 Task: Search one way flight ticket for 3 adults, 3 children in business from Wilkes-barre/scranton: Wilkes-barre/scranton International Airport to Laramie: Laramie Regional Airport on 5-3-2023. Choice of flights is American. Number of bags: 1 carry on bag and 3 checked bags. Price is upto 79000. Outbound departure time preference is 8:15.
Action: Mouse moved to (407, 169)
Screenshot: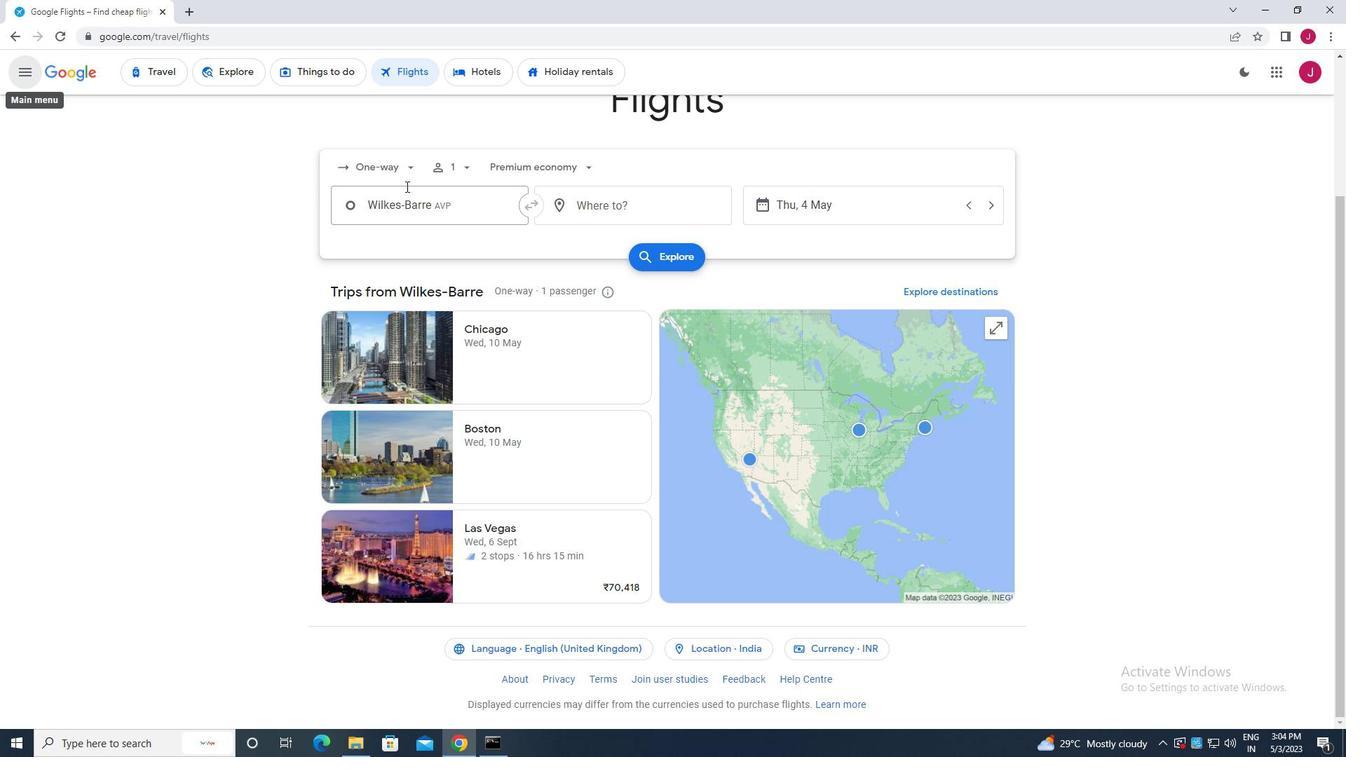 
Action: Mouse pressed left at (407, 169)
Screenshot: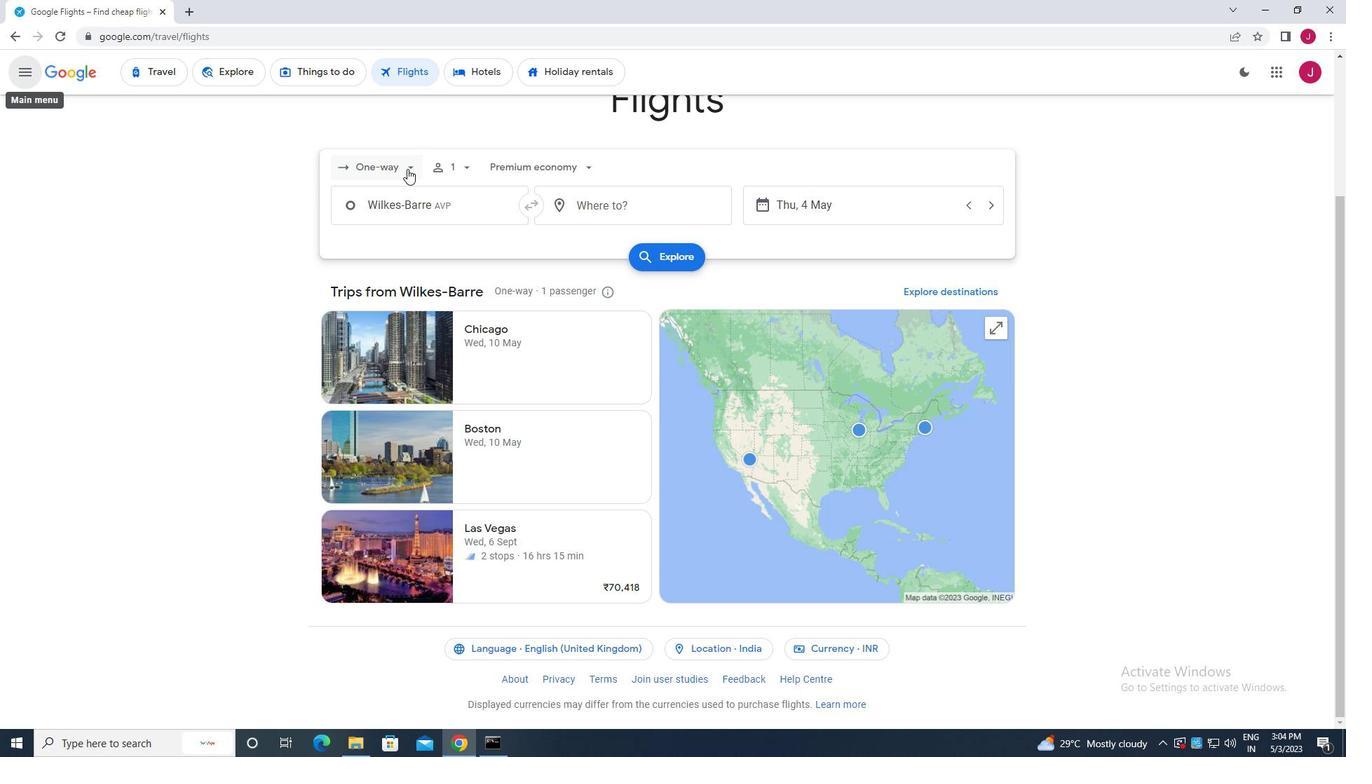 
Action: Mouse moved to (408, 227)
Screenshot: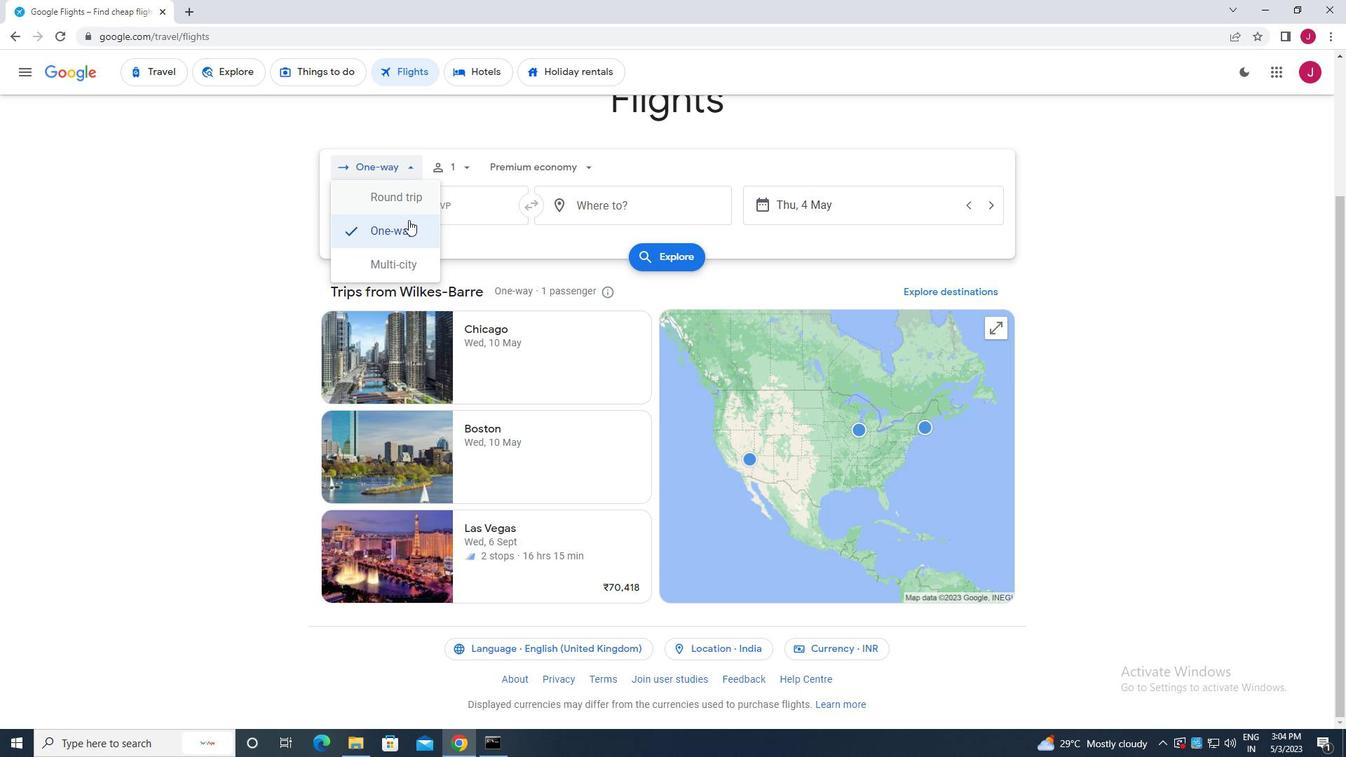
Action: Mouse pressed left at (408, 227)
Screenshot: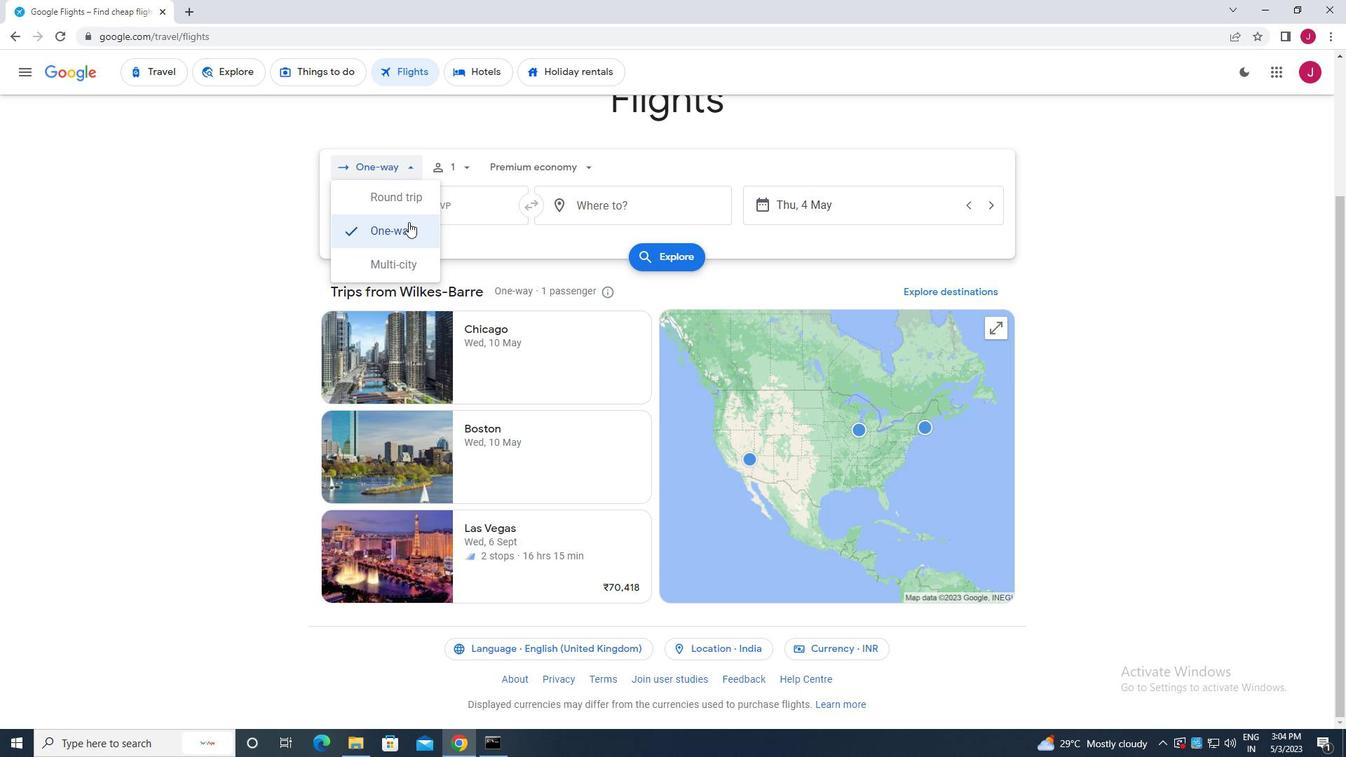 
Action: Mouse moved to (467, 169)
Screenshot: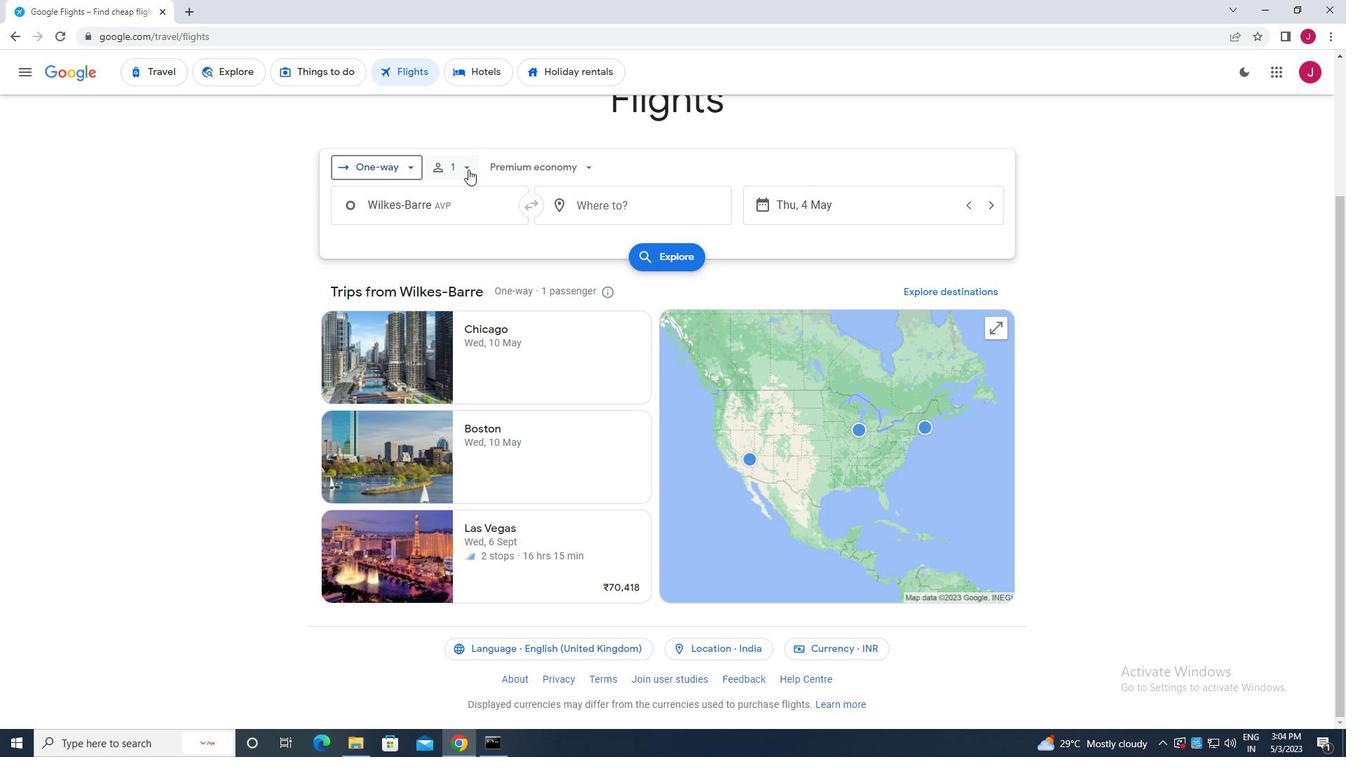 
Action: Mouse pressed left at (467, 169)
Screenshot: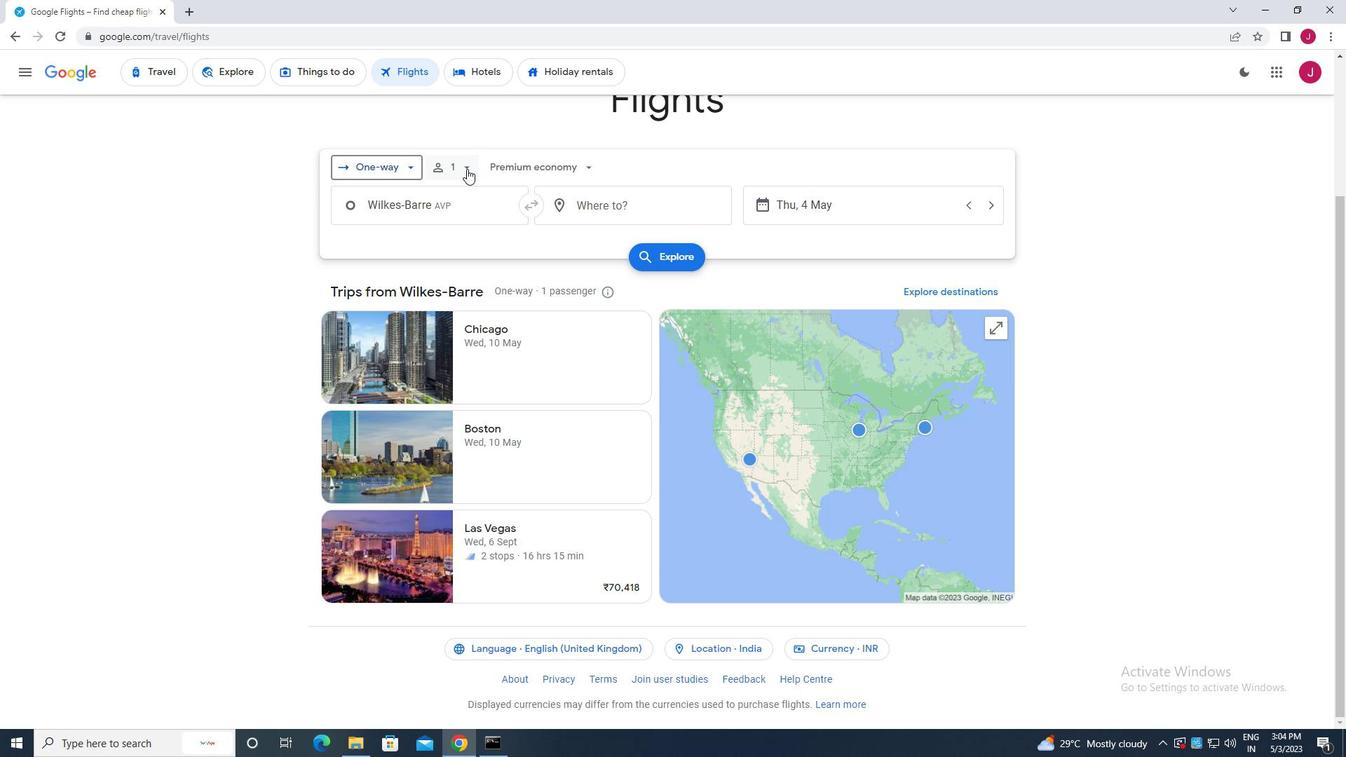 
Action: Mouse moved to (575, 204)
Screenshot: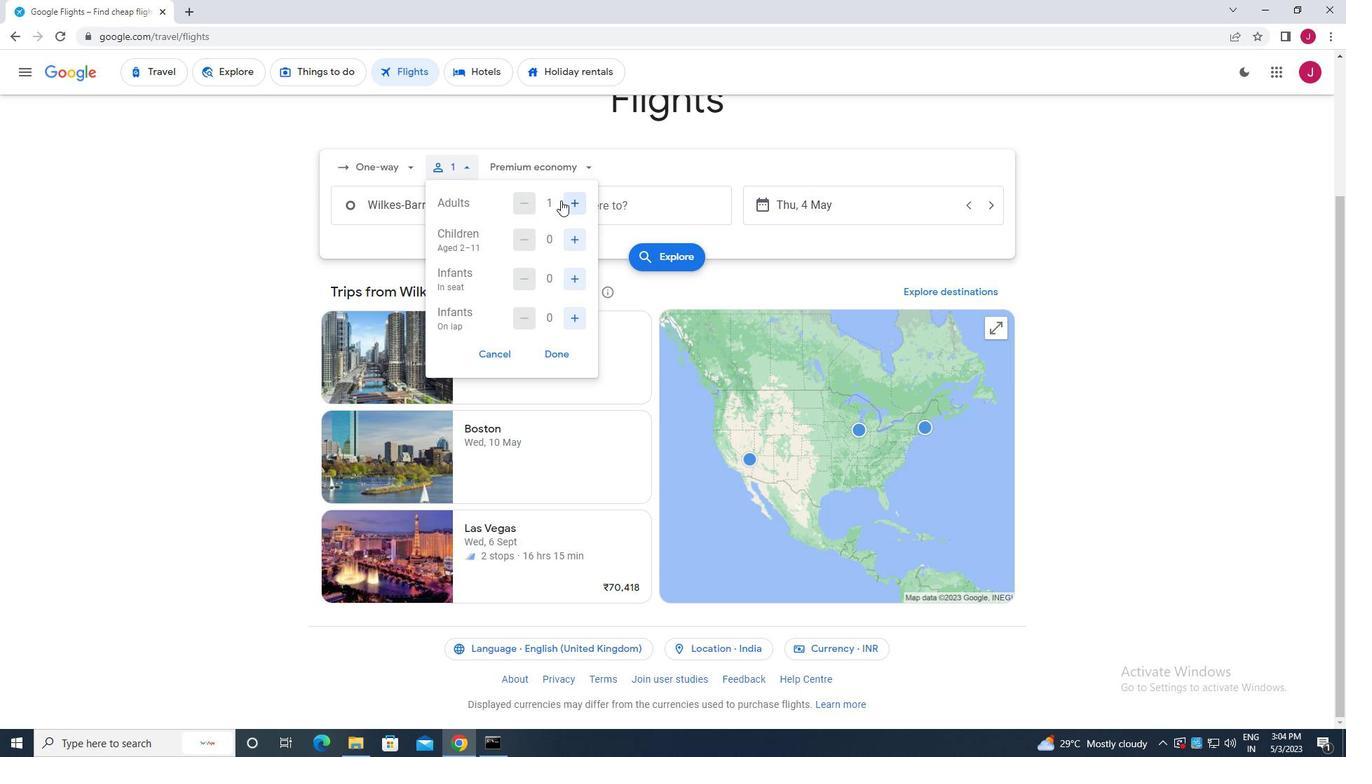 
Action: Mouse pressed left at (575, 204)
Screenshot: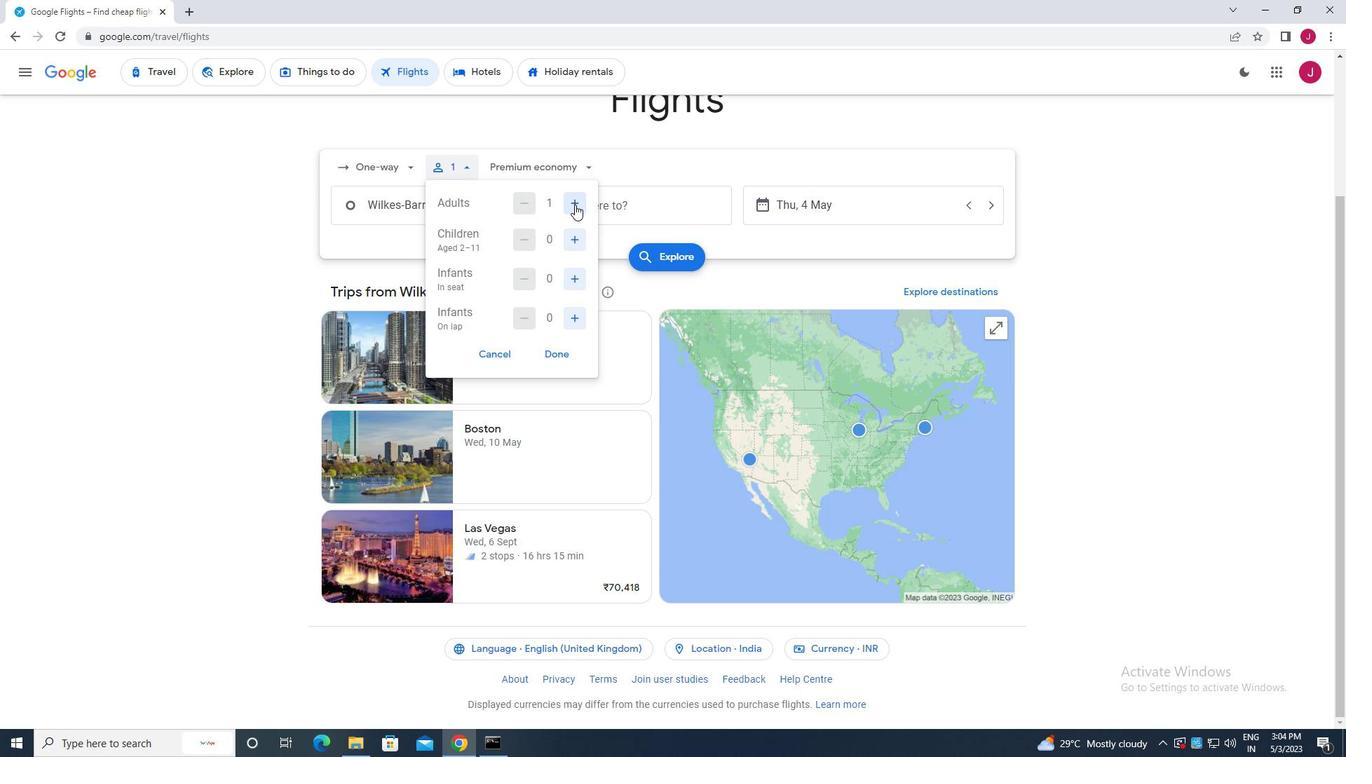 
Action: Mouse moved to (575, 204)
Screenshot: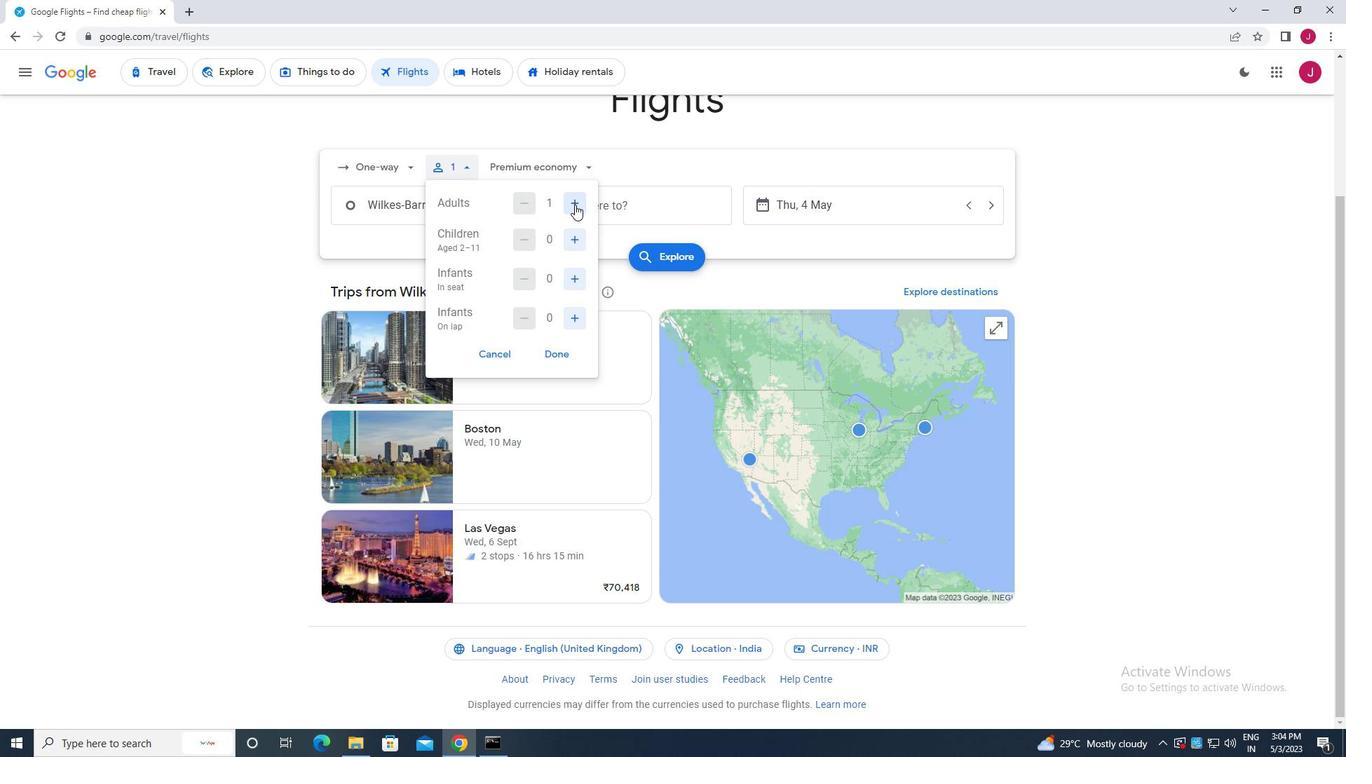 
Action: Mouse pressed left at (575, 204)
Screenshot: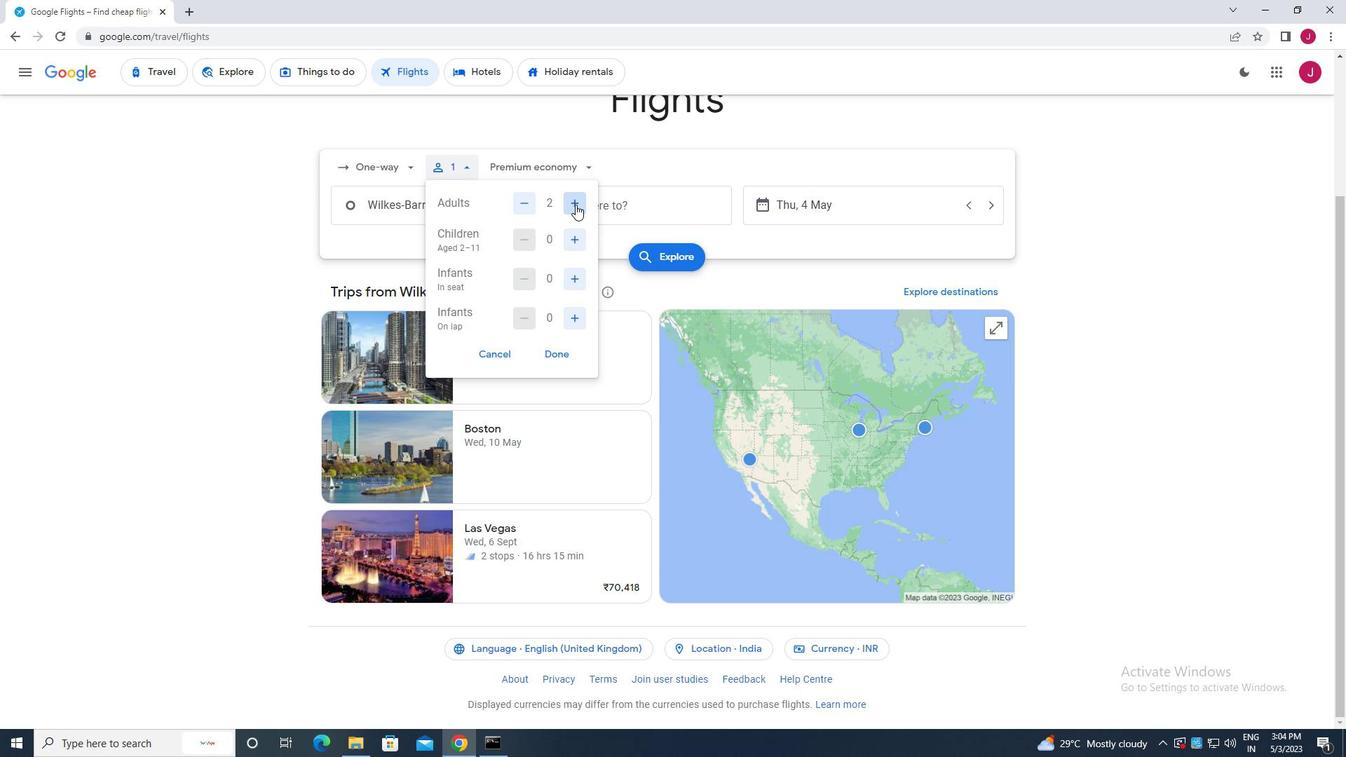 
Action: Mouse moved to (580, 244)
Screenshot: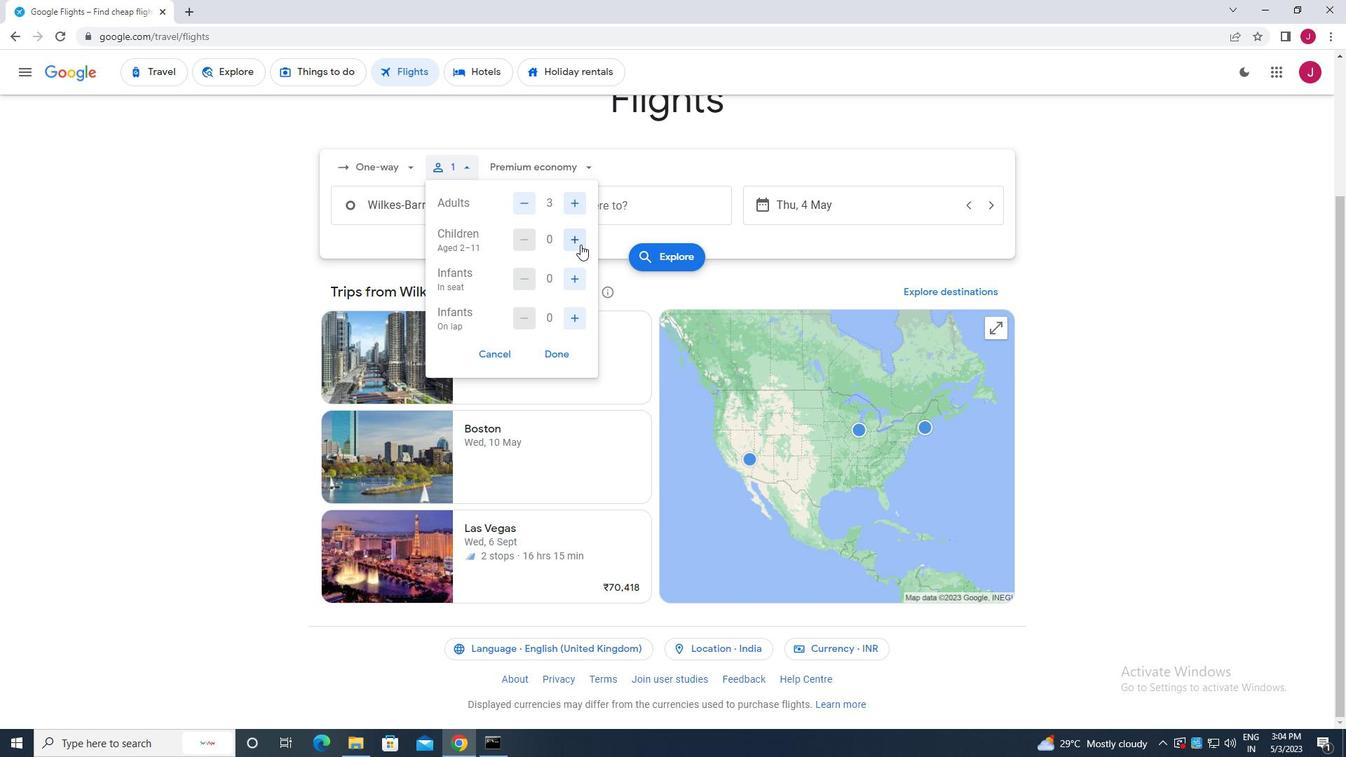 
Action: Mouse pressed left at (580, 244)
Screenshot: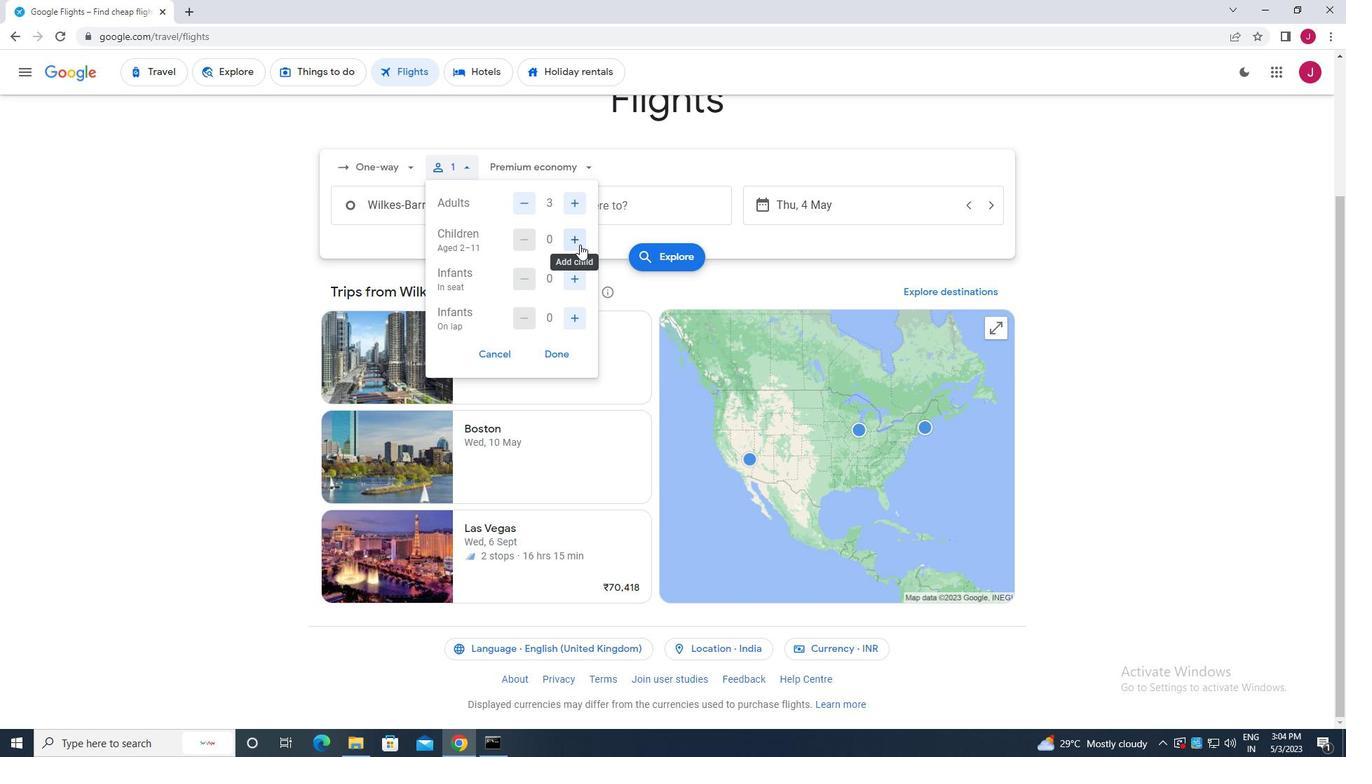 
Action: Mouse pressed left at (580, 244)
Screenshot: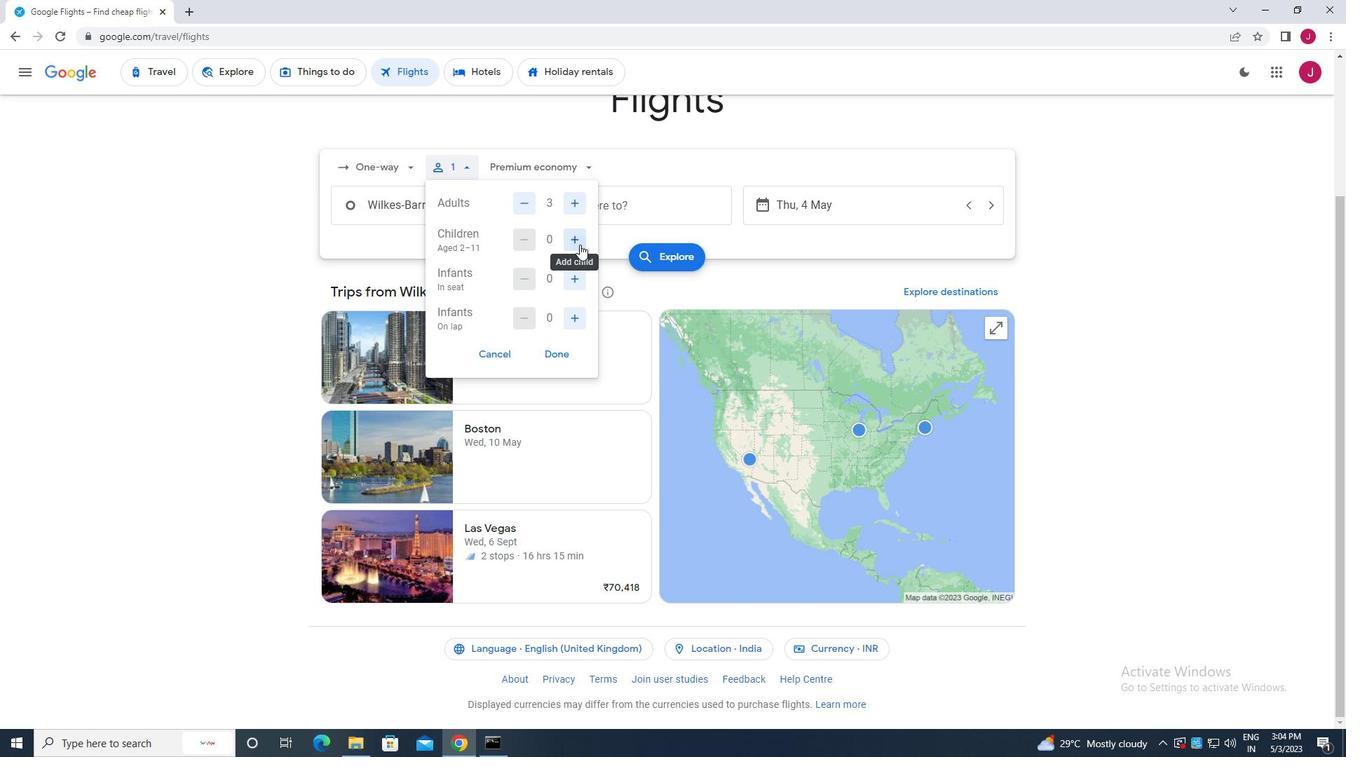 
Action: Mouse pressed left at (580, 244)
Screenshot: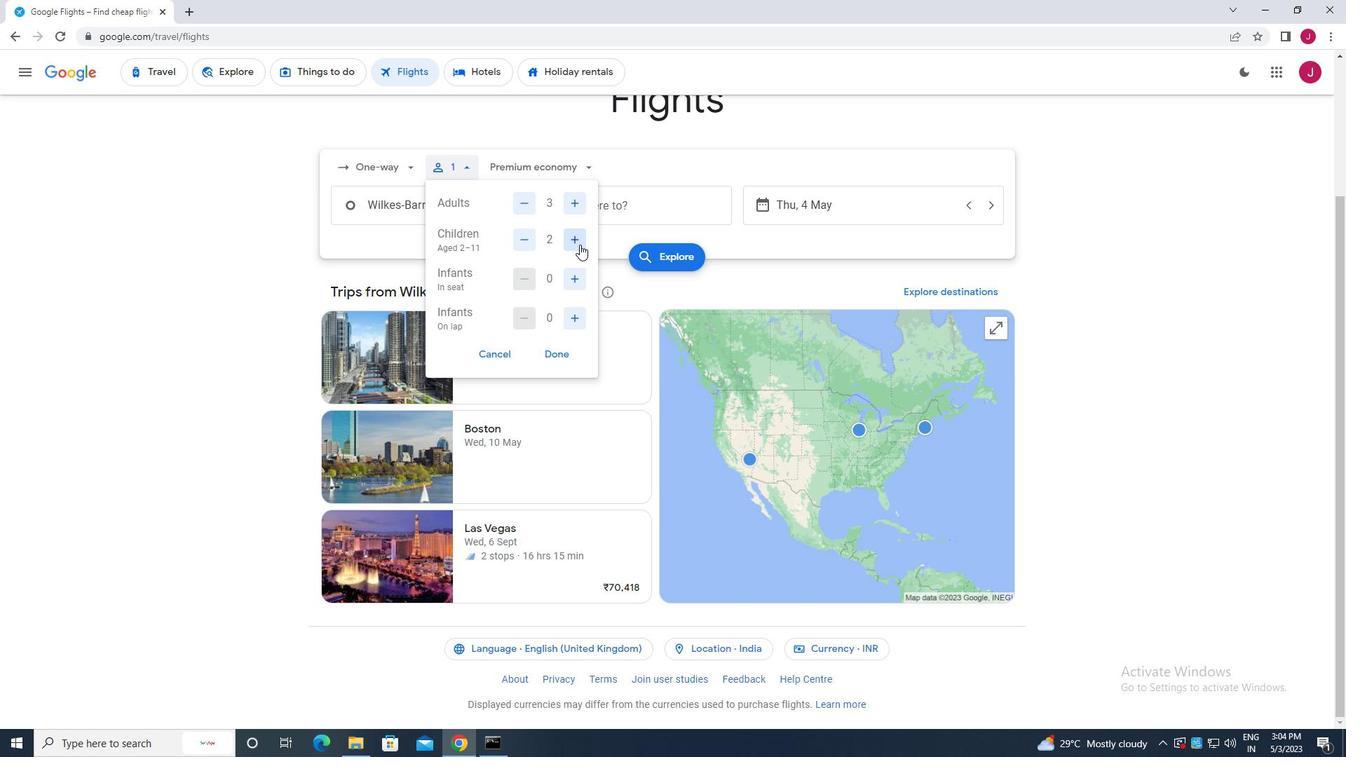 
Action: Mouse moved to (559, 354)
Screenshot: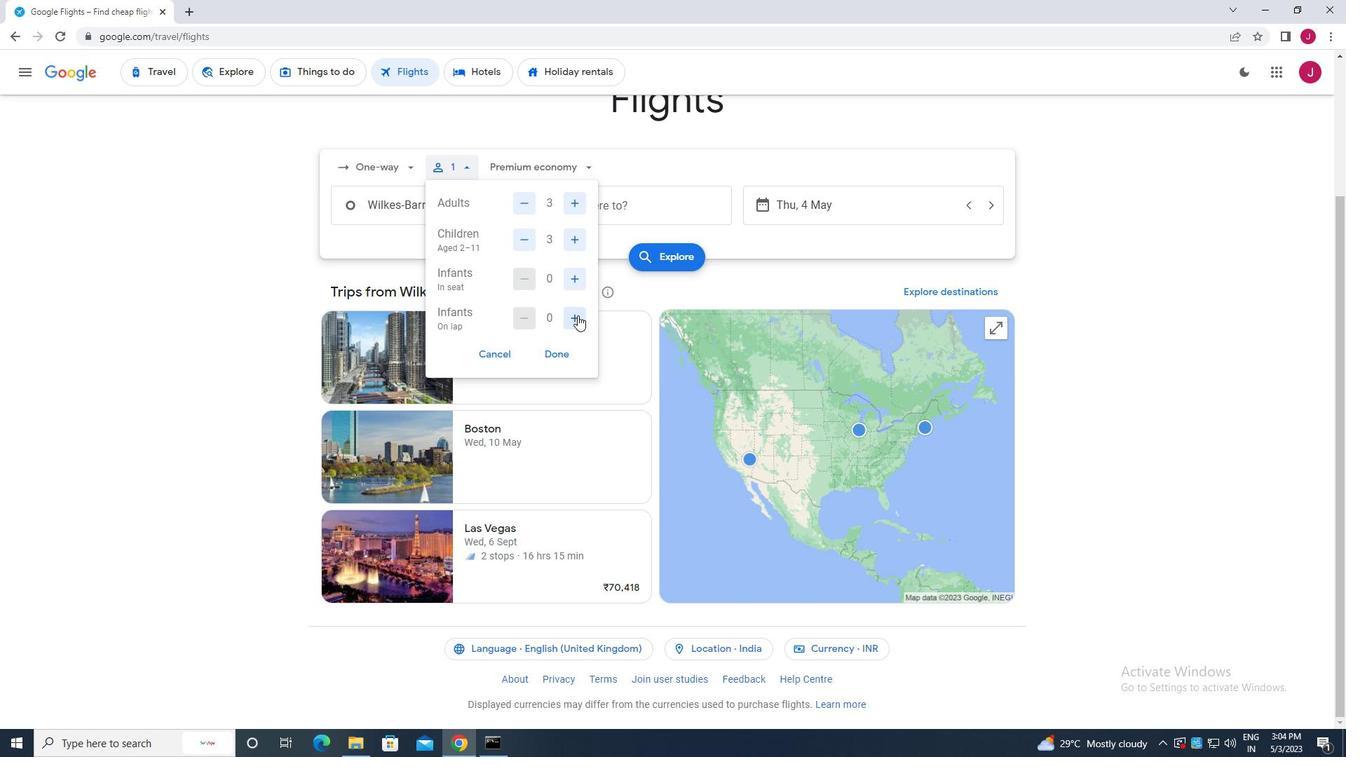 
Action: Mouse pressed left at (559, 354)
Screenshot: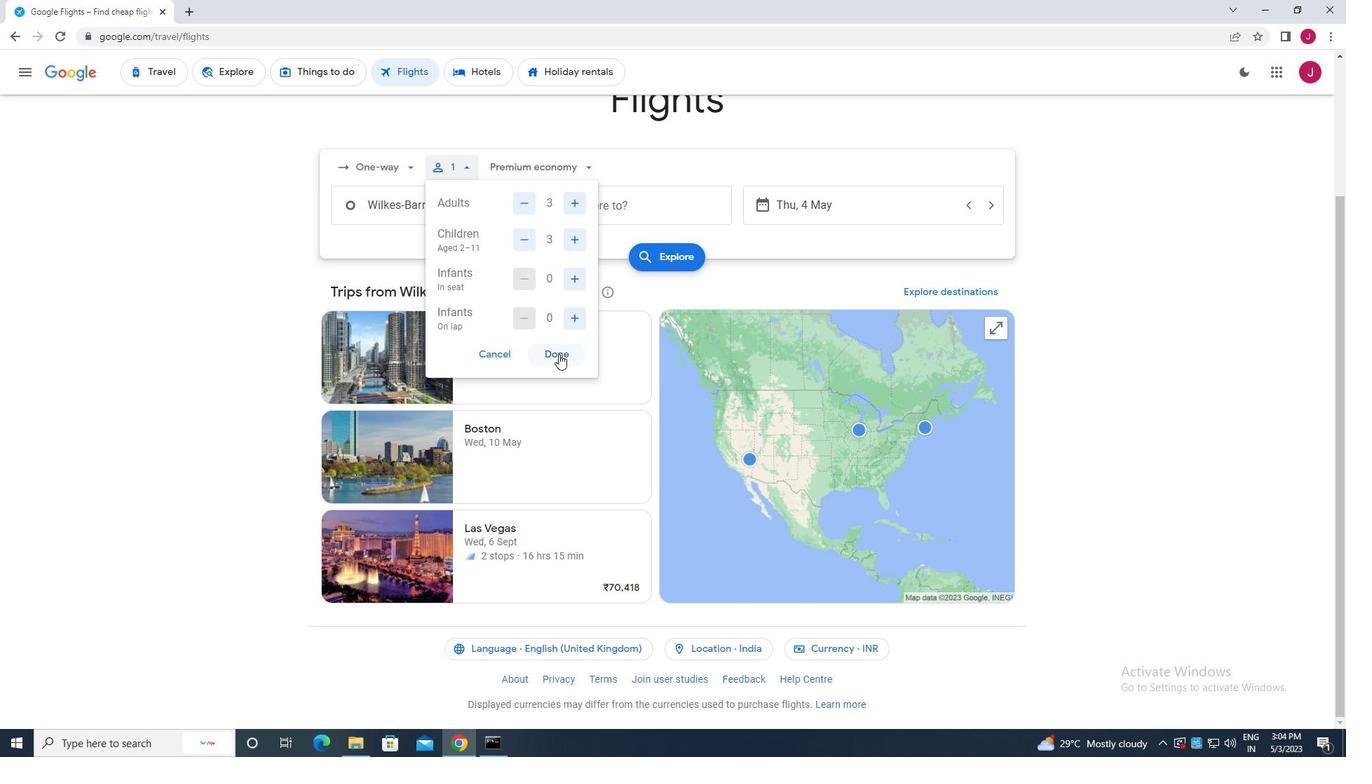 
Action: Mouse moved to (549, 164)
Screenshot: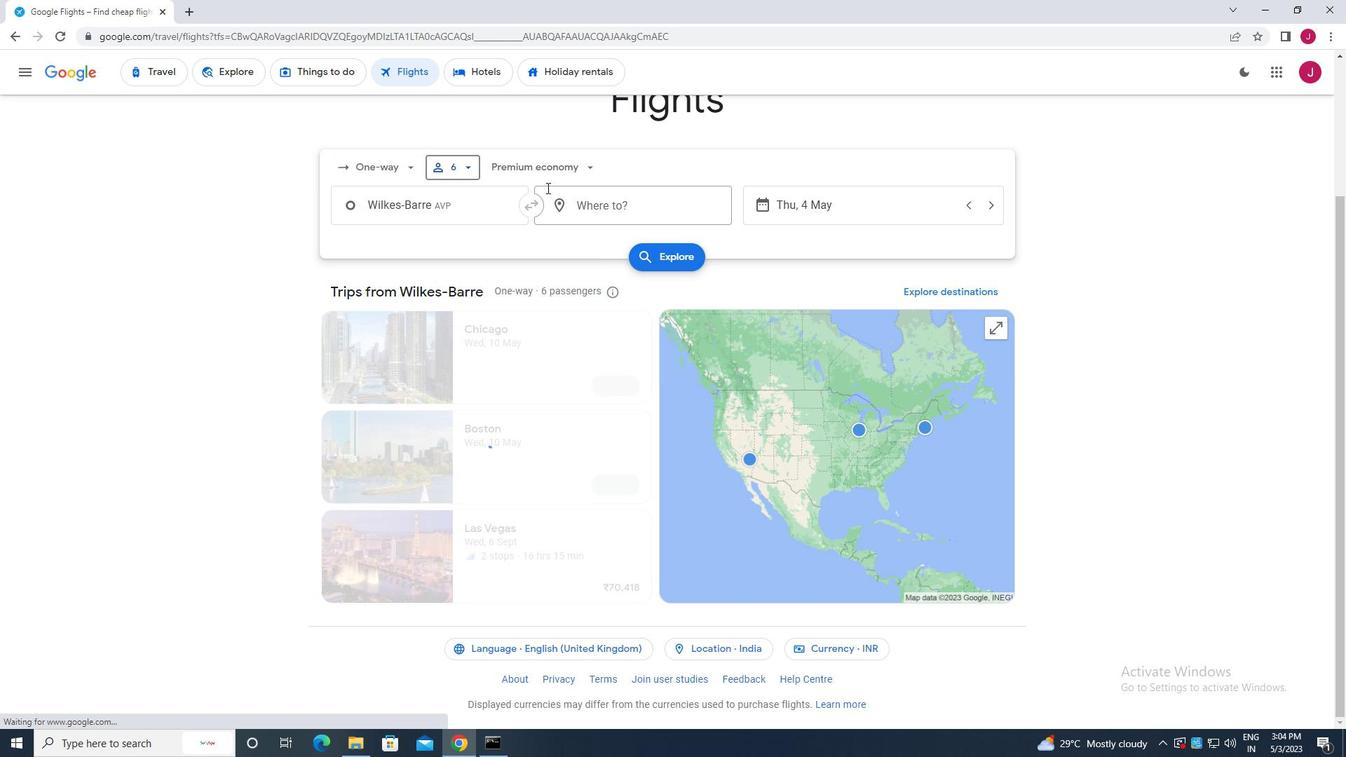
Action: Mouse pressed left at (549, 164)
Screenshot: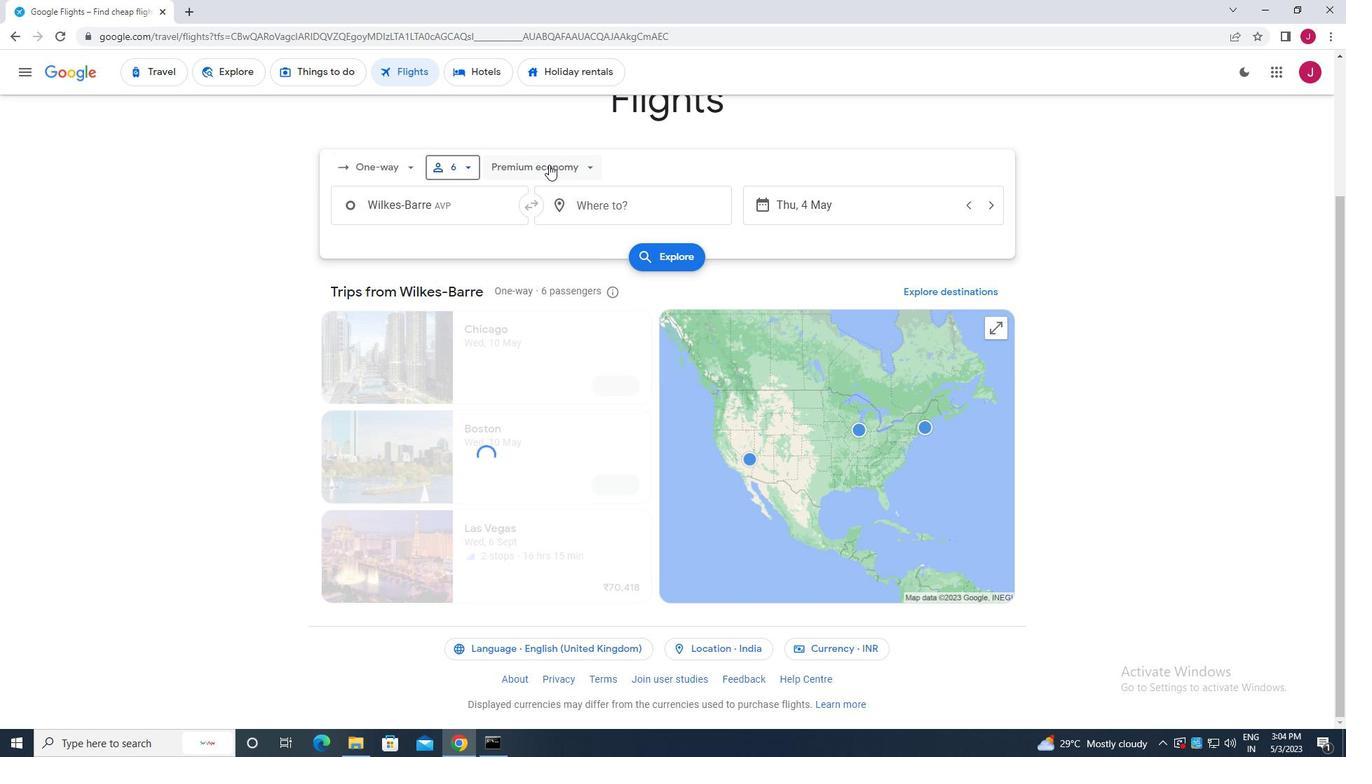
Action: Mouse moved to (535, 267)
Screenshot: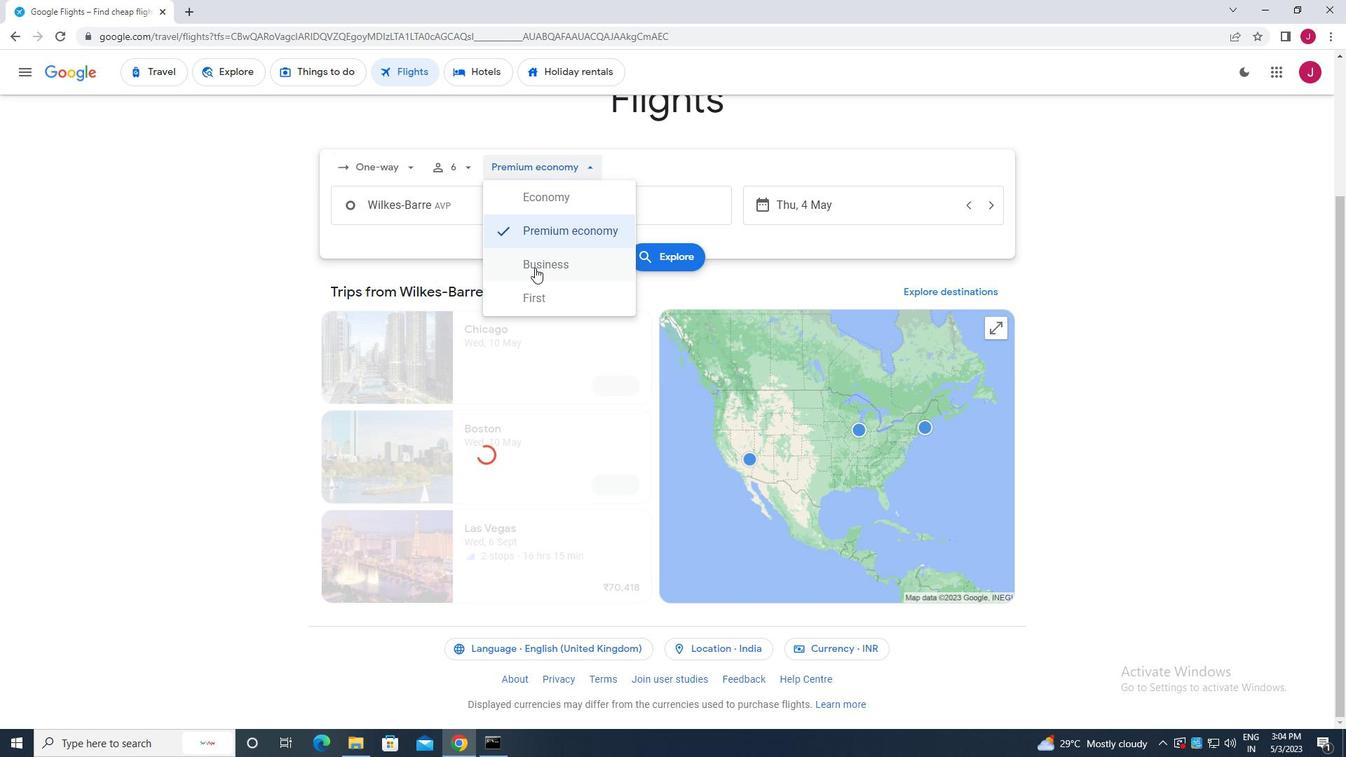
Action: Mouse pressed left at (535, 267)
Screenshot: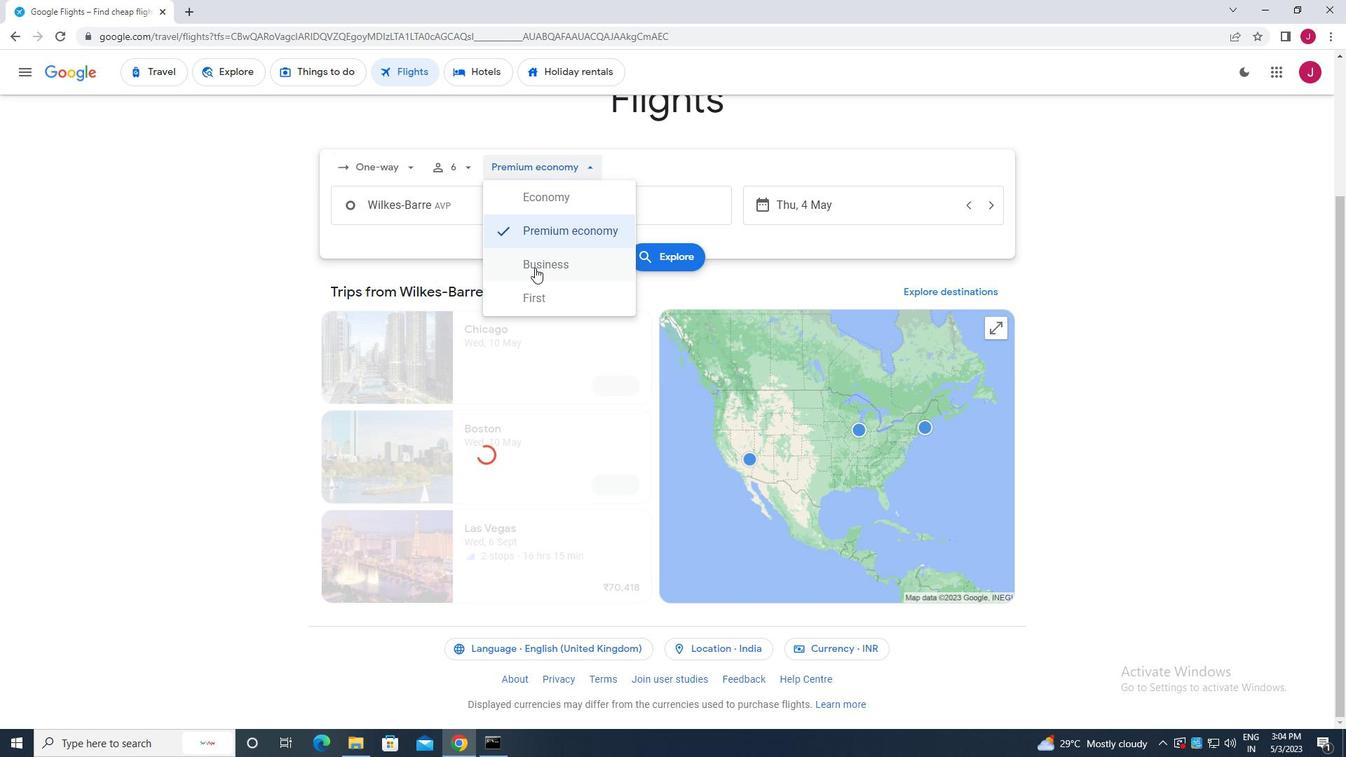 
Action: Mouse moved to (479, 206)
Screenshot: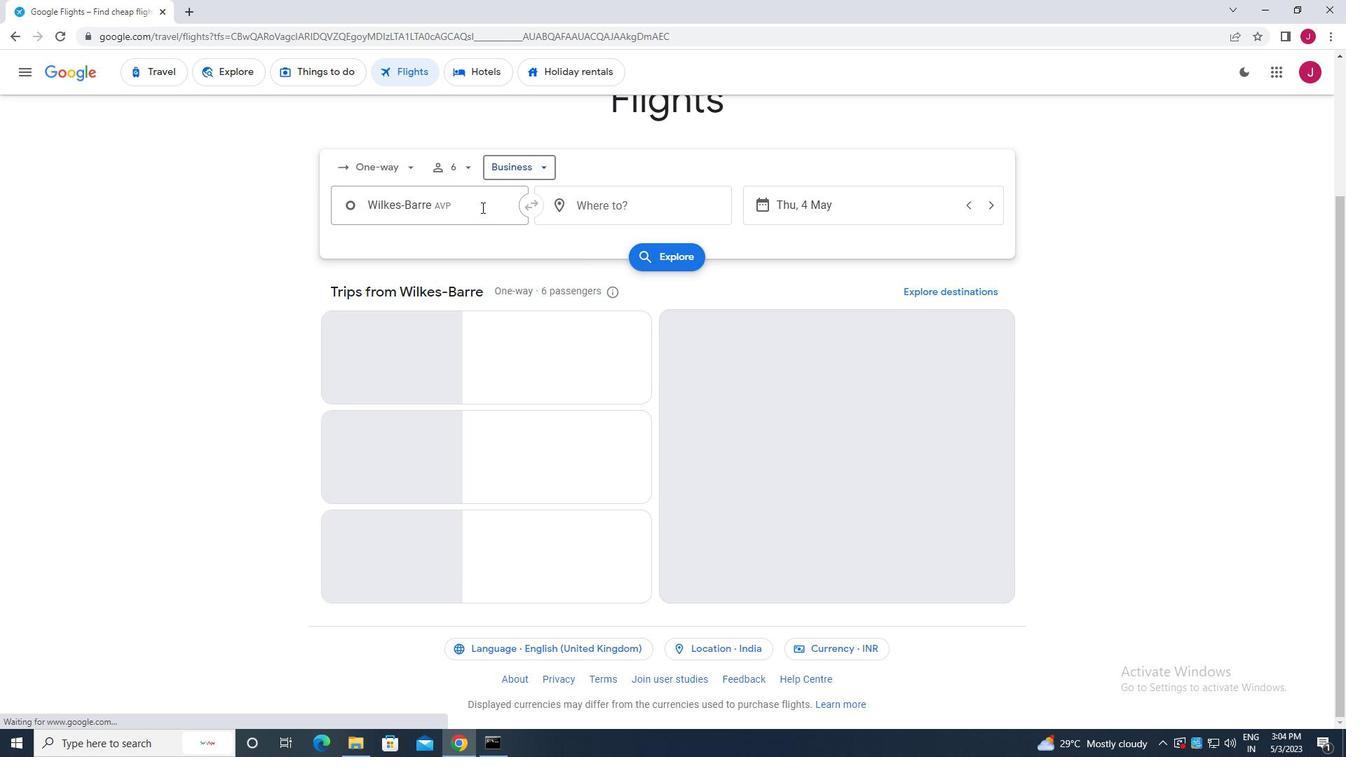 
Action: Mouse pressed left at (479, 206)
Screenshot: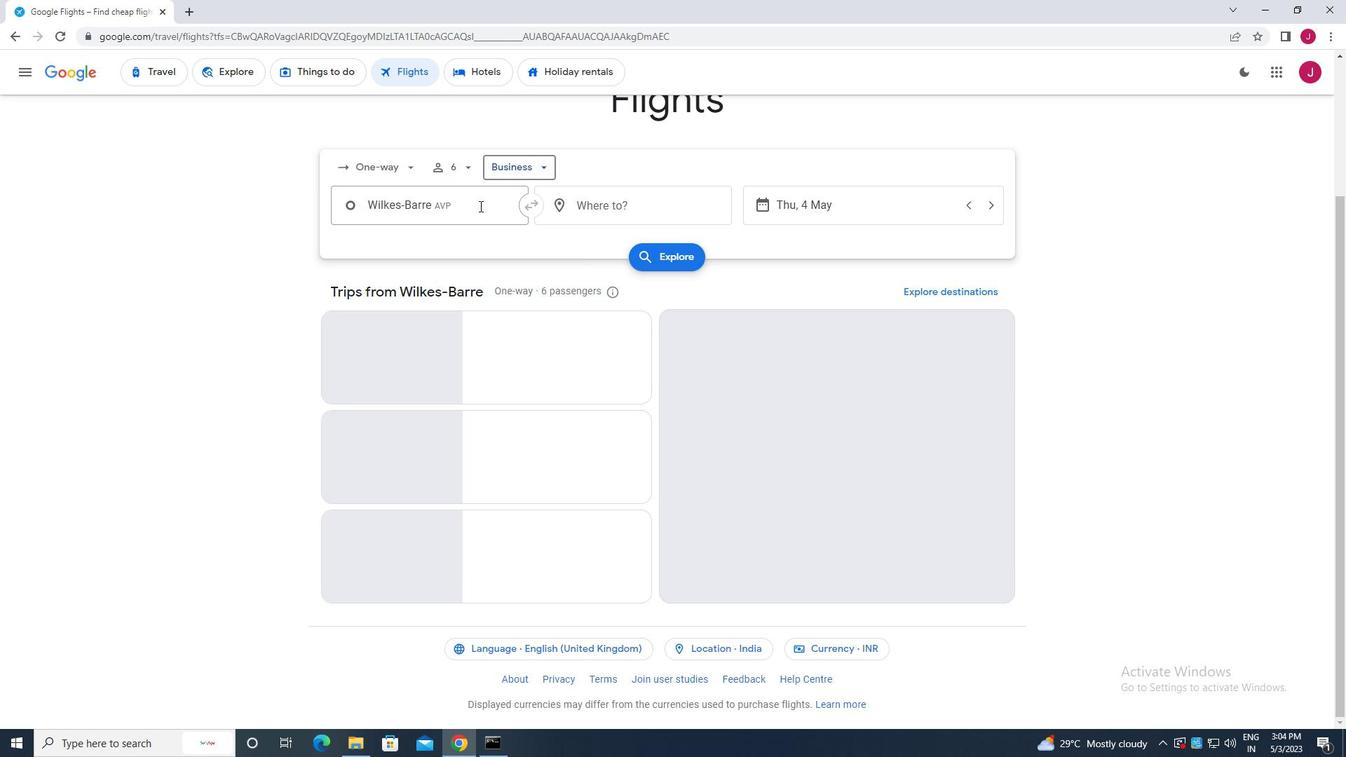 
Action: Mouse moved to (479, 205)
Screenshot: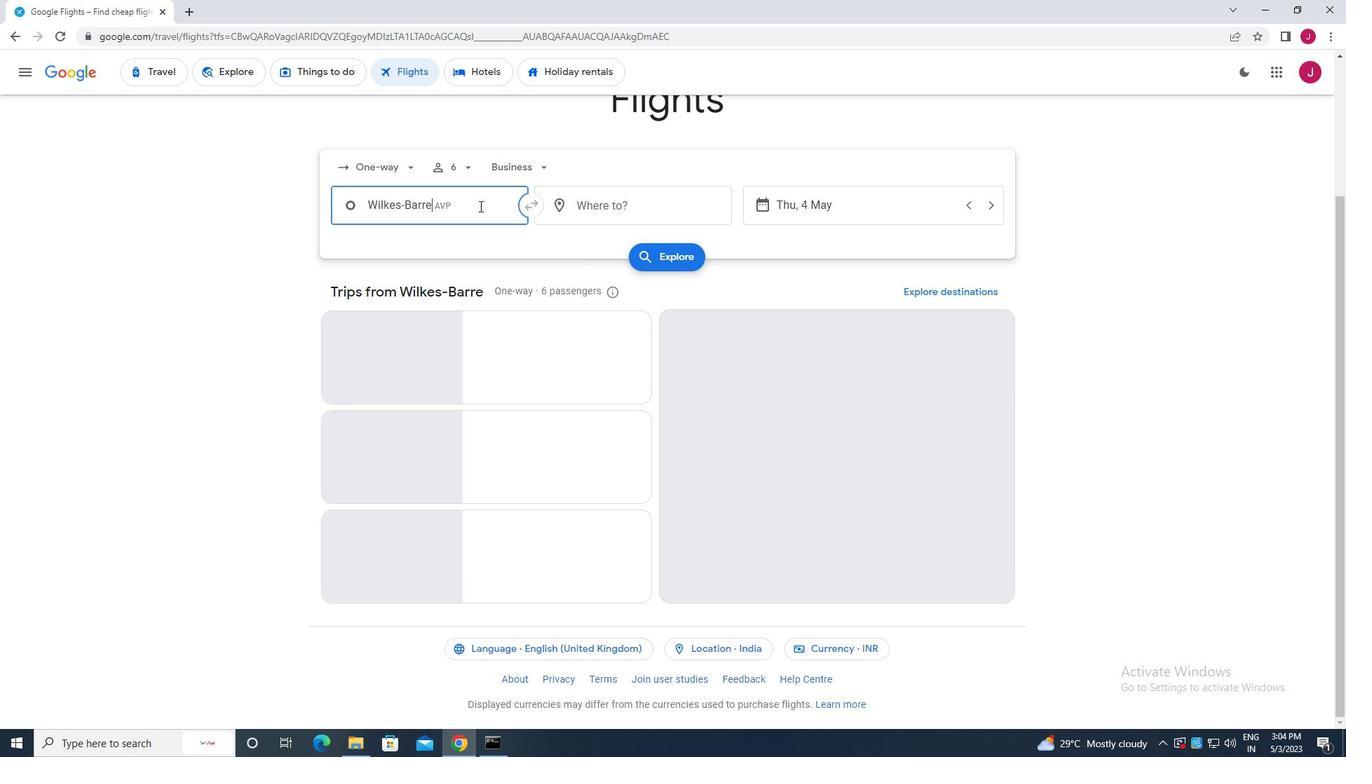 
Action: Key pressed e<Key.backspace>wilkes
Screenshot: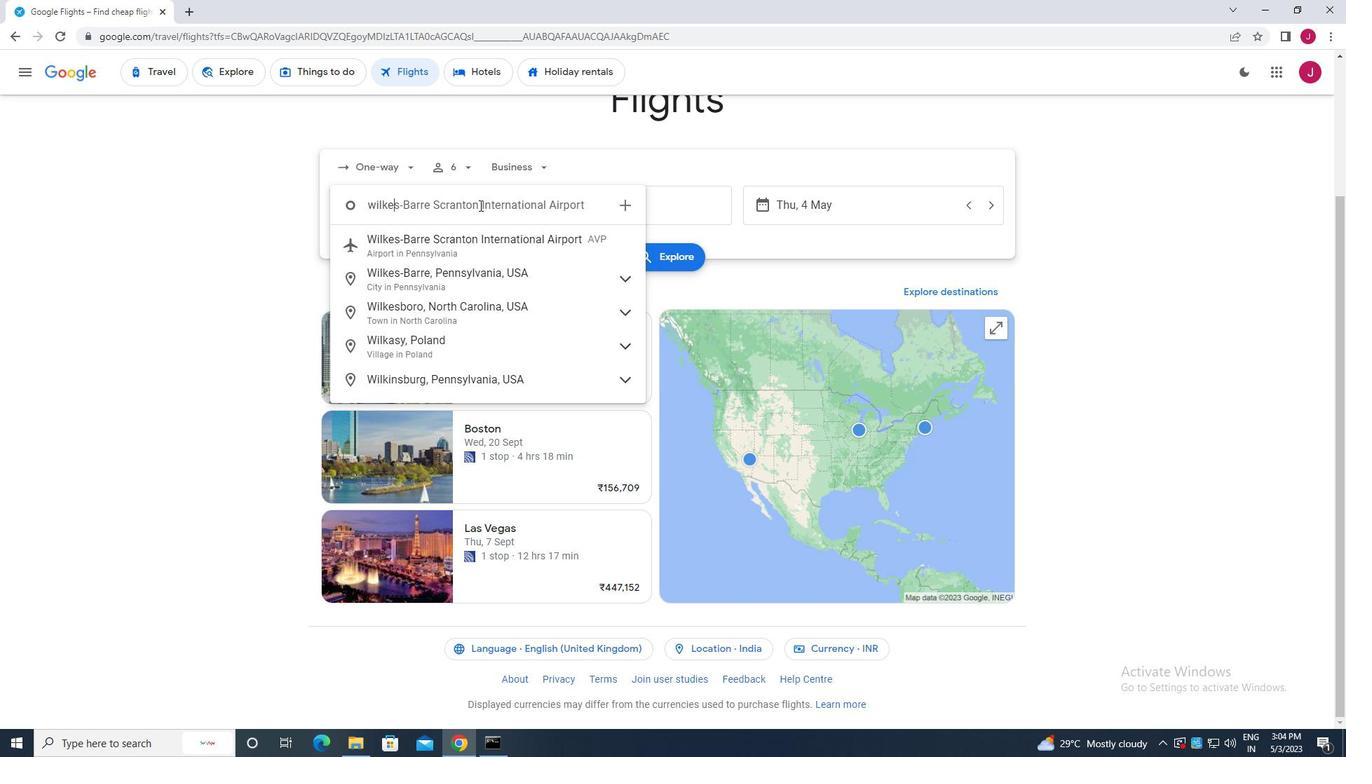 
Action: Mouse moved to (475, 248)
Screenshot: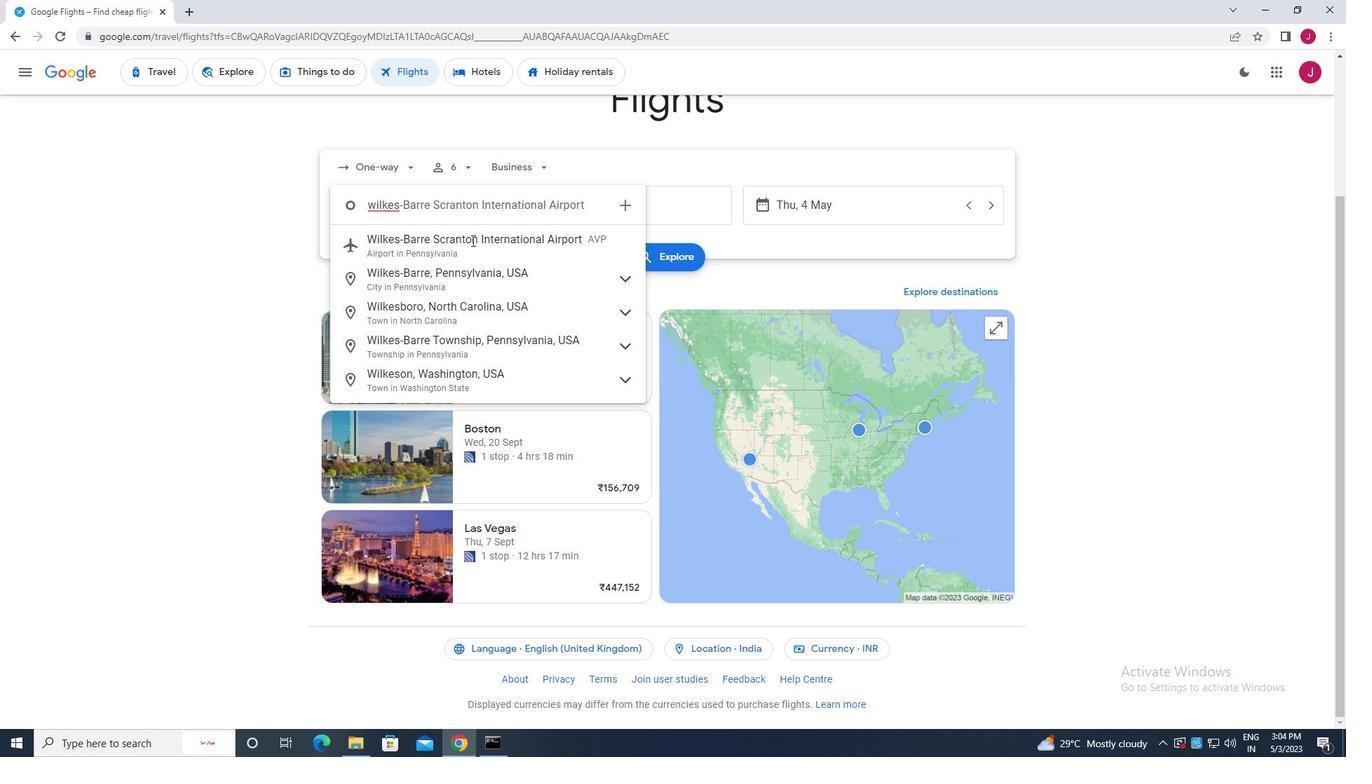 
Action: Mouse pressed left at (475, 248)
Screenshot: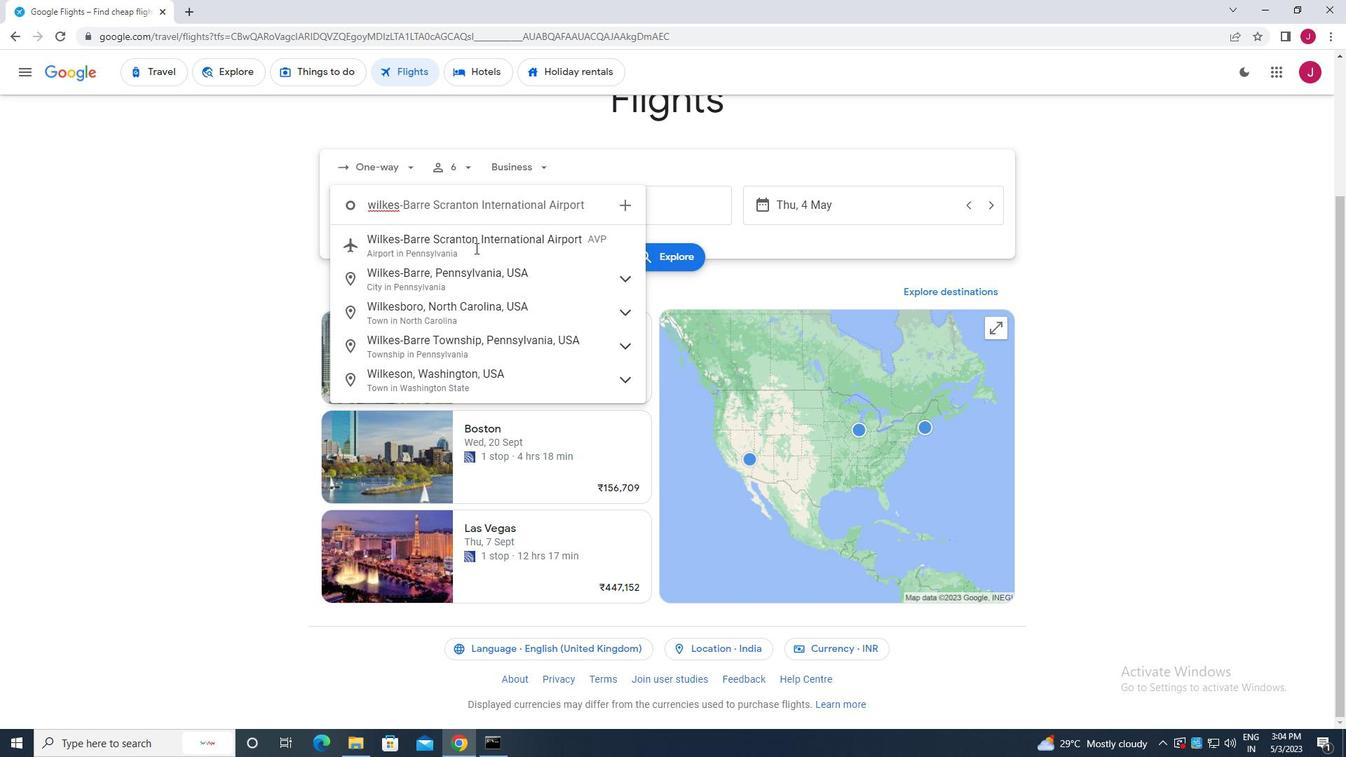 
Action: Mouse moved to (527, 211)
Screenshot: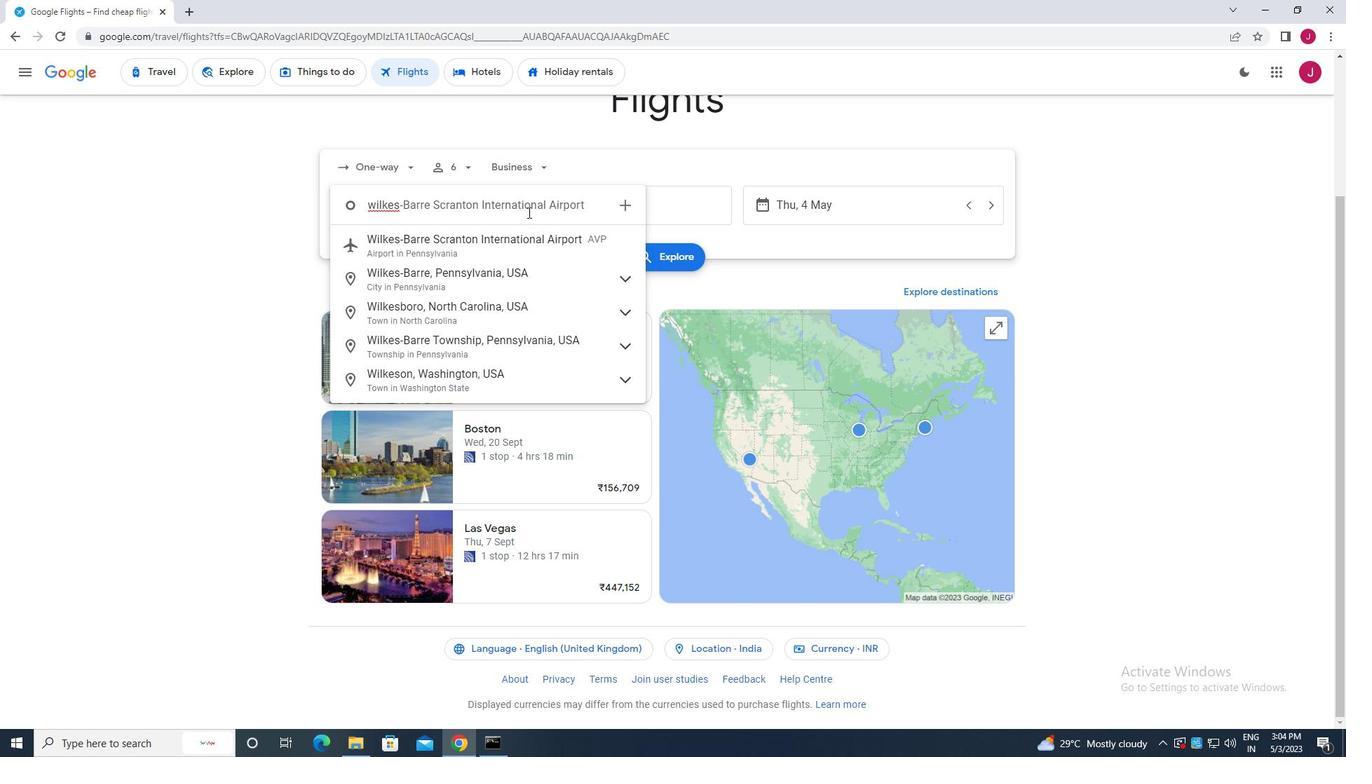 
Action: Mouse pressed left at (527, 211)
Screenshot: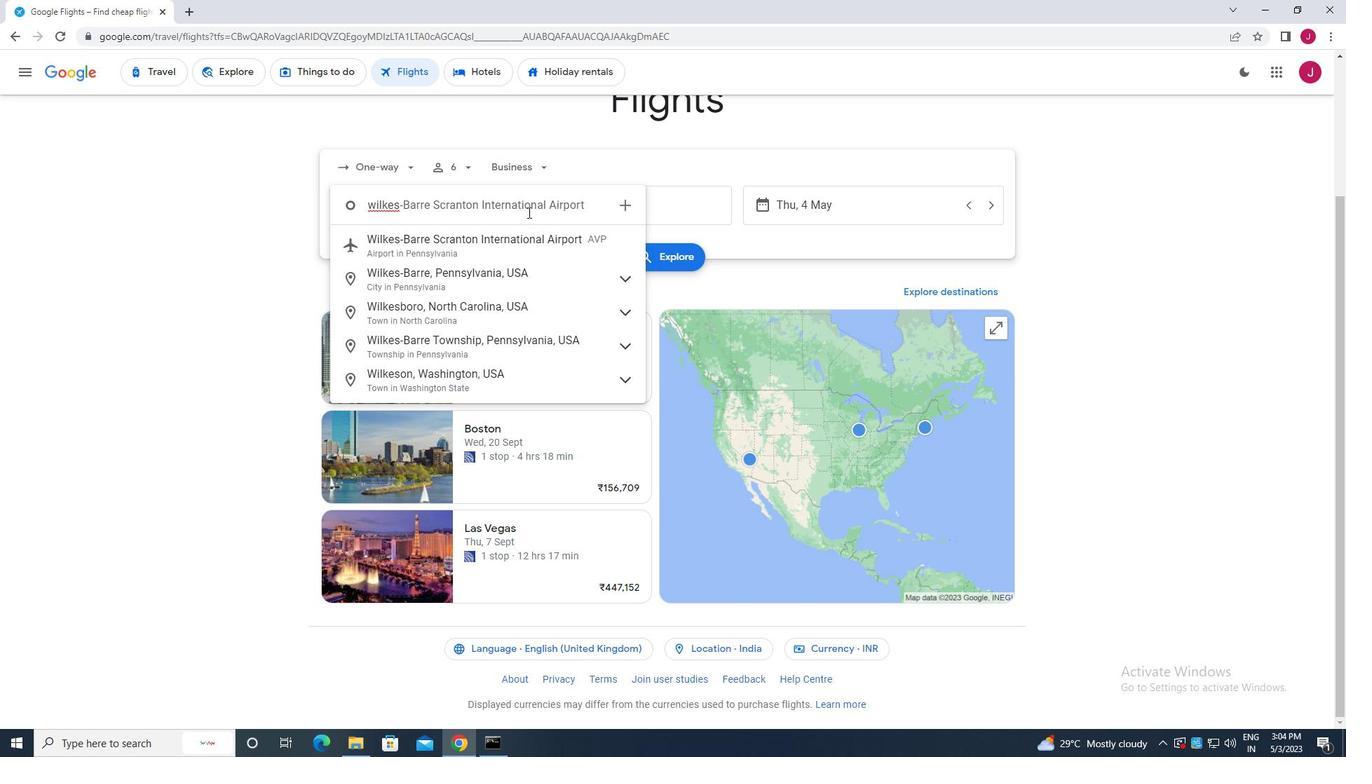 
Action: Mouse moved to (671, 211)
Screenshot: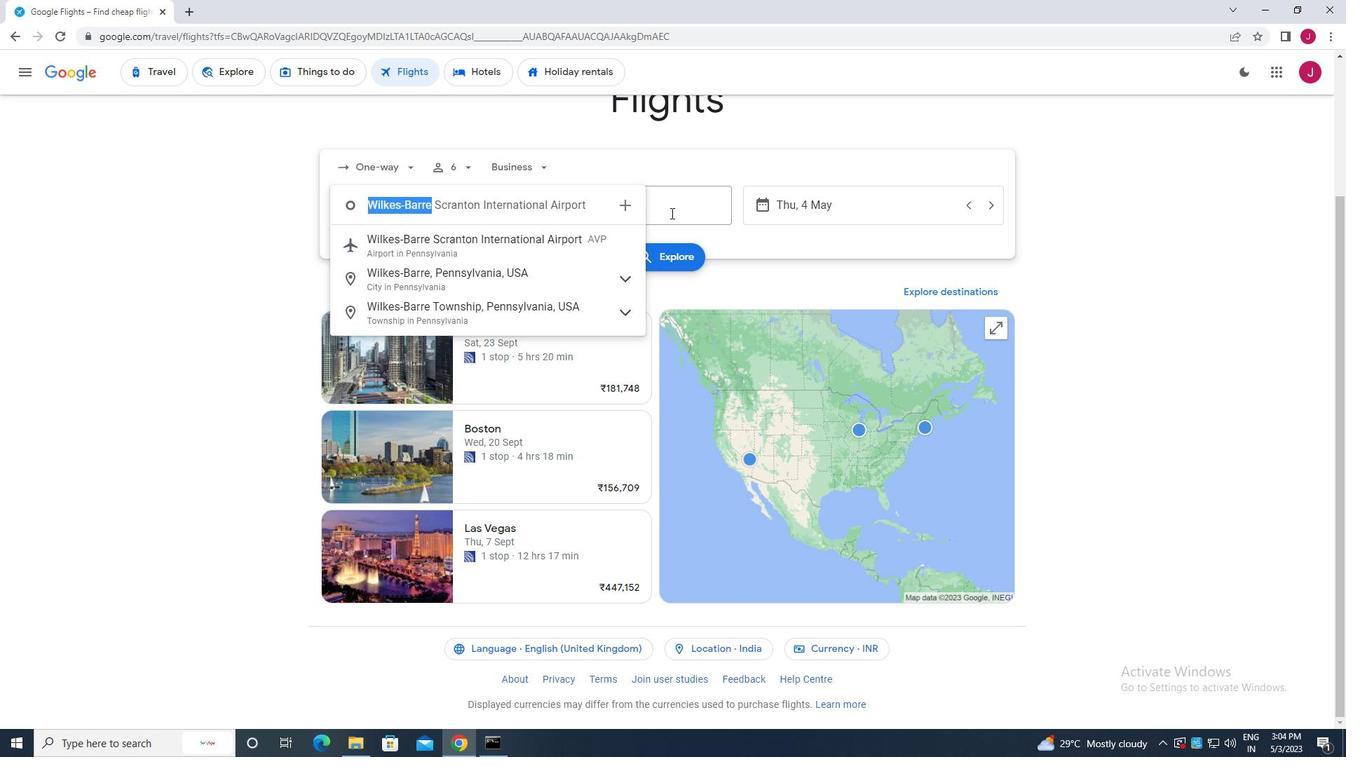 
Action: Mouse pressed left at (671, 211)
Screenshot: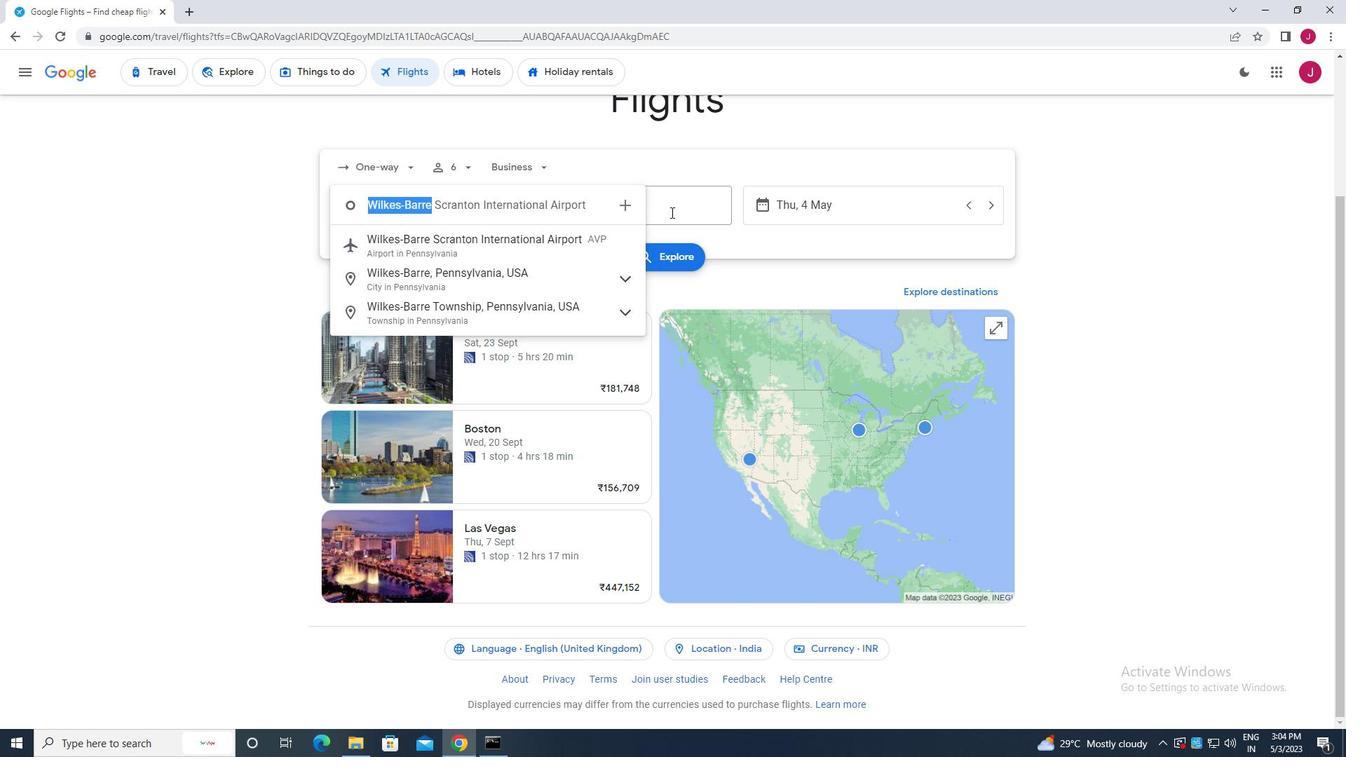 
Action: Key pressed laram
Screenshot: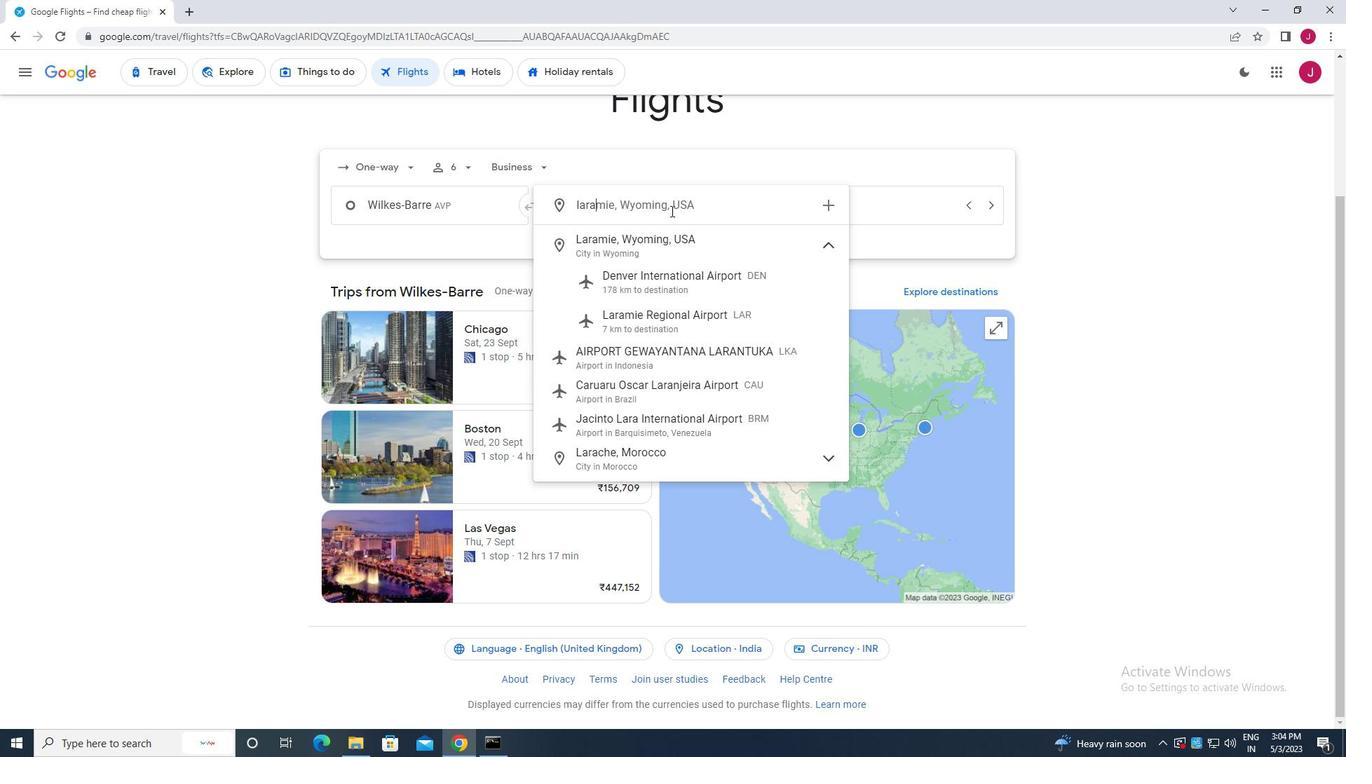 
Action: Mouse moved to (687, 312)
Screenshot: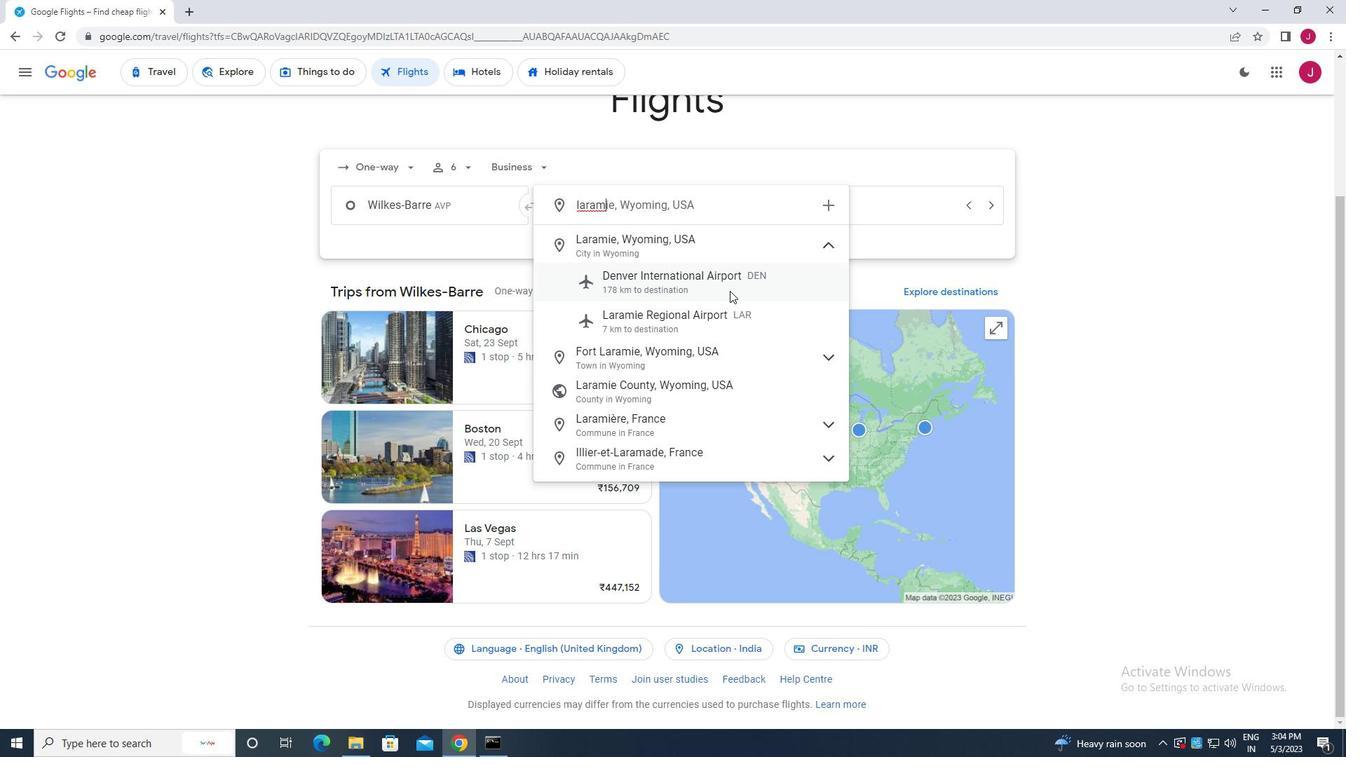 
Action: Mouse pressed left at (687, 312)
Screenshot: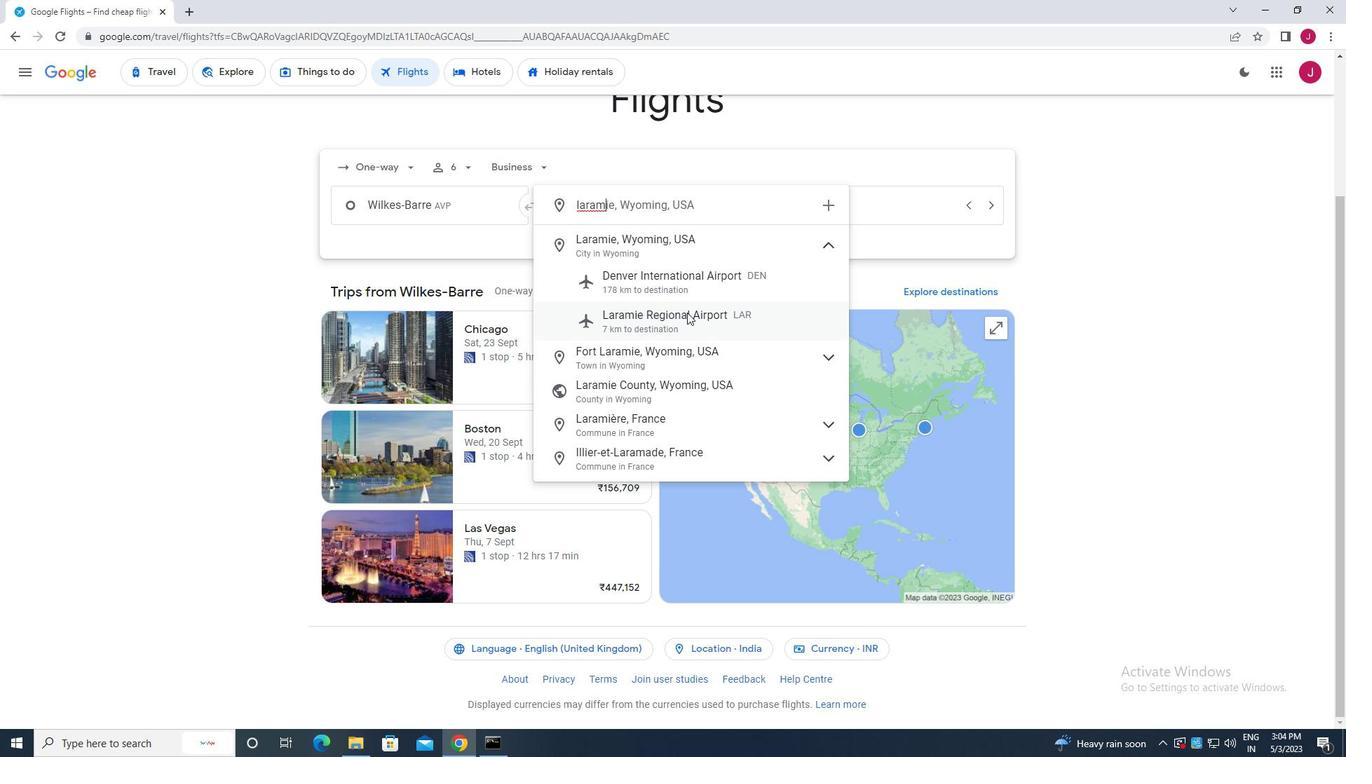 
Action: Mouse moved to (841, 209)
Screenshot: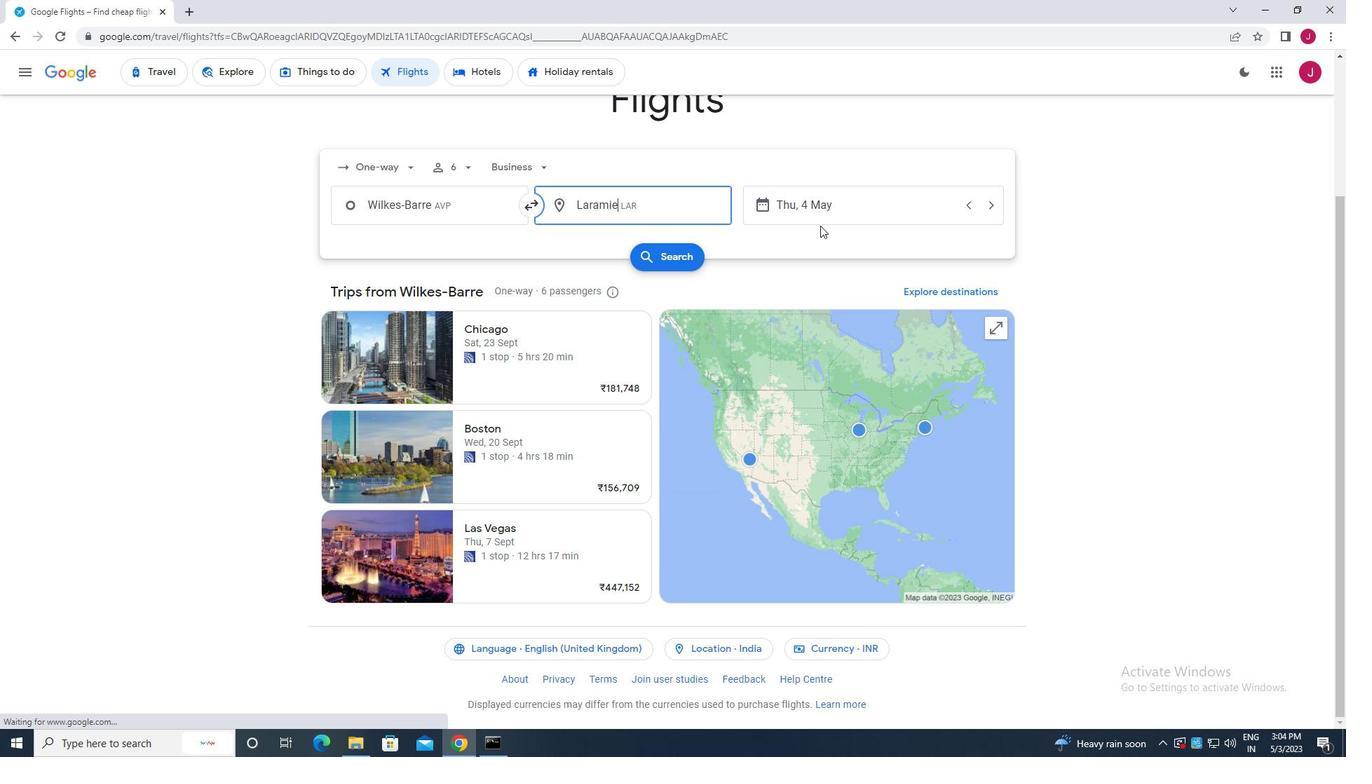 
Action: Mouse pressed left at (841, 209)
Screenshot: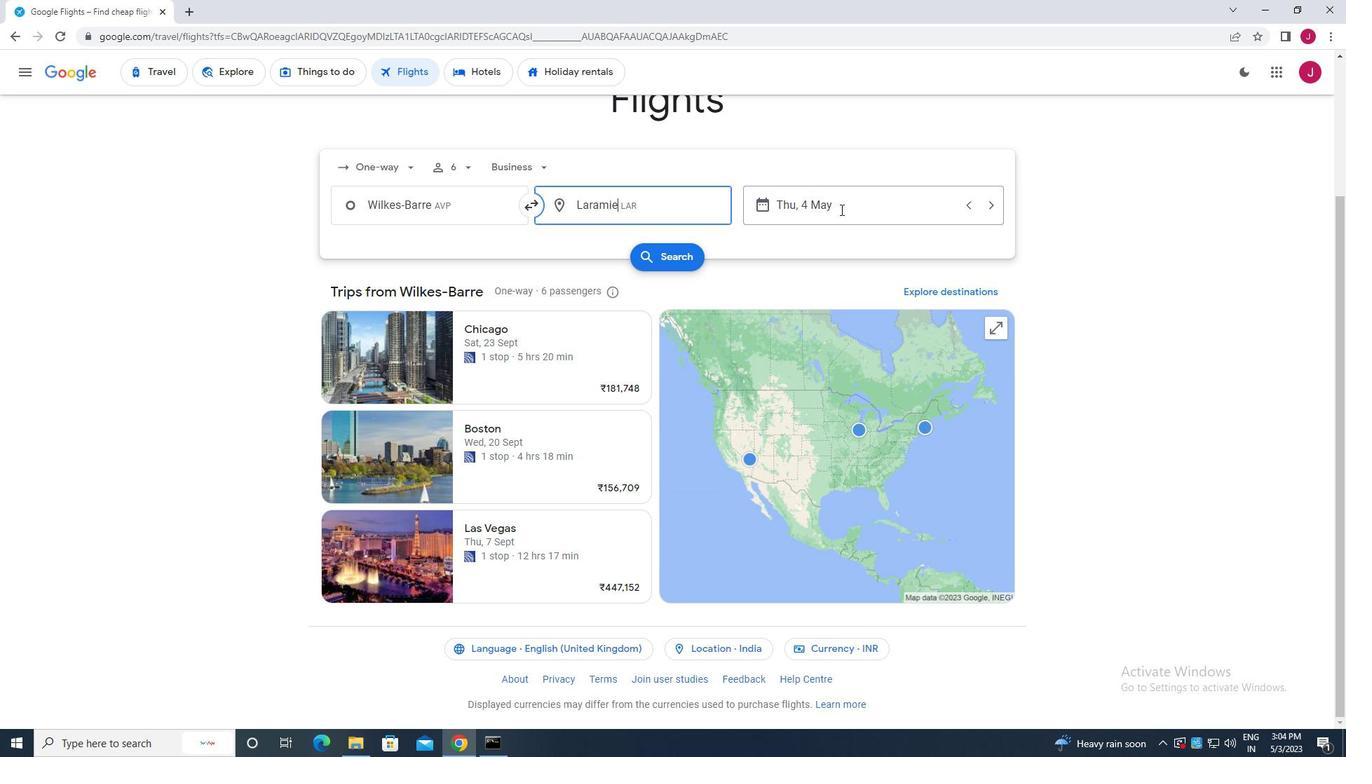 
Action: Mouse moved to (613, 312)
Screenshot: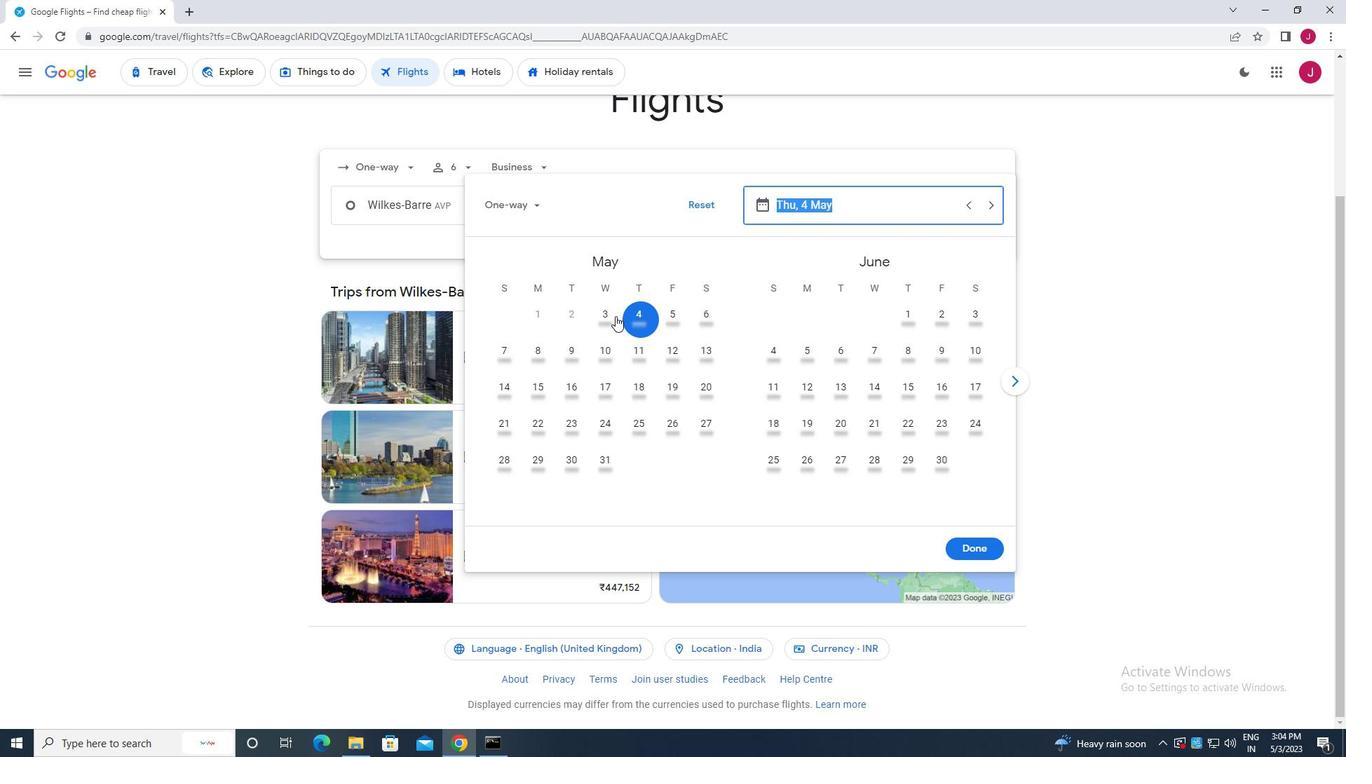 
Action: Mouse pressed left at (613, 312)
Screenshot: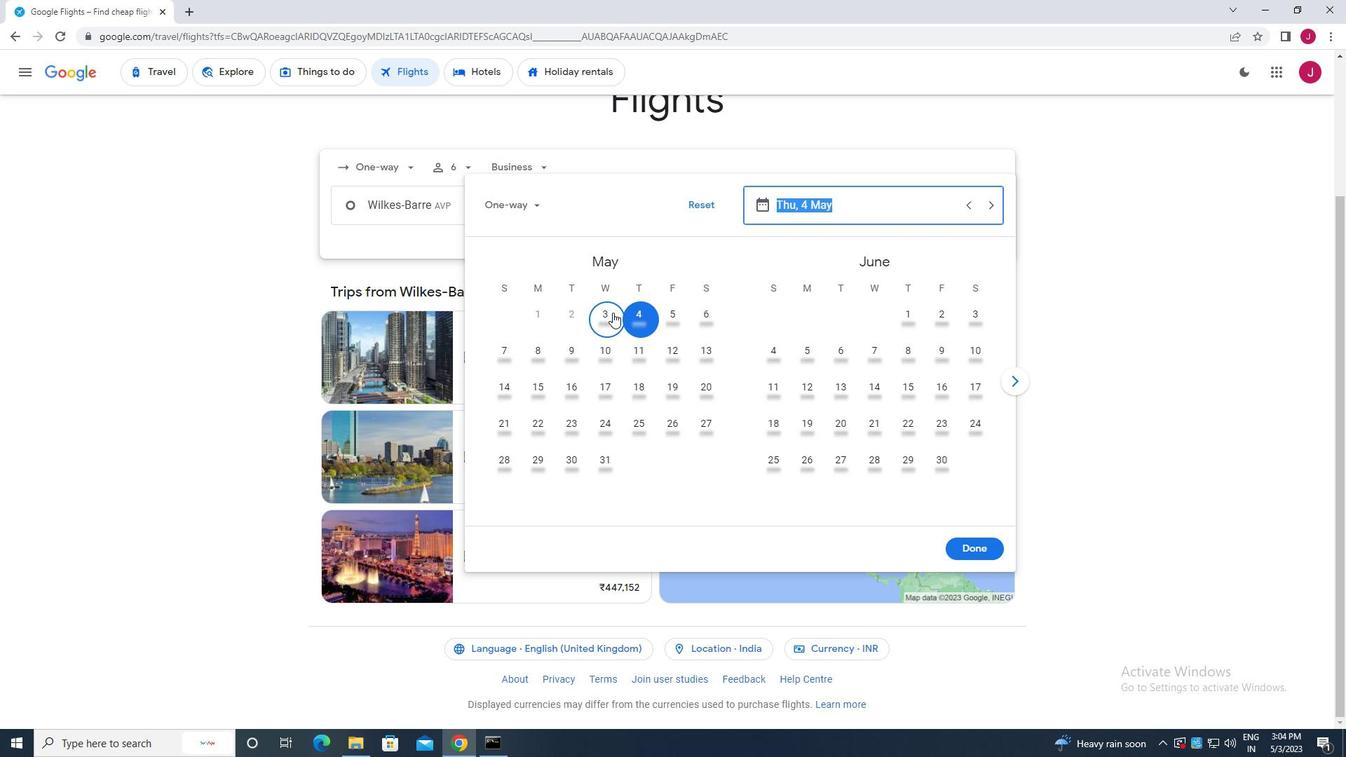 
Action: Mouse moved to (972, 547)
Screenshot: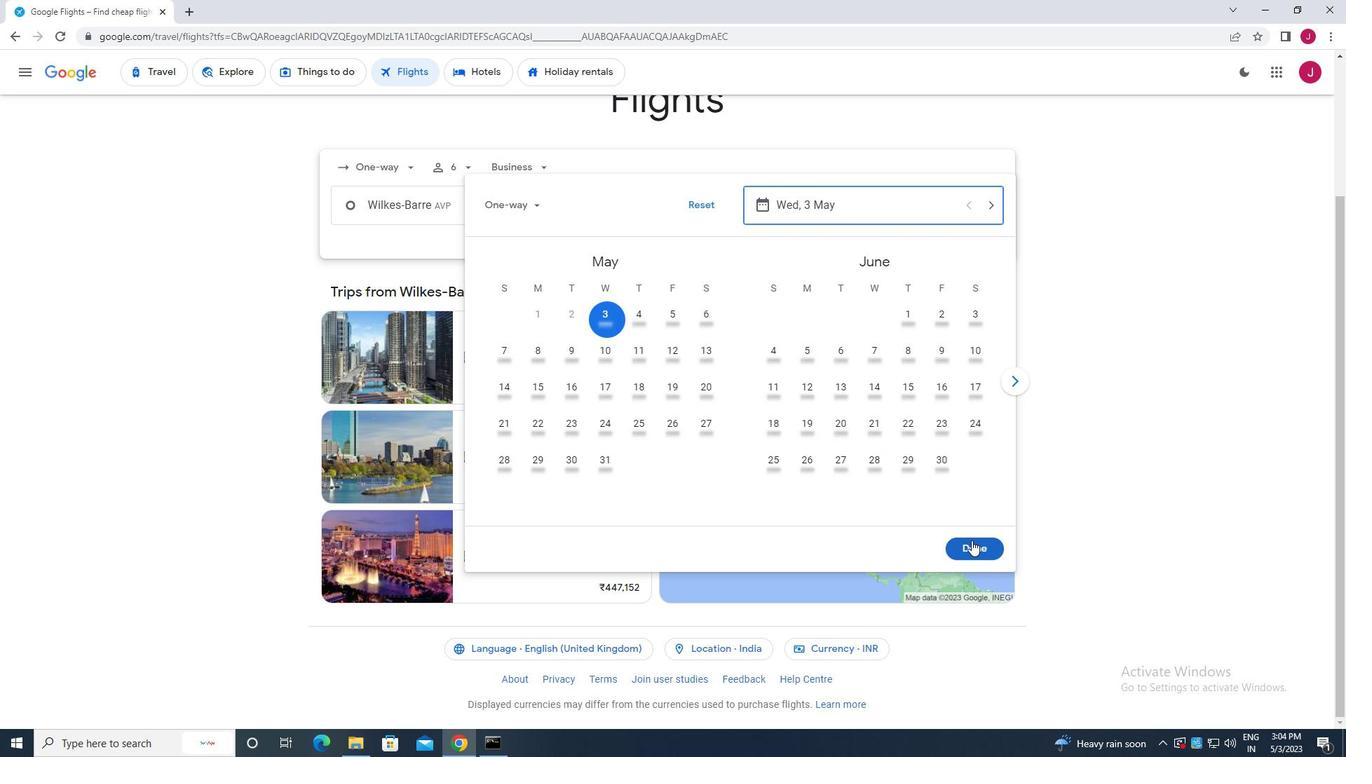
Action: Mouse pressed left at (972, 547)
Screenshot: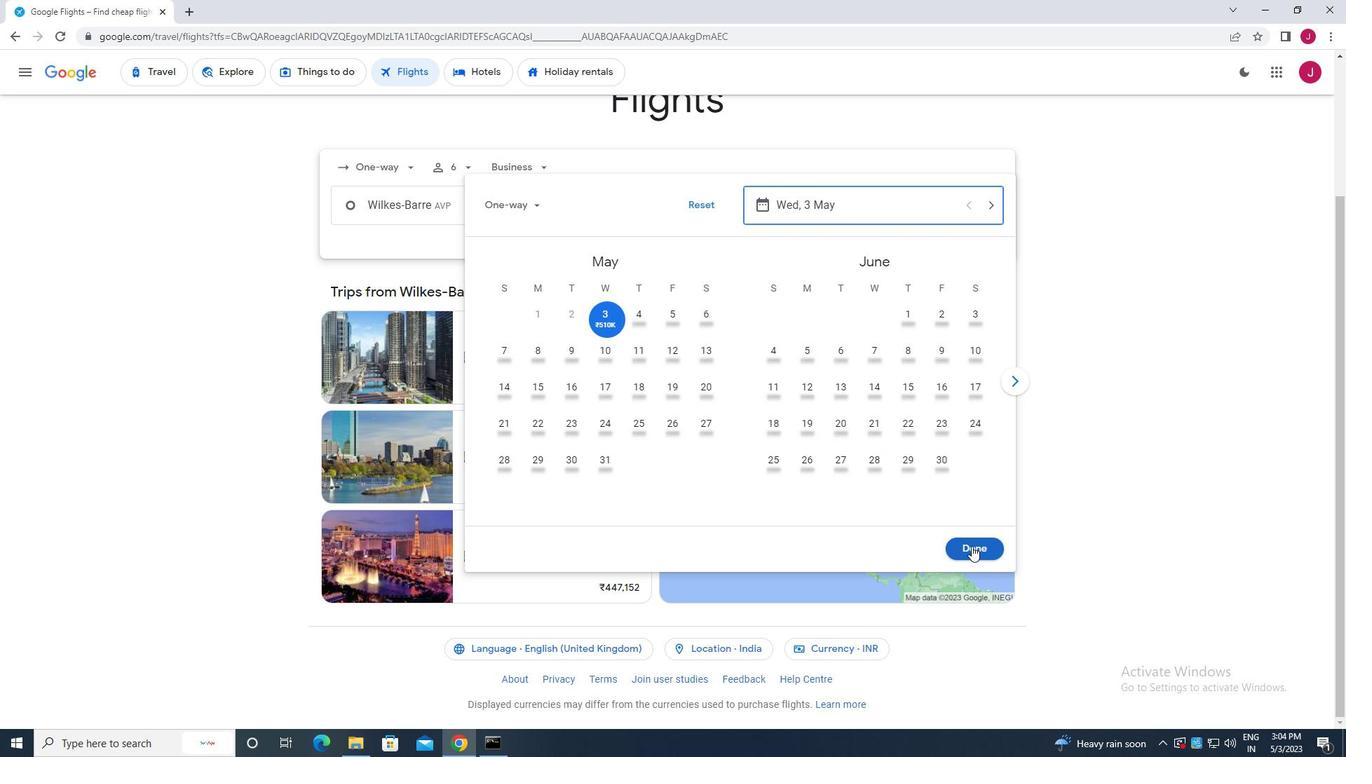 
Action: Mouse moved to (682, 258)
Screenshot: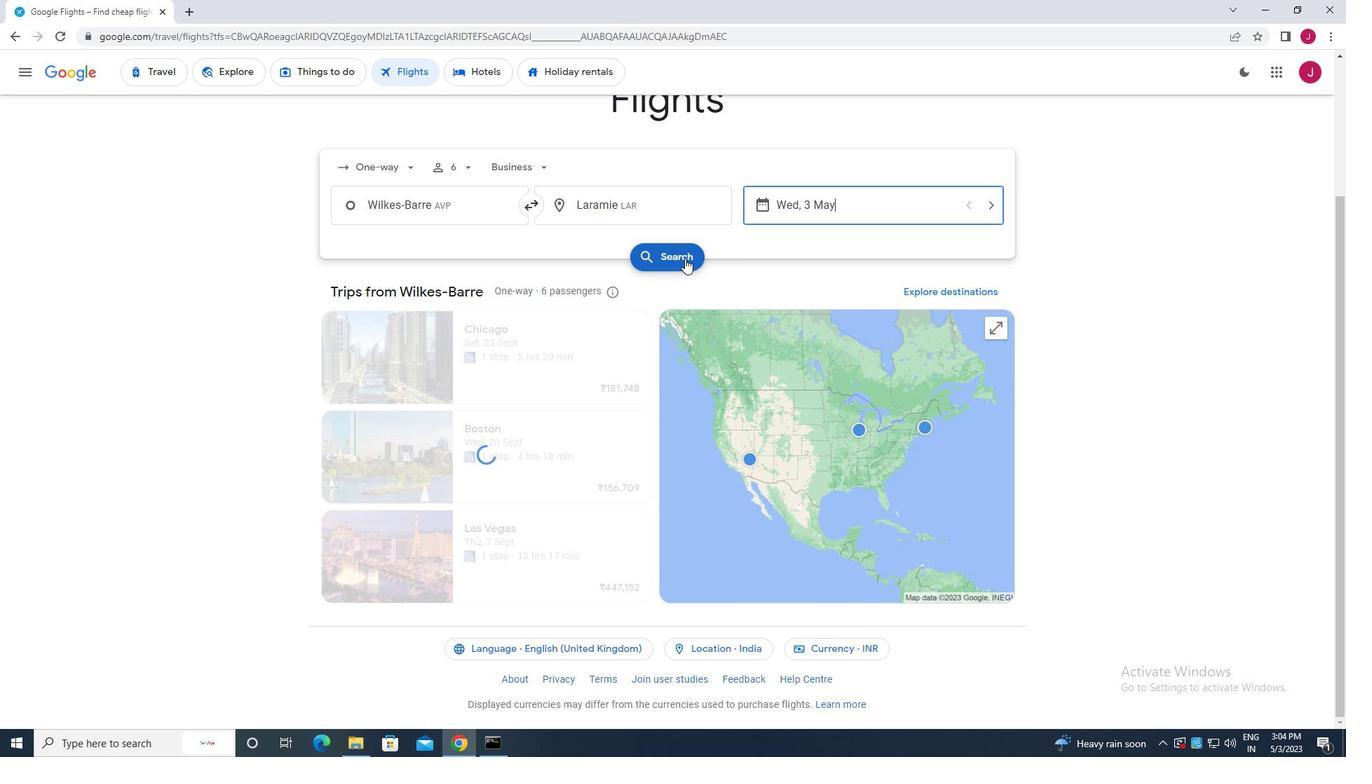 
Action: Mouse pressed left at (682, 258)
Screenshot: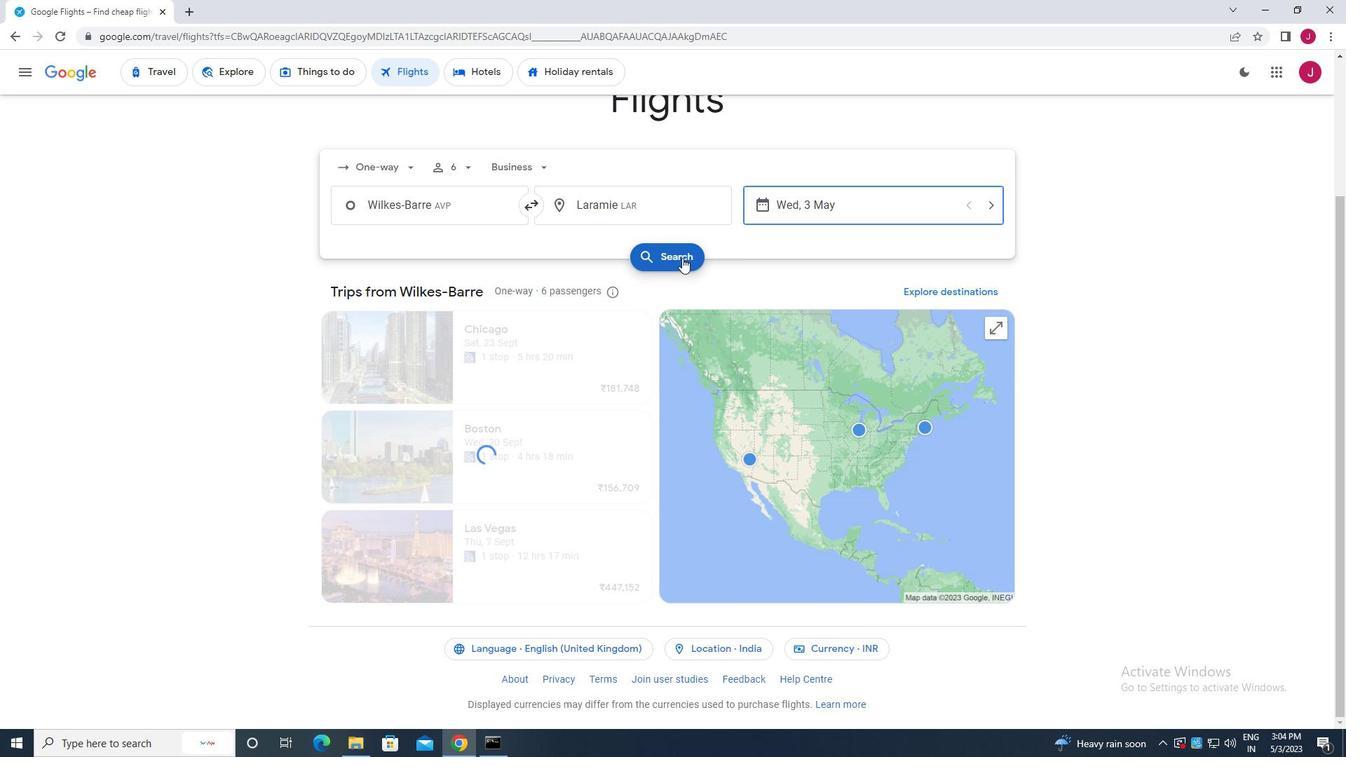 
Action: Mouse moved to (354, 204)
Screenshot: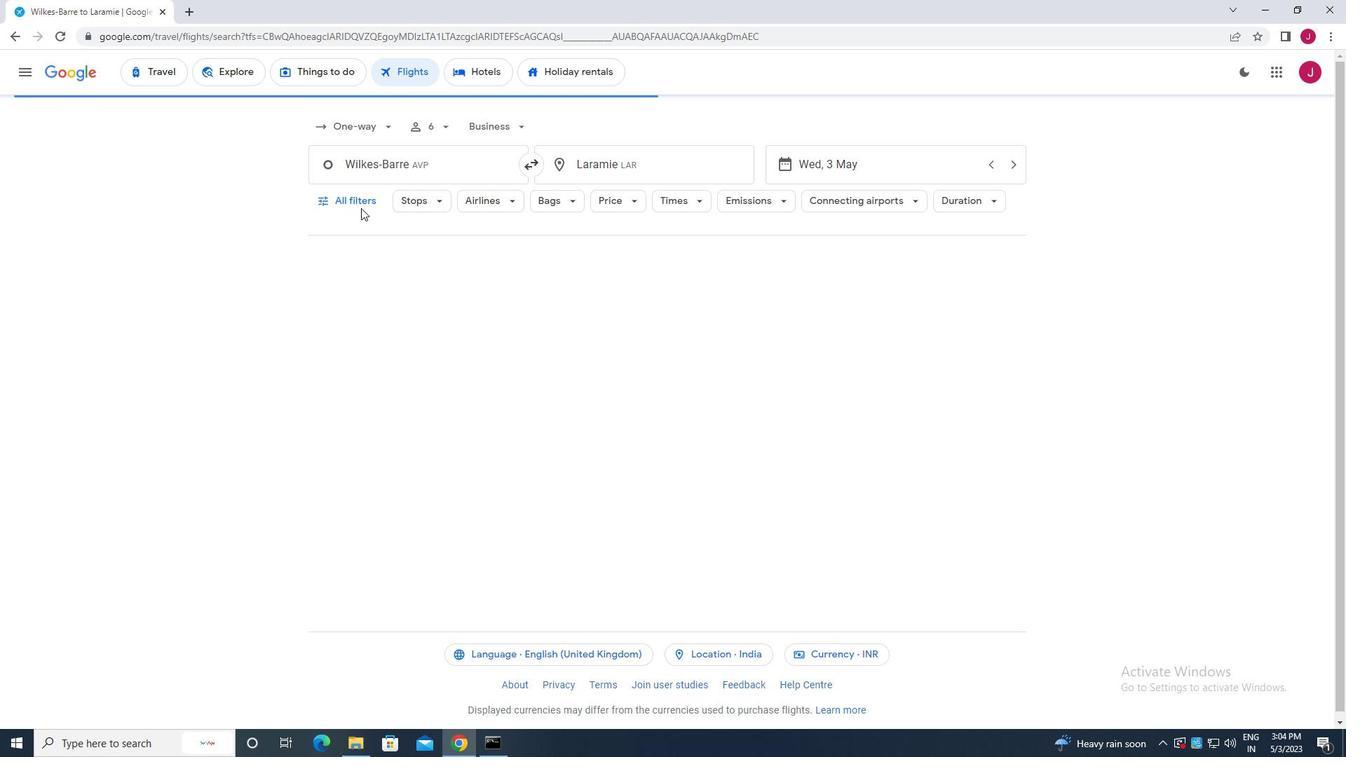 
Action: Mouse pressed left at (354, 204)
Screenshot: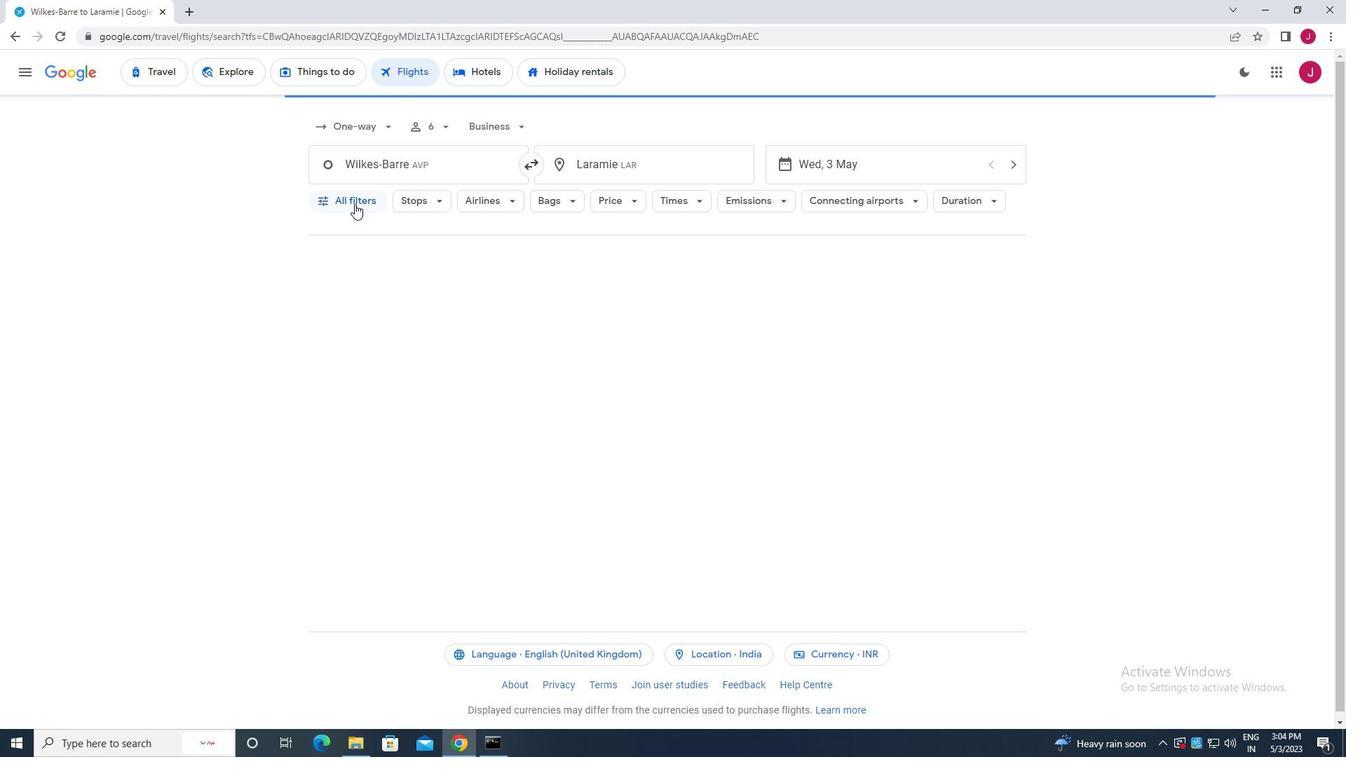
Action: Mouse moved to (357, 211)
Screenshot: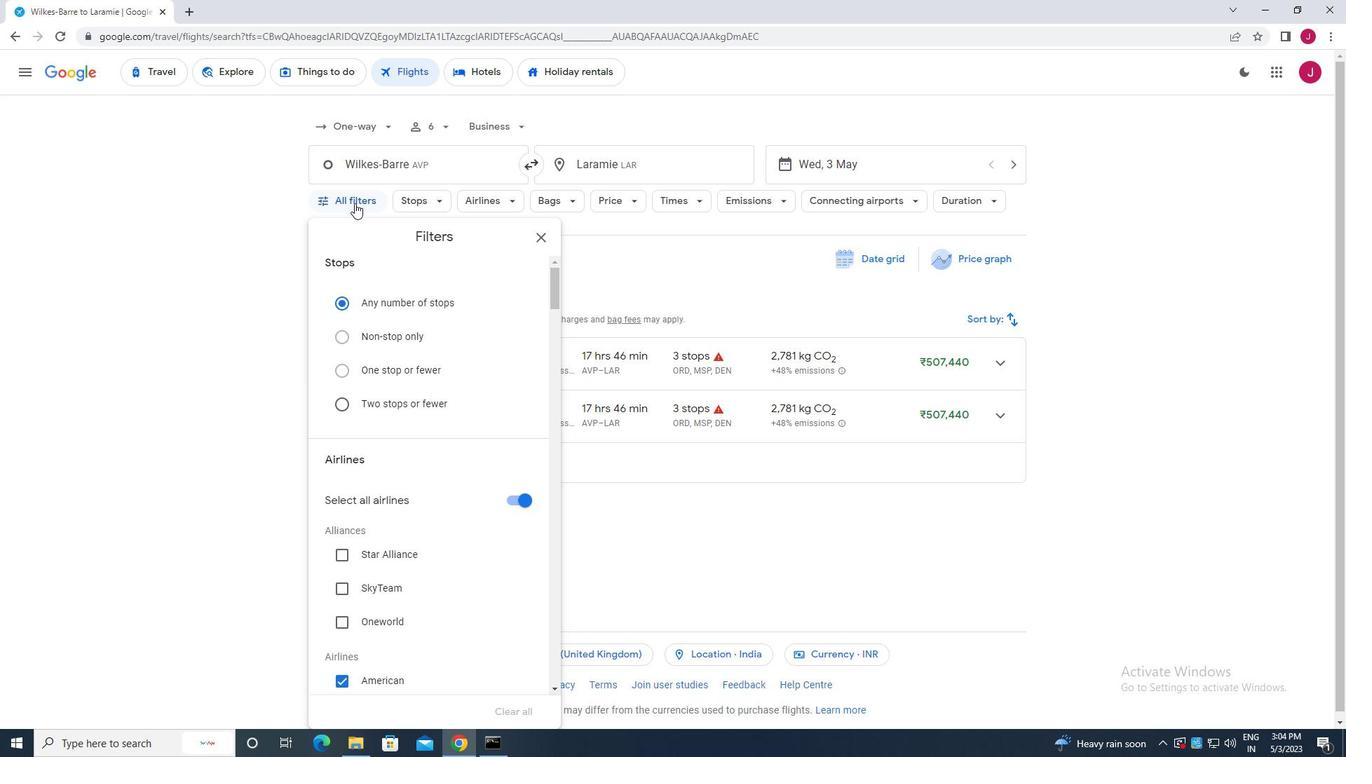 
Action: Mouse scrolled (357, 211) with delta (0, 0)
Screenshot: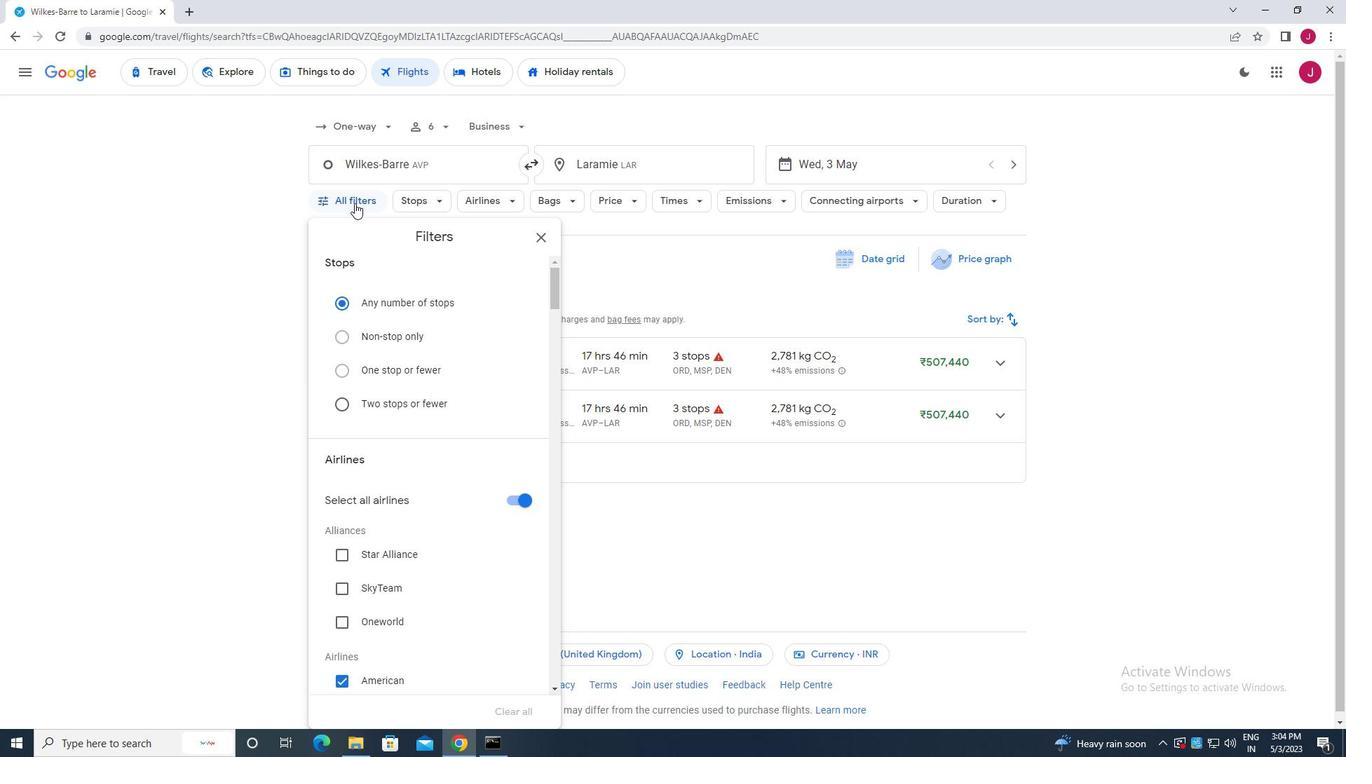 
Action: Mouse moved to (359, 217)
Screenshot: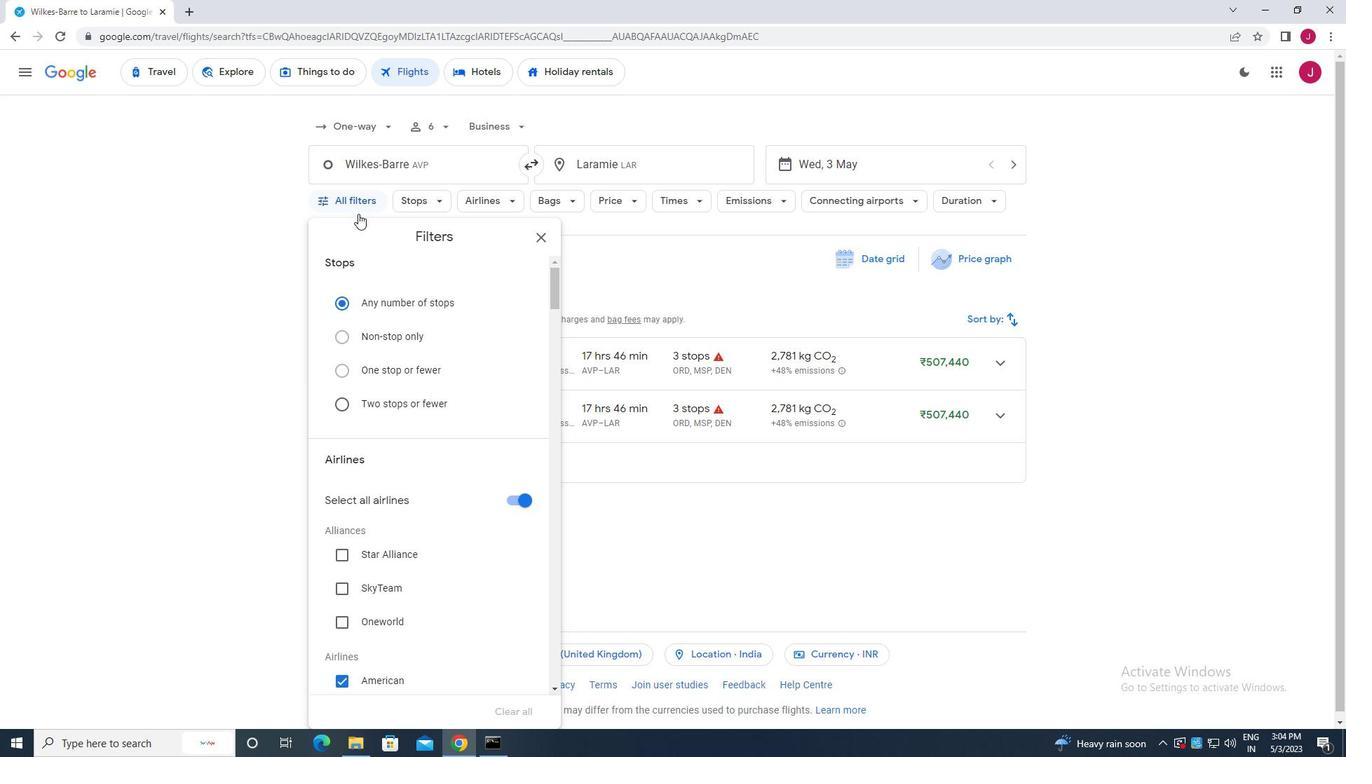 
Action: Mouse scrolled (359, 216) with delta (0, 0)
Screenshot: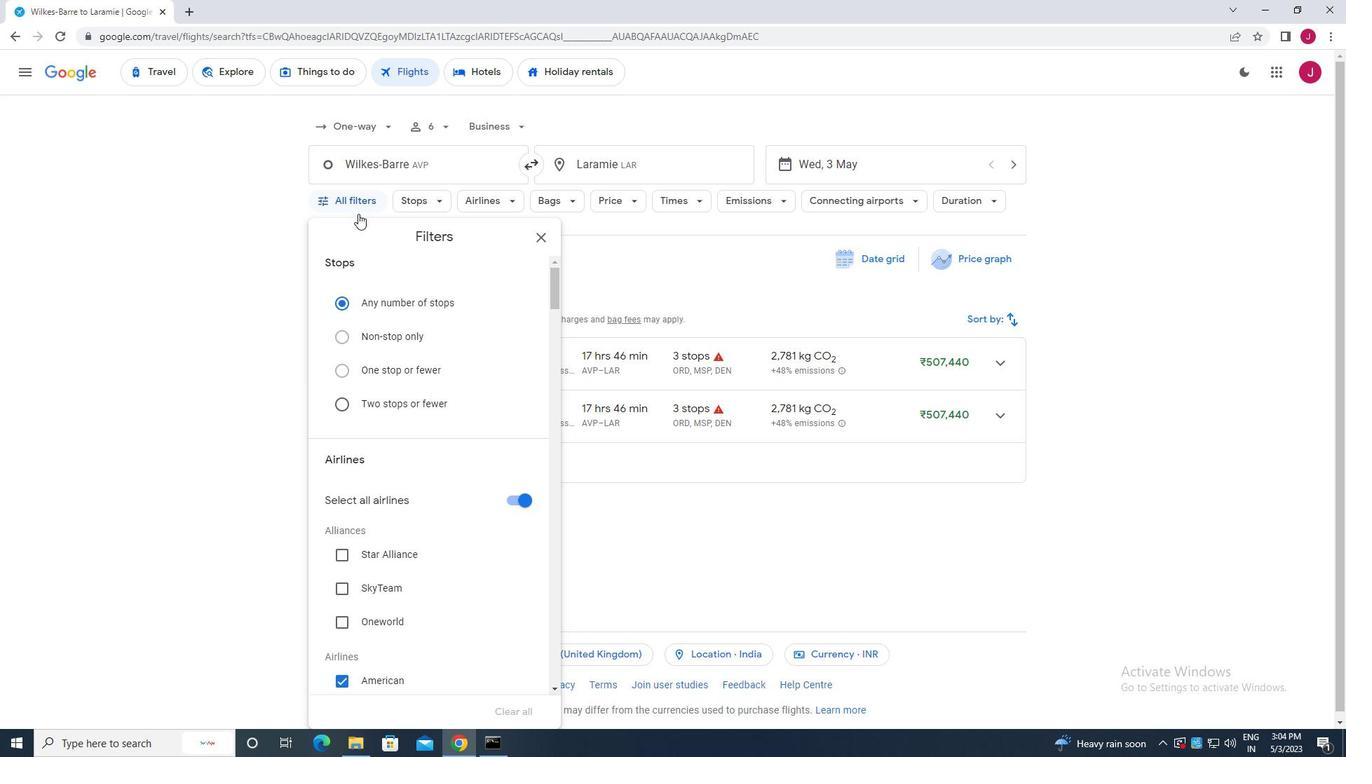 
Action: Mouse moved to (432, 311)
Screenshot: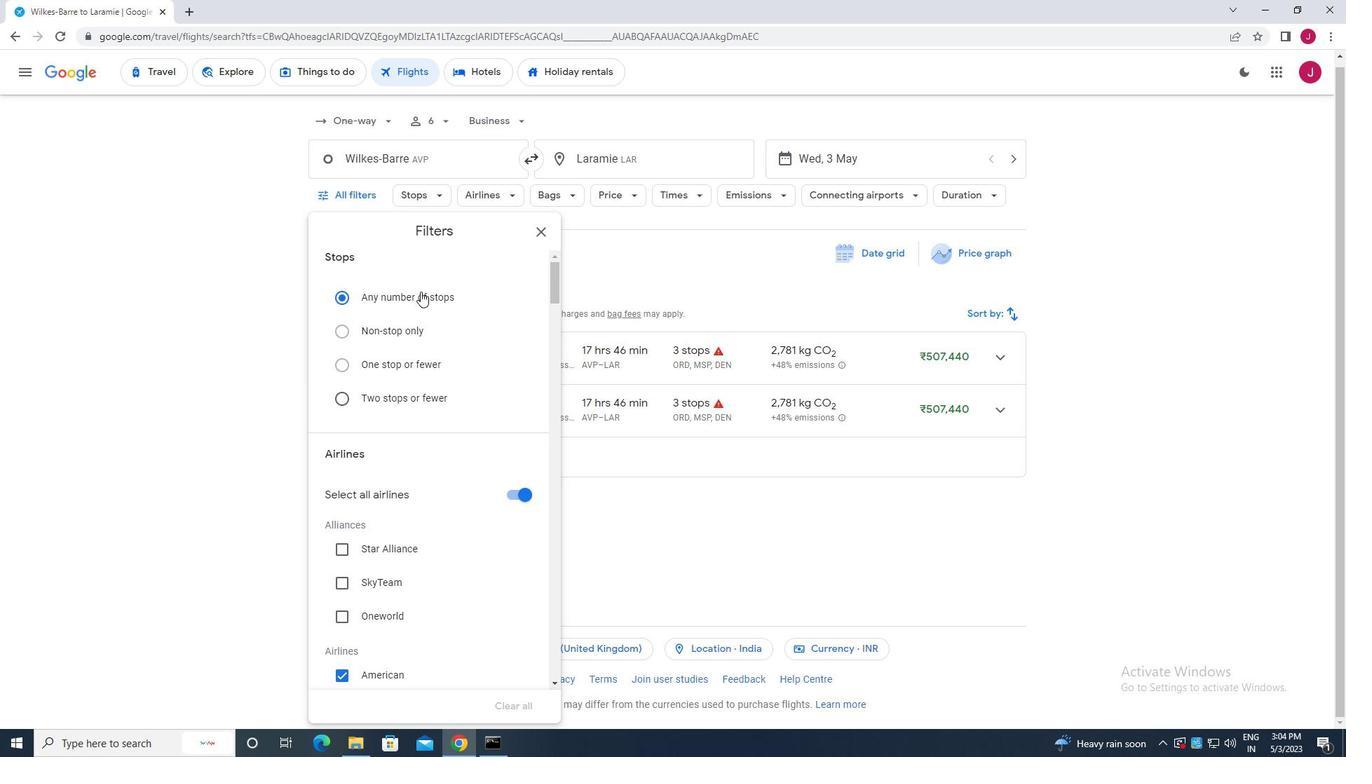 
Action: Mouse scrolled (432, 310) with delta (0, 0)
Screenshot: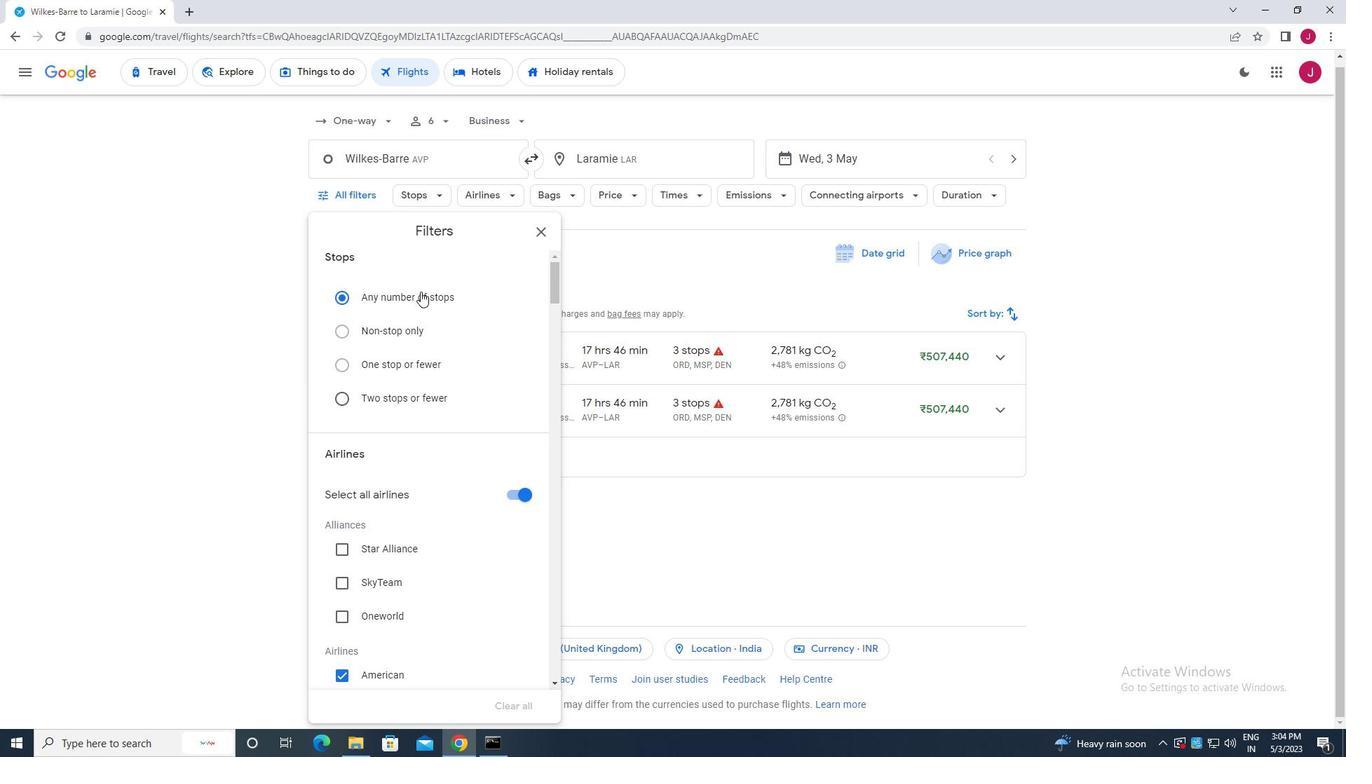 
Action: Mouse moved to (432, 312)
Screenshot: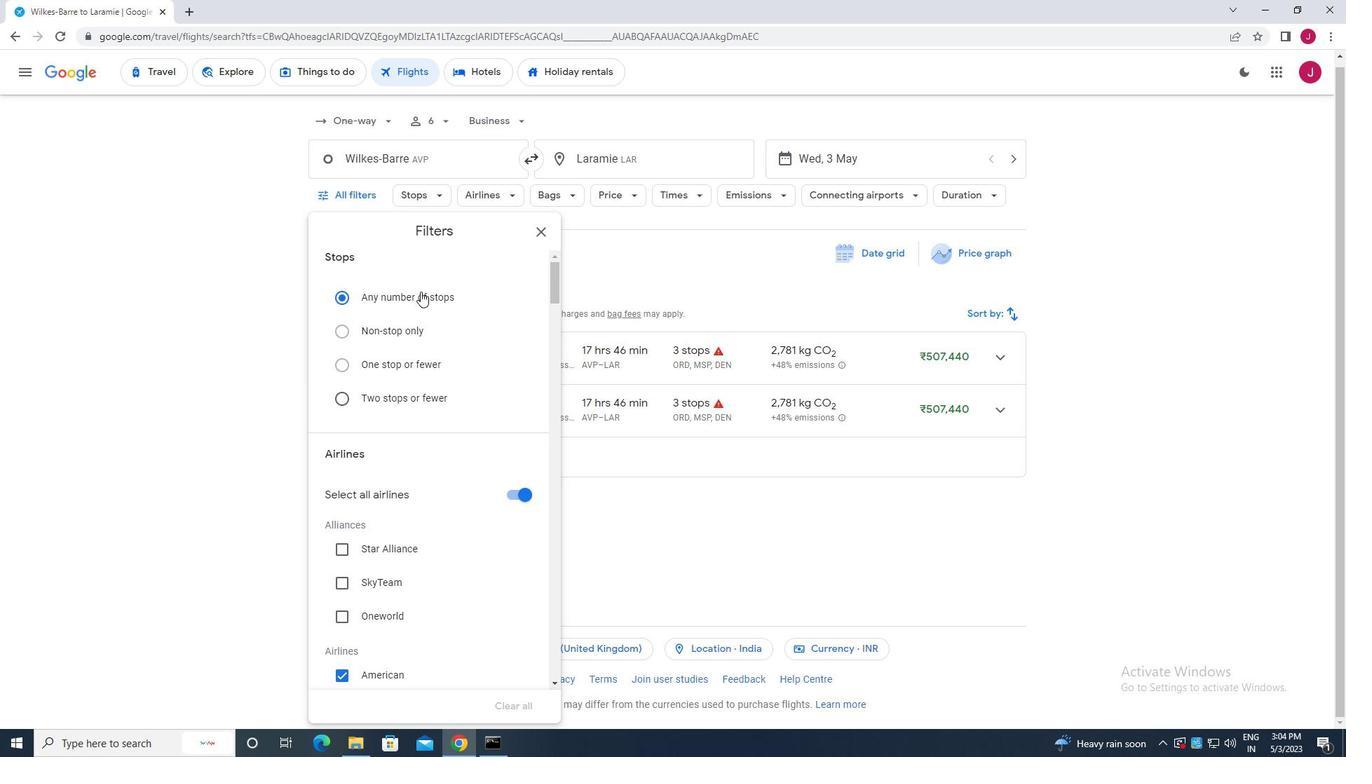 
Action: Mouse scrolled (432, 311) with delta (0, 0)
Screenshot: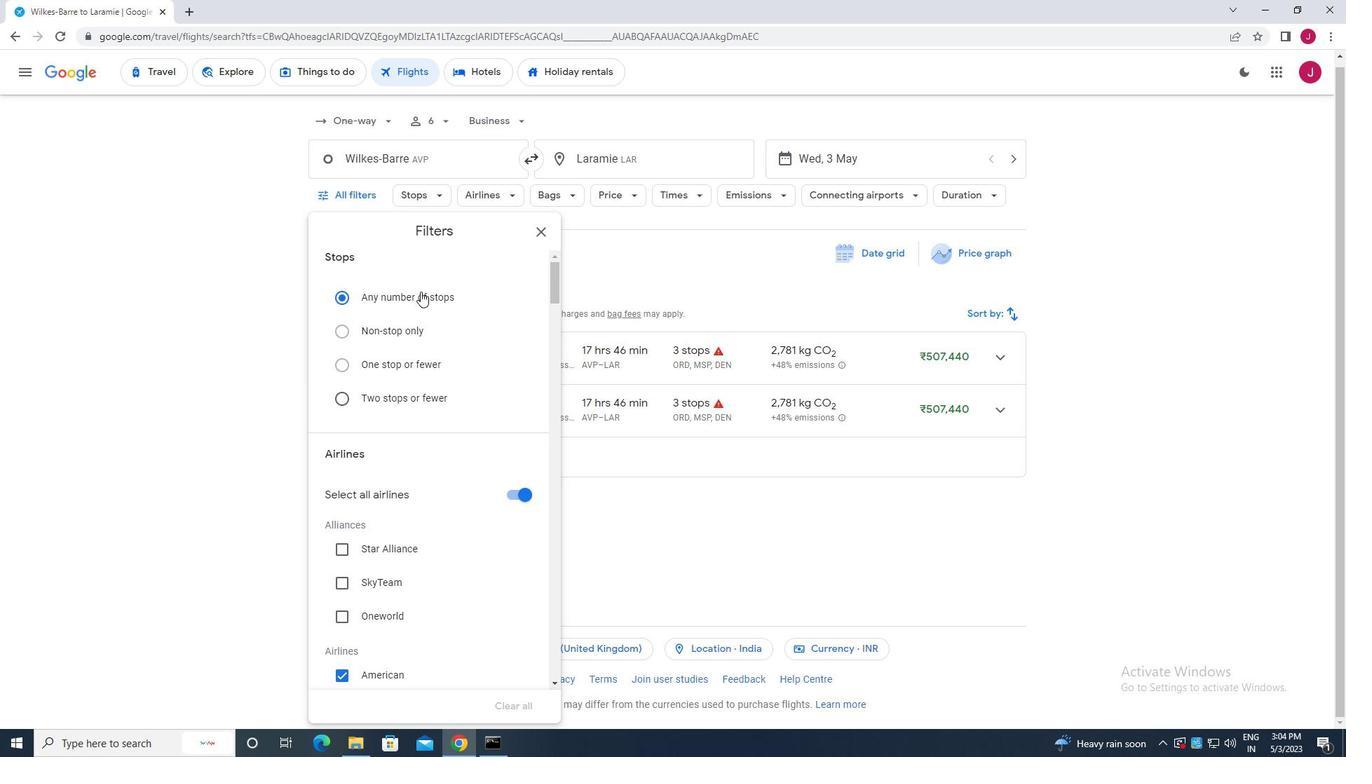 
Action: Mouse moved to (513, 356)
Screenshot: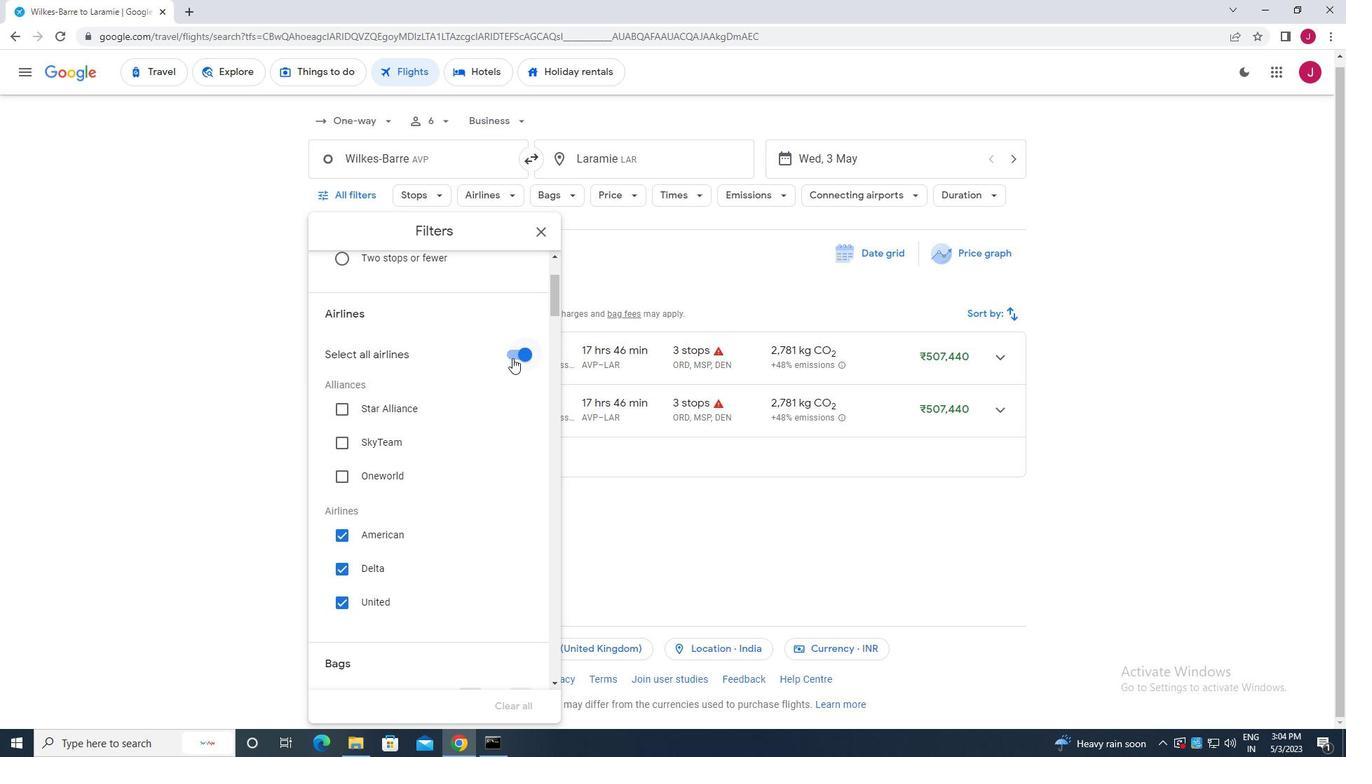 
Action: Mouse pressed left at (513, 356)
Screenshot: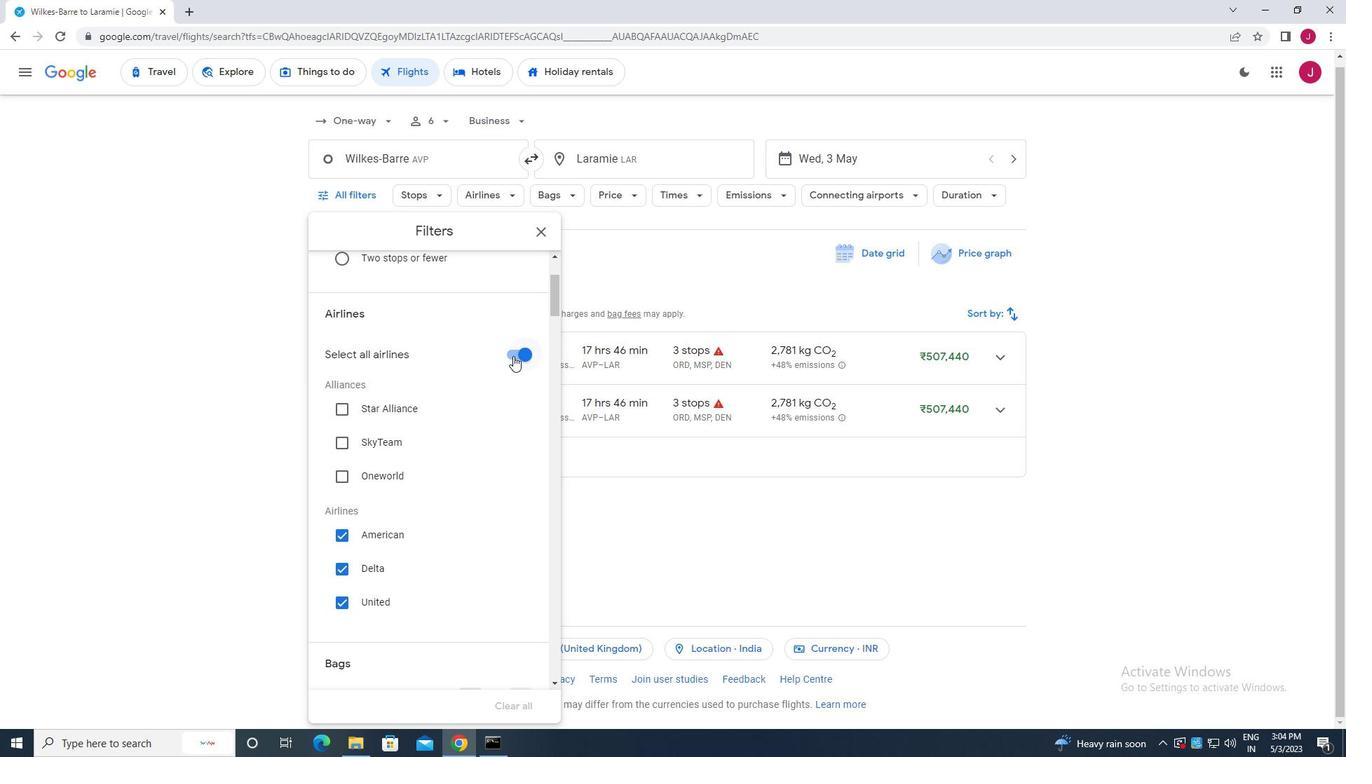 
Action: Mouse moved to (432, 338)
Screenshot: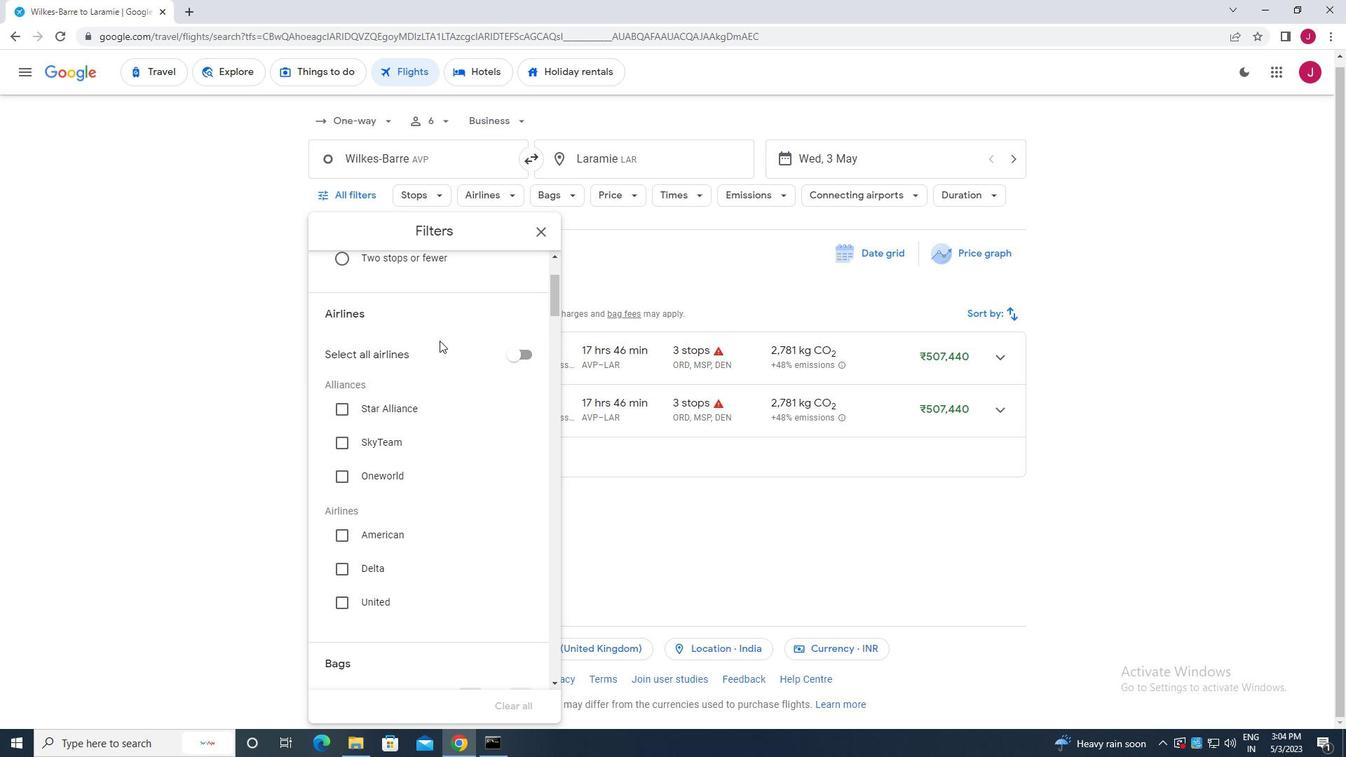 
Action: Mouse scrolled (432, 337) with delta (0, 0)
Screenshot: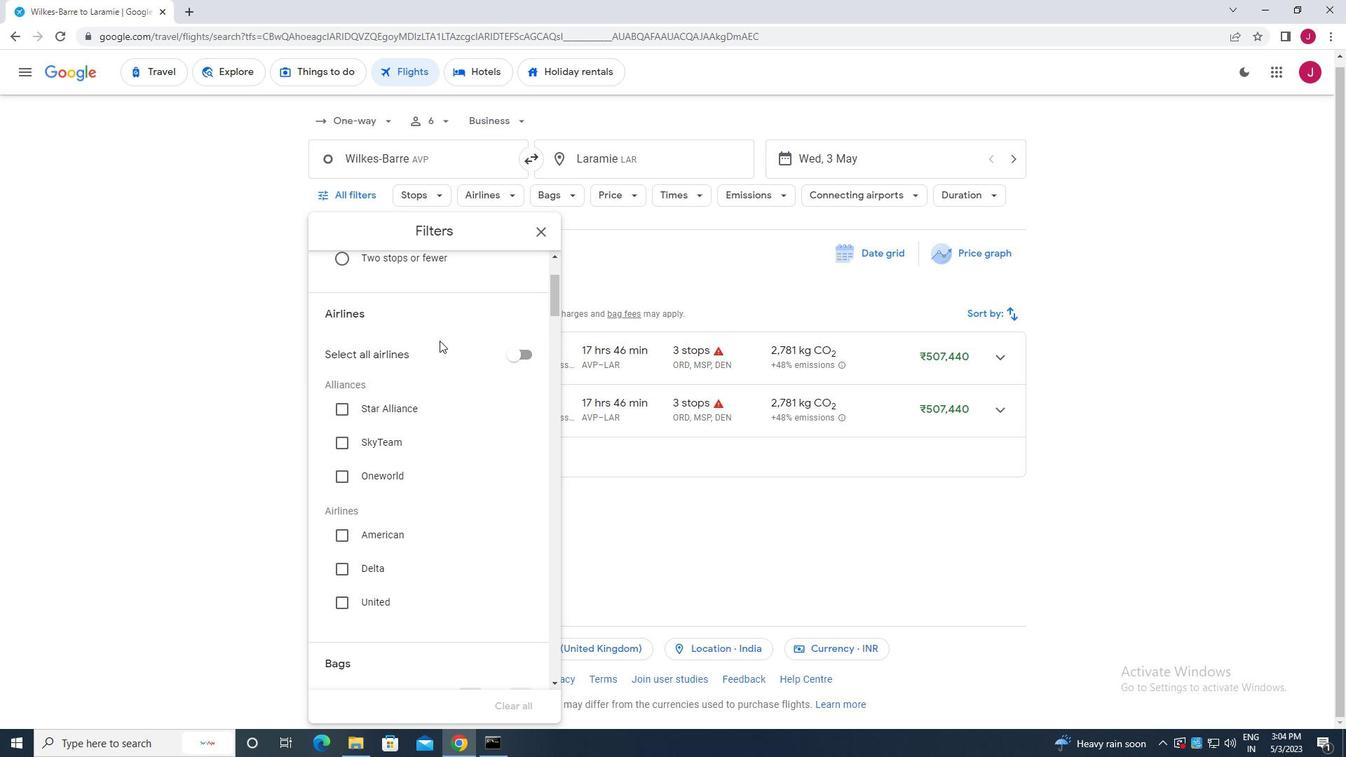 
Action: Mouse scrolled (432, 337) with delta (0, 0)
Screenshot: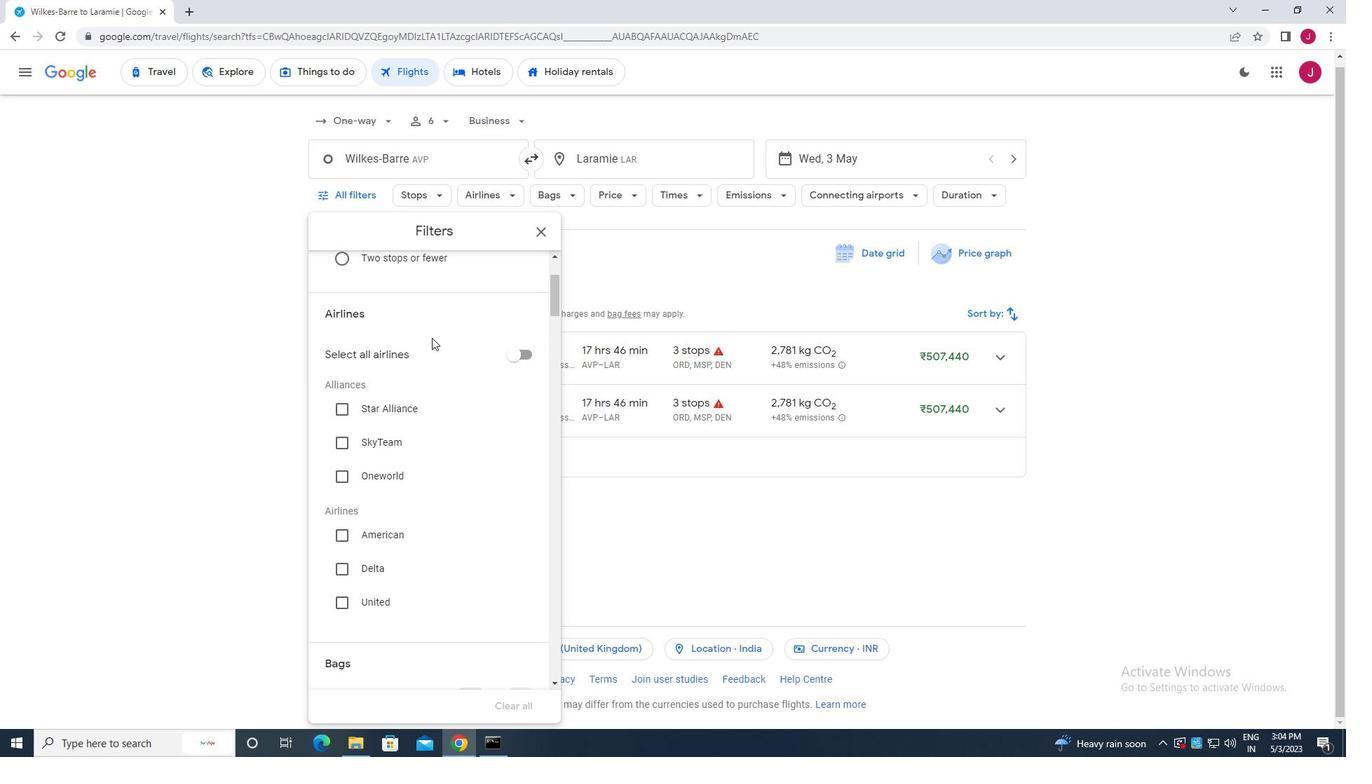 
Action: Mouse moved to (420, 344)
Screenshot: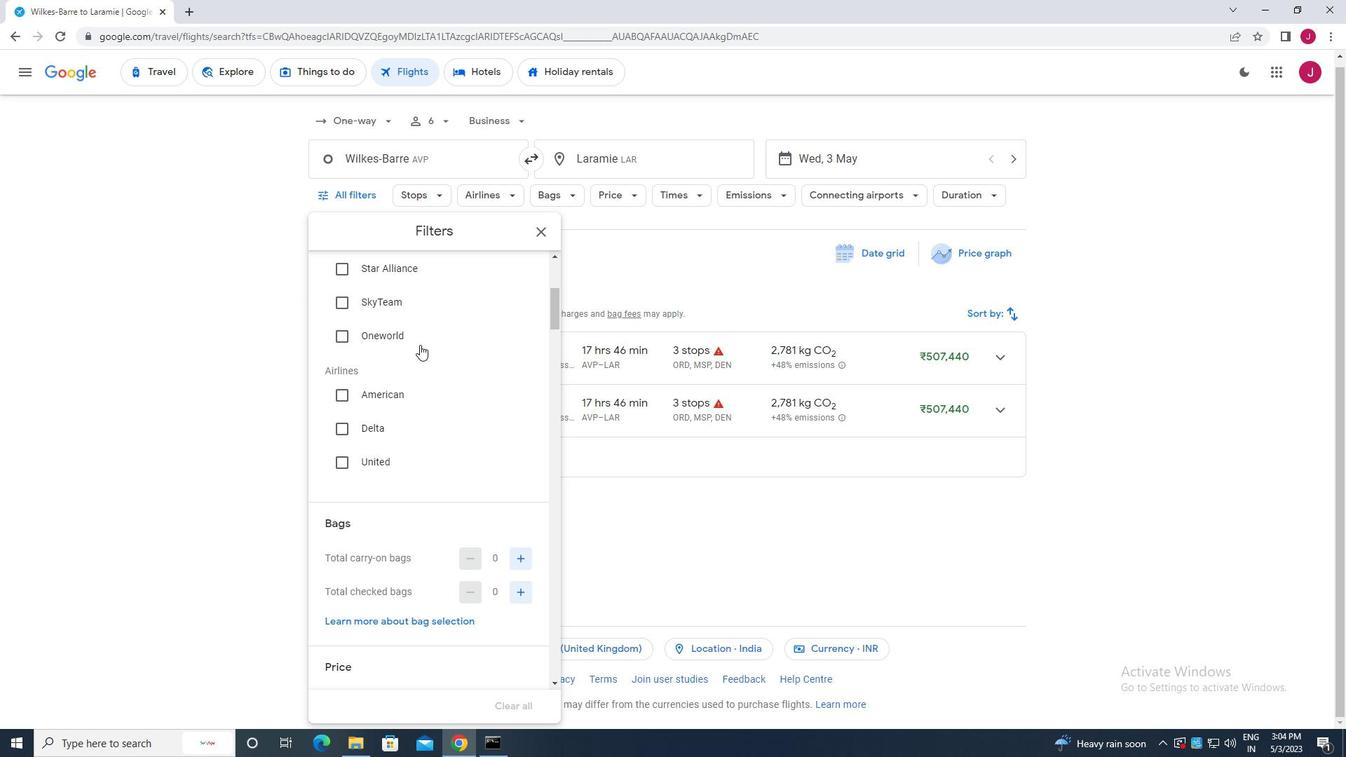 
Action: Mouse scrolled (420, 343) with delta (0, 0)
Screenshot: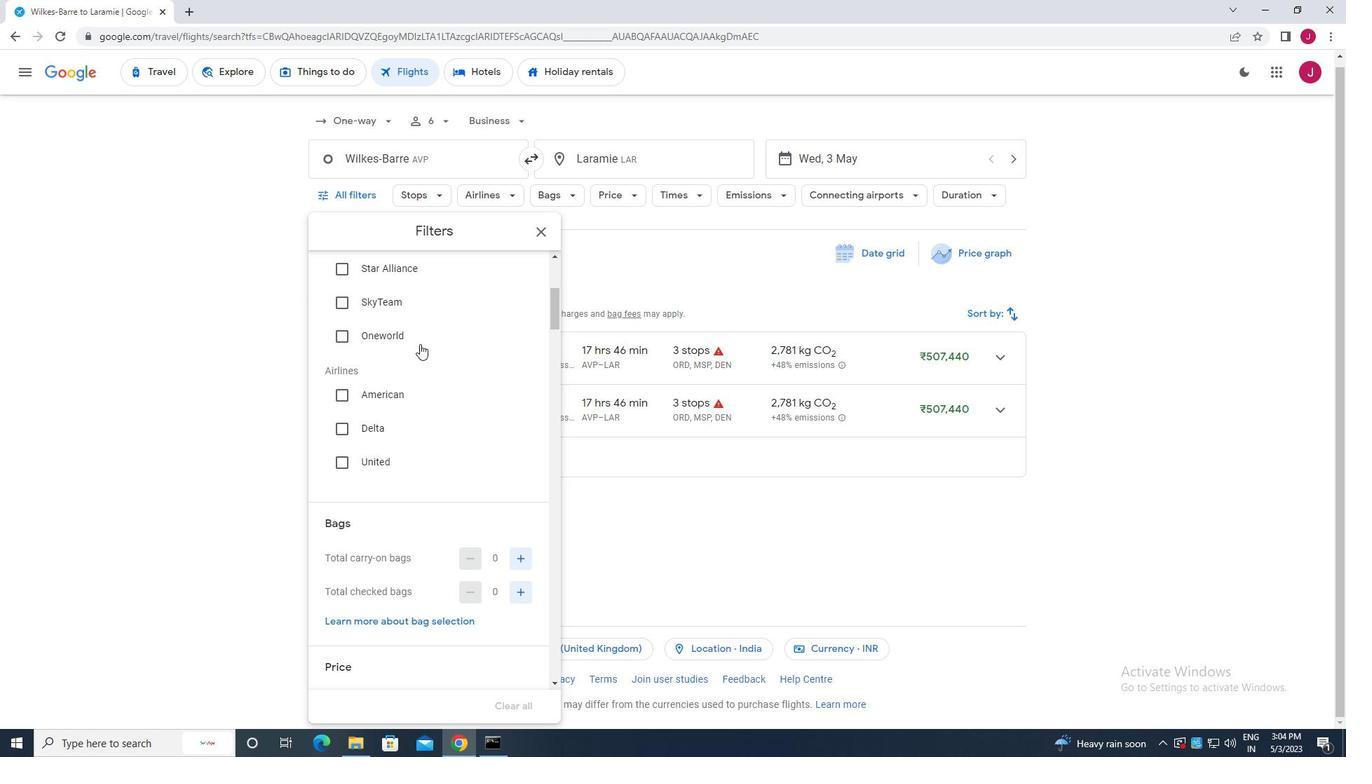 
Action: Mouse moved to (345, 326)
Screenshot: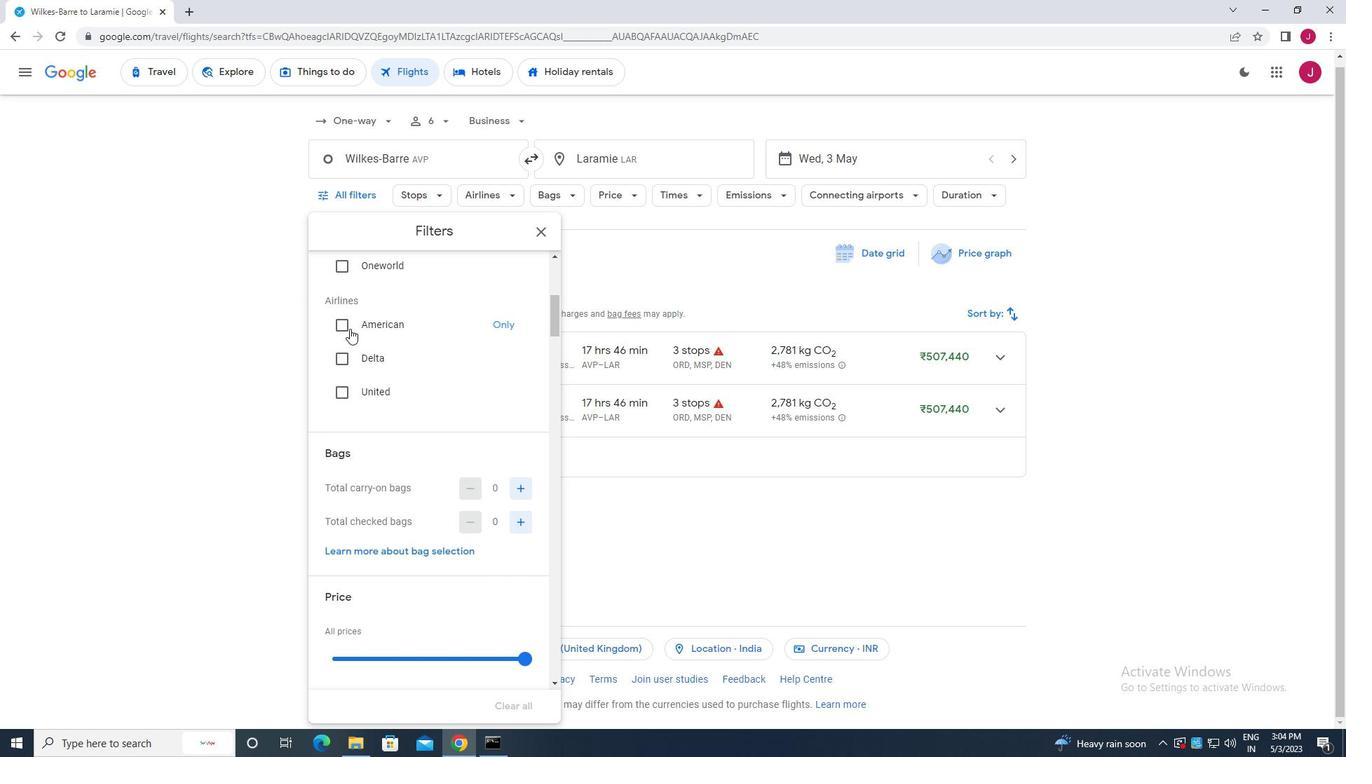 
Action: Mouse pressed left at (345, 326)
Screenshot: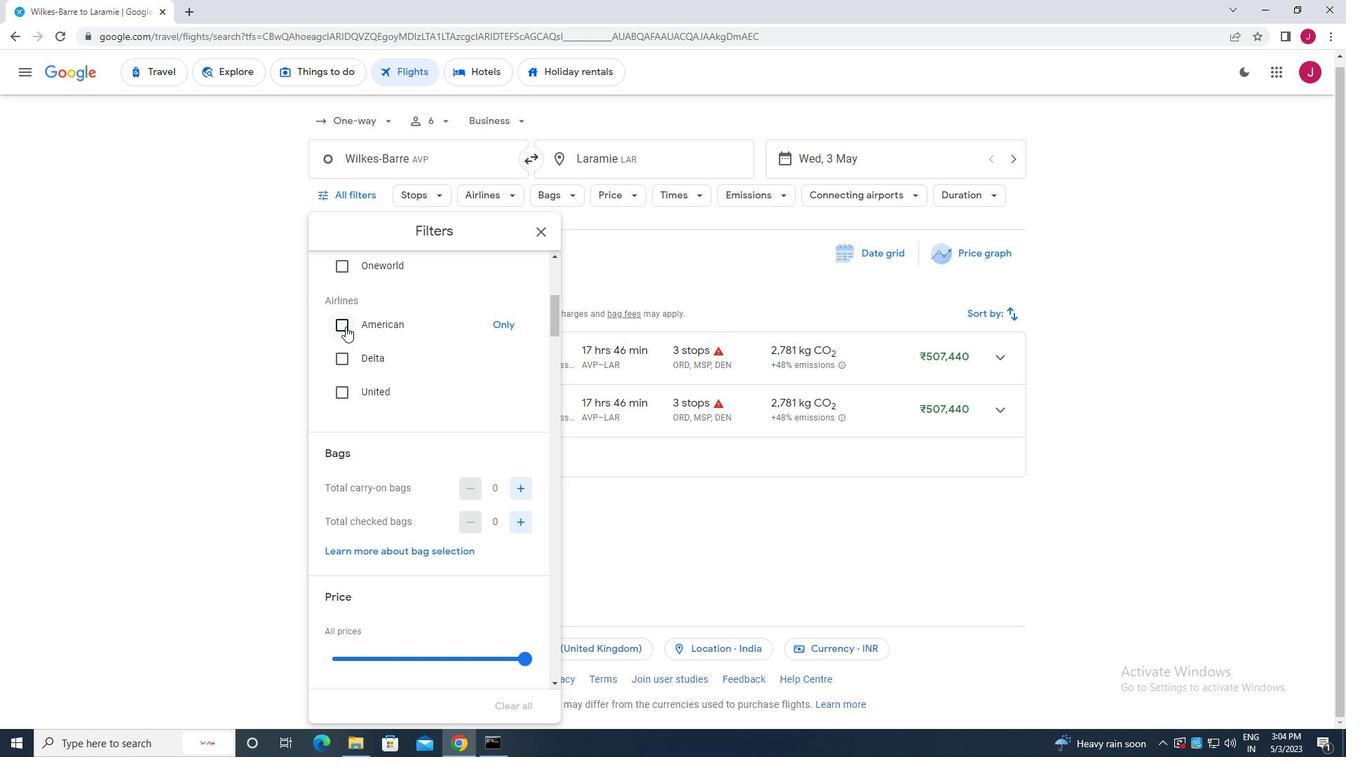 
Action: Mouse moved to (446, 353)
Screenshot: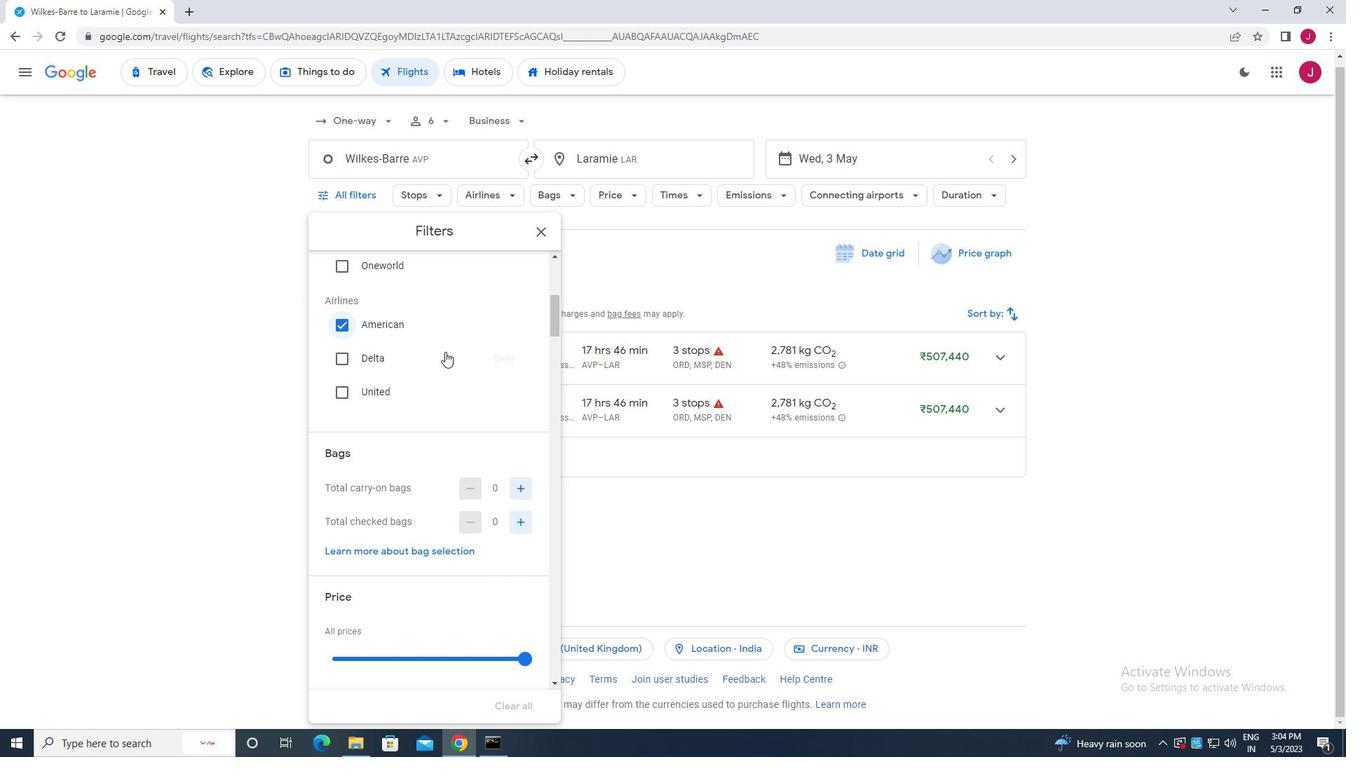 
Action: Mouse scrolled (446, 352) with delta (0, 0)
Screenshot: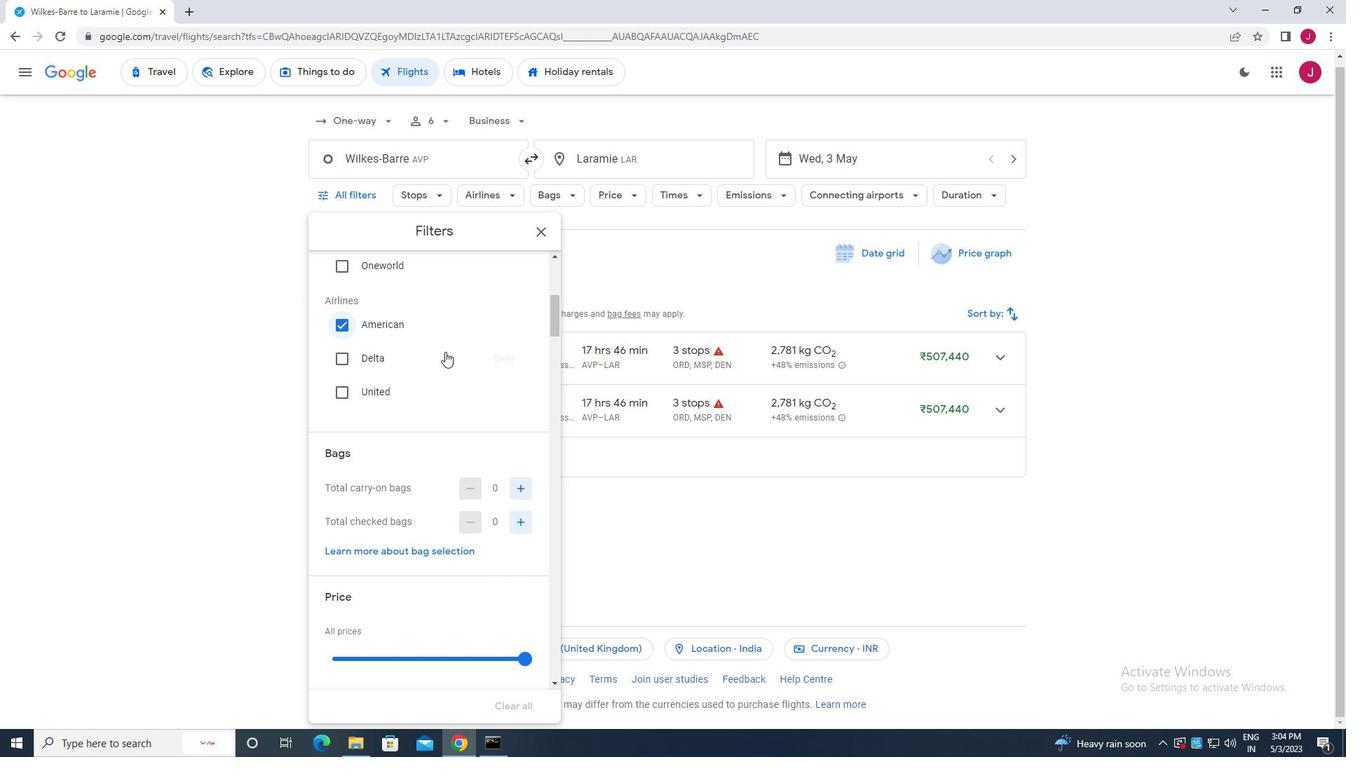 
Action: Mouse moved to (447, 355)
Screenshot: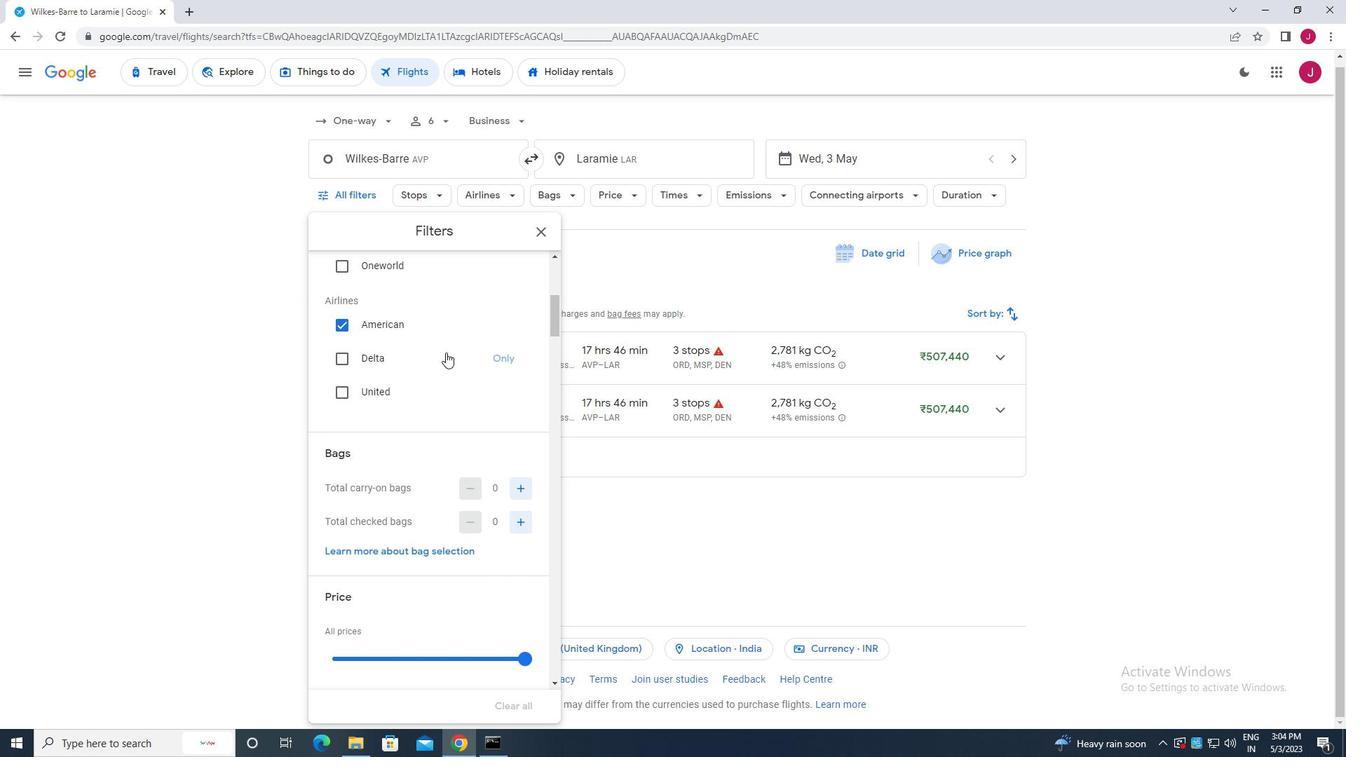 
Action: Mouse scrolled (447, 354) with delta (0, 0)
Screenshot: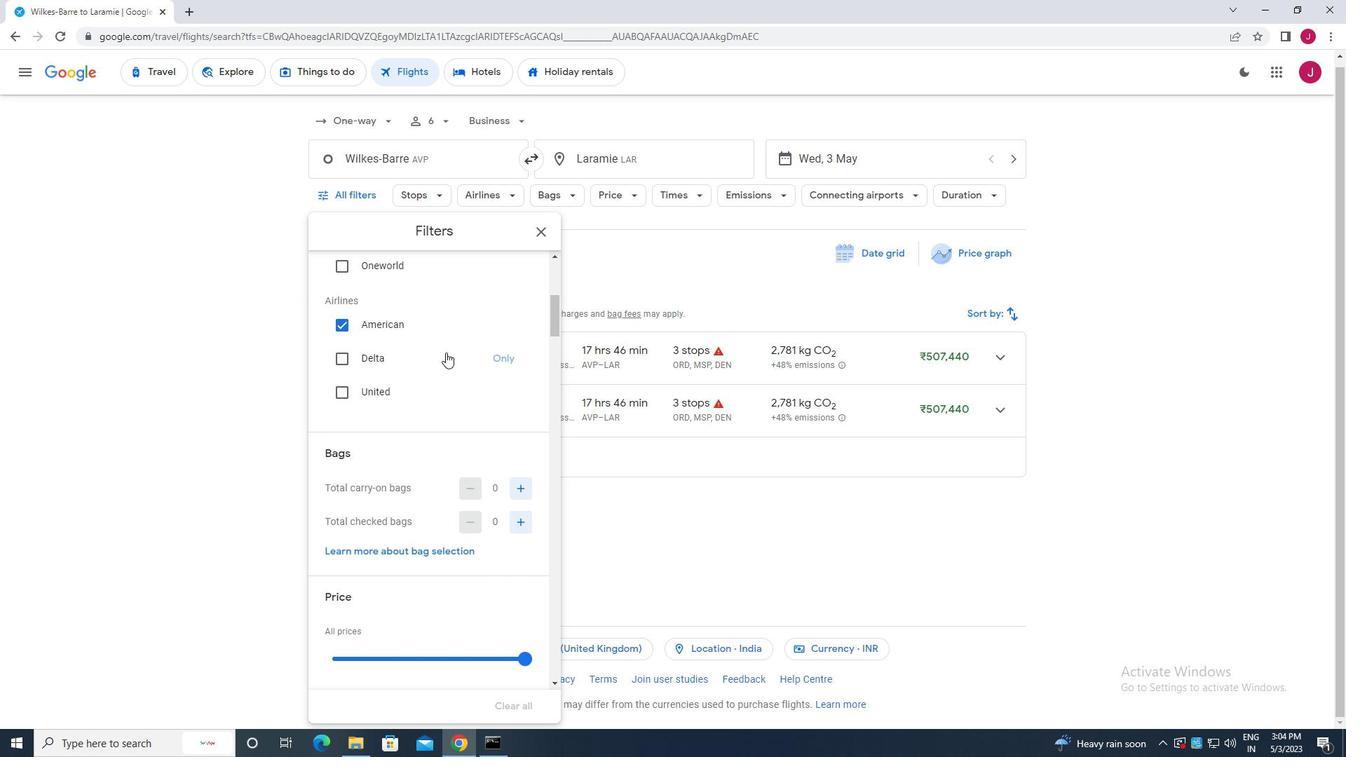 
Action: Mouse moved to (448, 357)
Screenshot: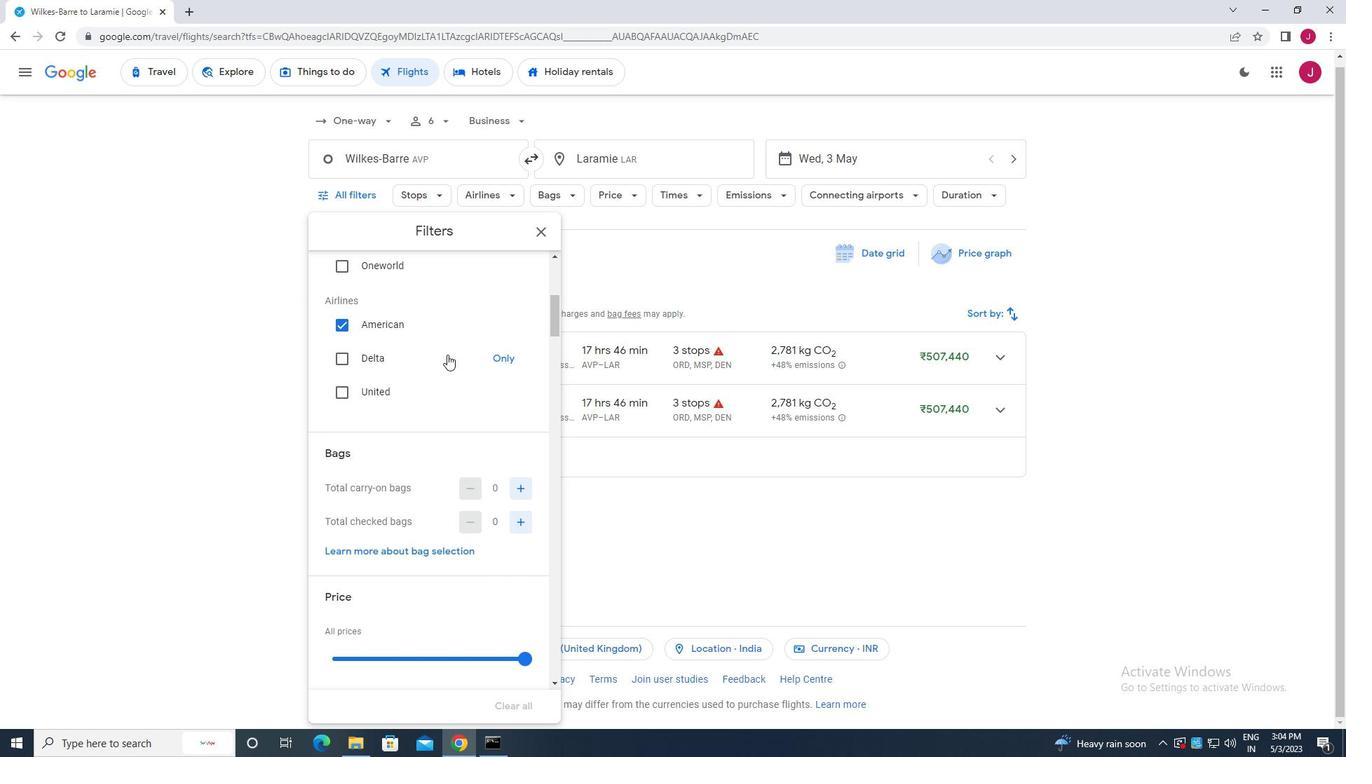 
Action: Mouse scrolled (448, 356) with delta (0, 0)
Screenshot: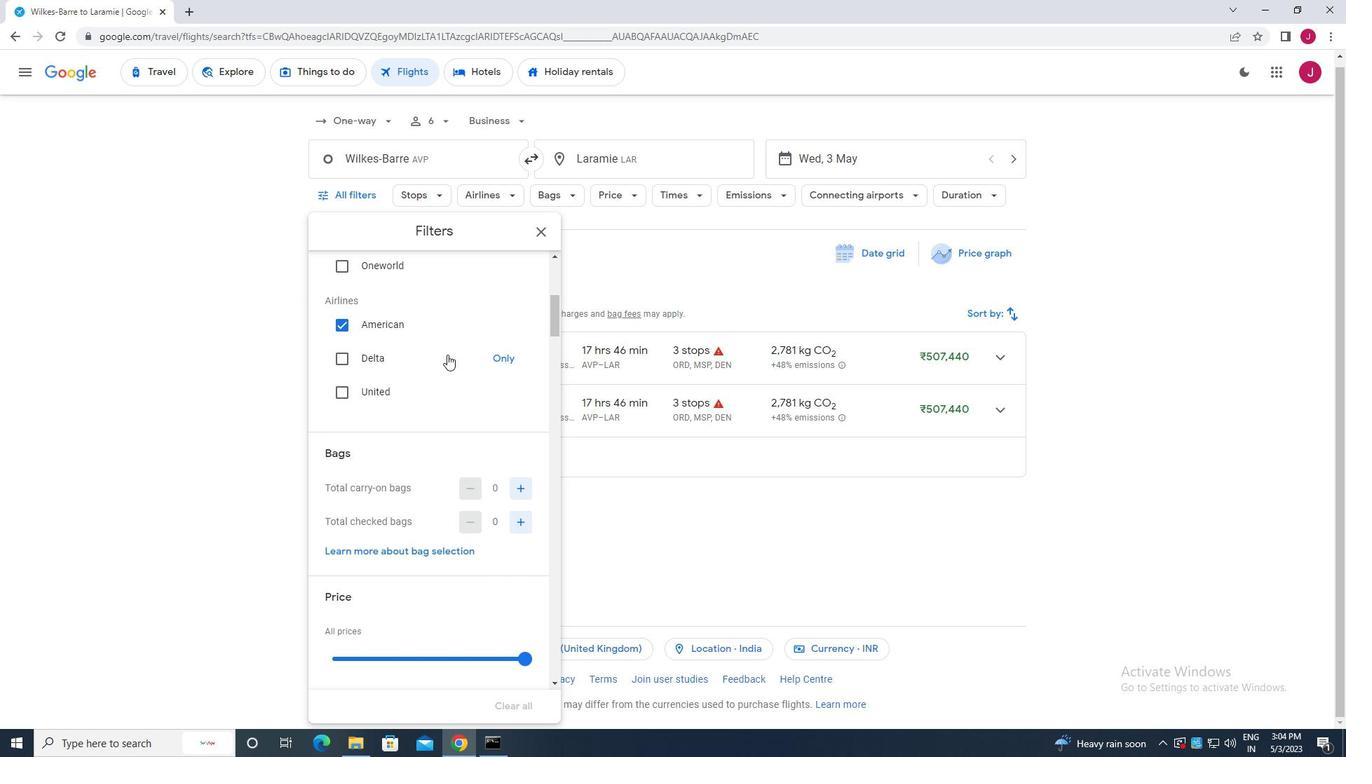 
Action: Mouse moved to (520, 277)
Screenshot: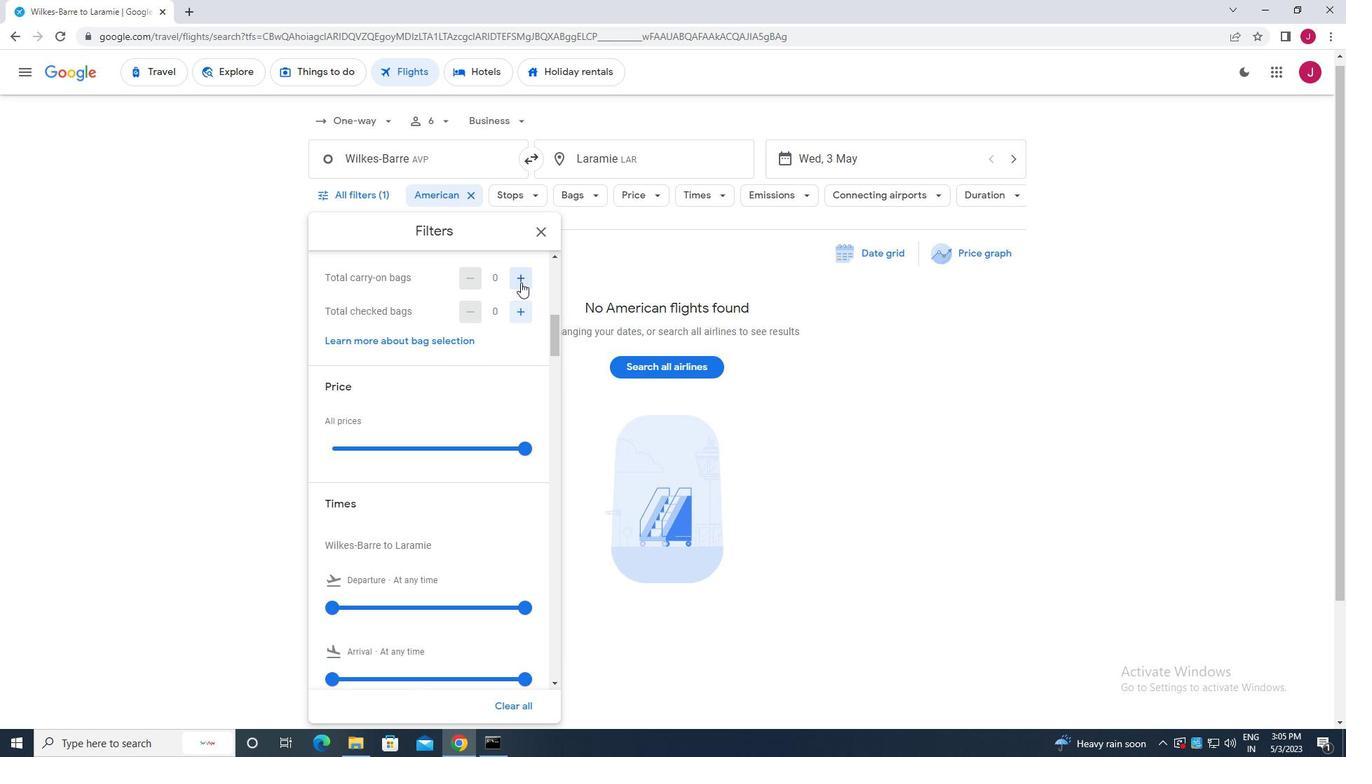 
Action: Mouse pressed left at (520, 277)
Screenshot: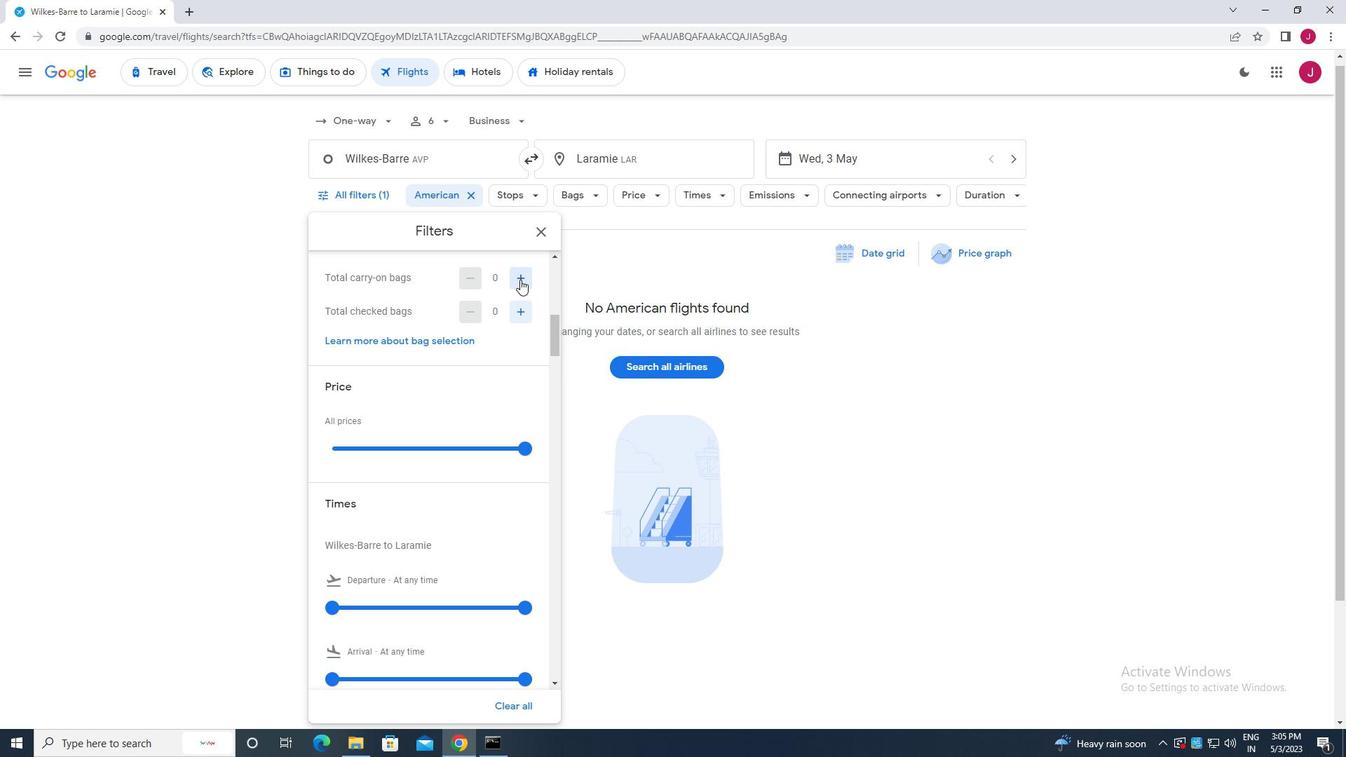 
Action: Mouse moved to (517, 314)
Screenshot: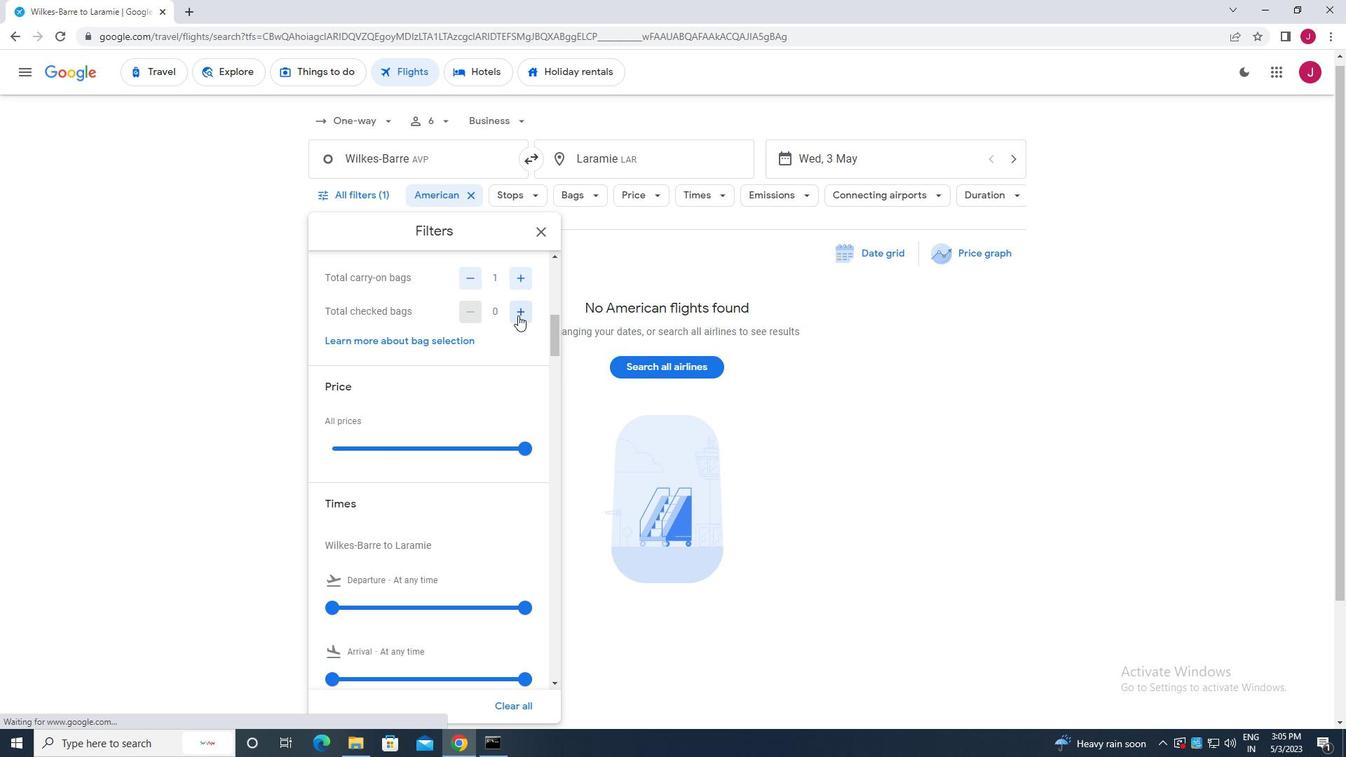 
Action: Mouse pressed left at (517, 314)
Screenshot: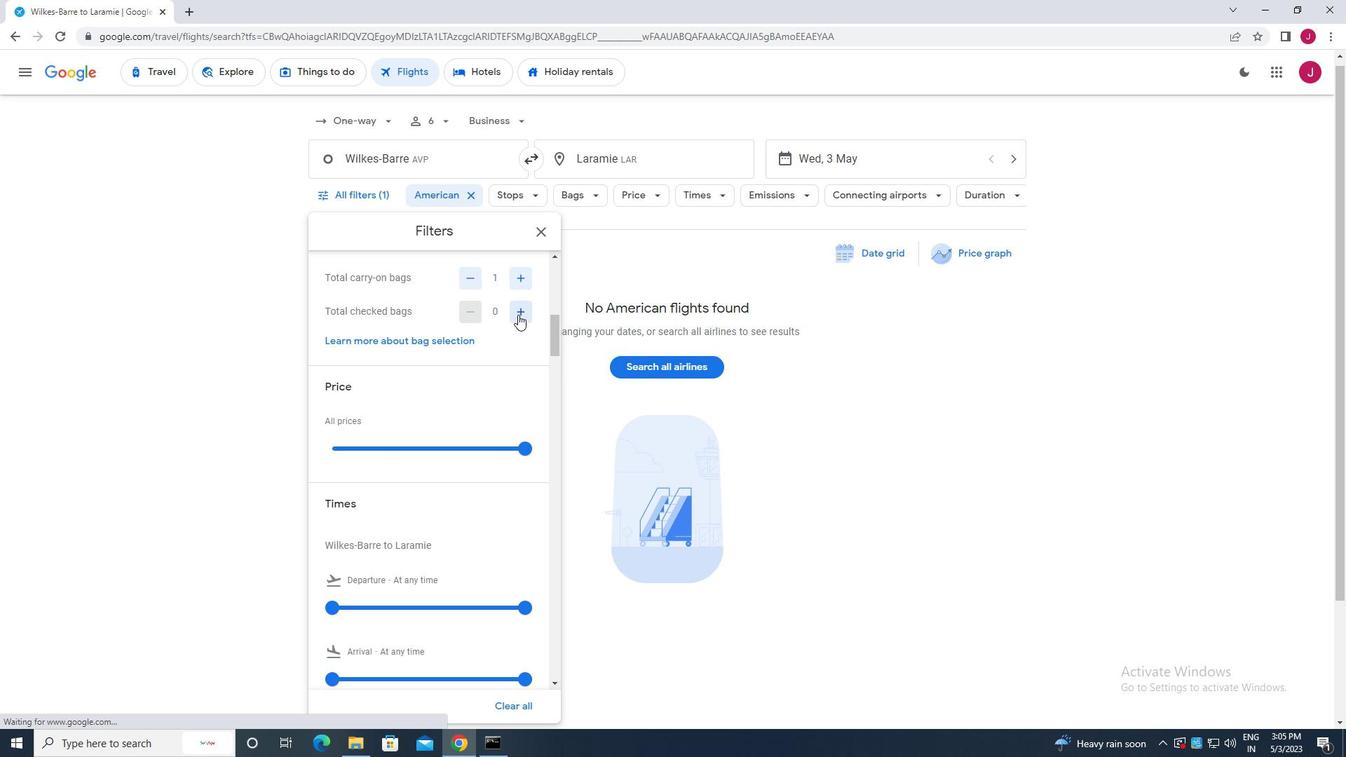 
Action: Mouse pressed left at (517, 314)
Screenshot: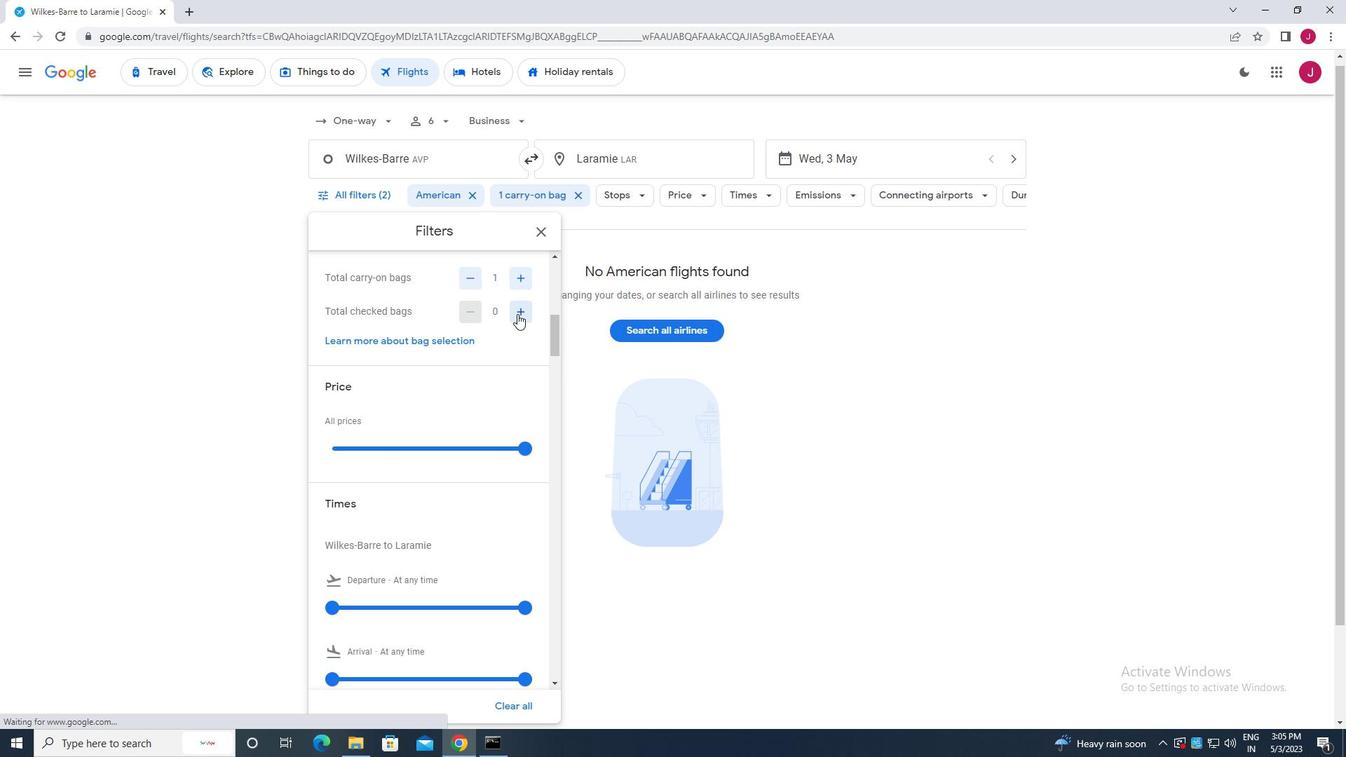 
Action: Mouse pressed left at (517, 314)
Screenshot: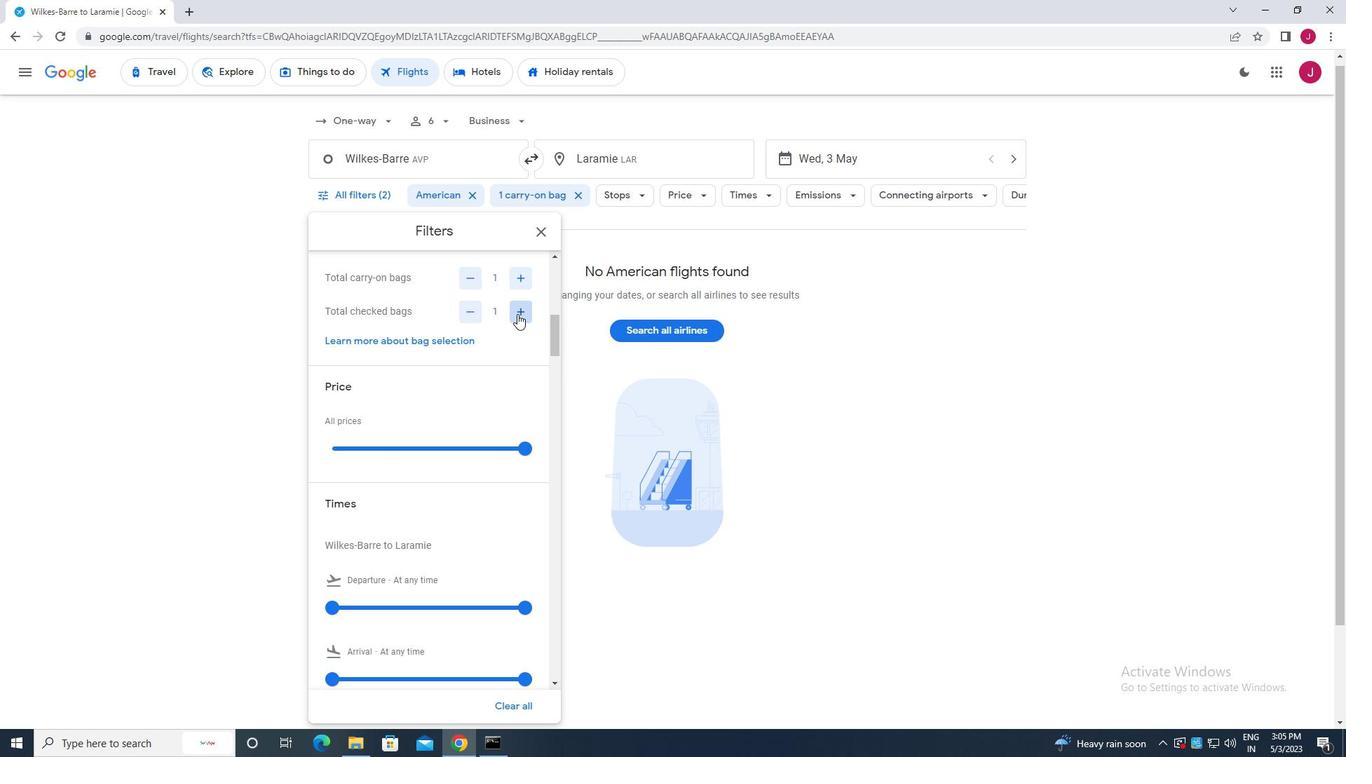 
Action: Mouse moved to (527, 445)
Screenshot: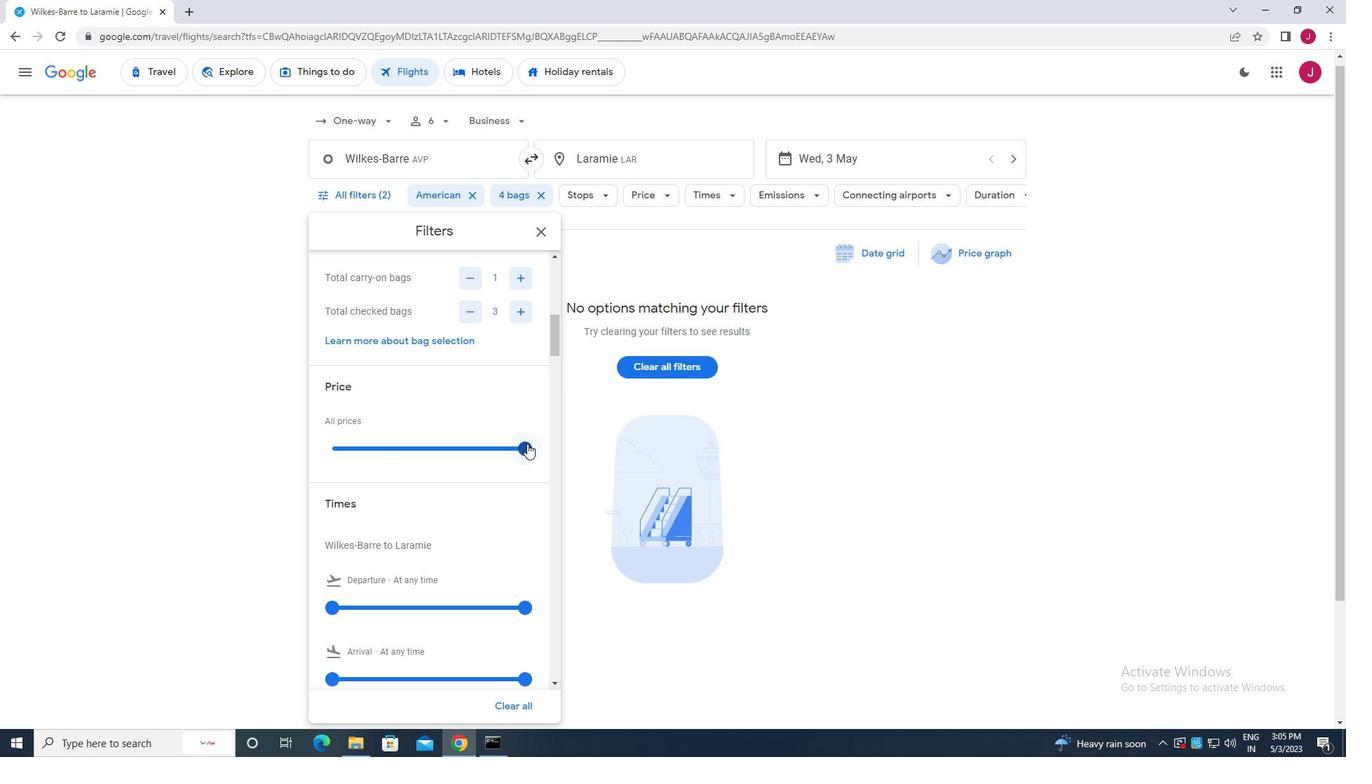 
Action: Mouse pressed left at (527, 445)
Screenshot: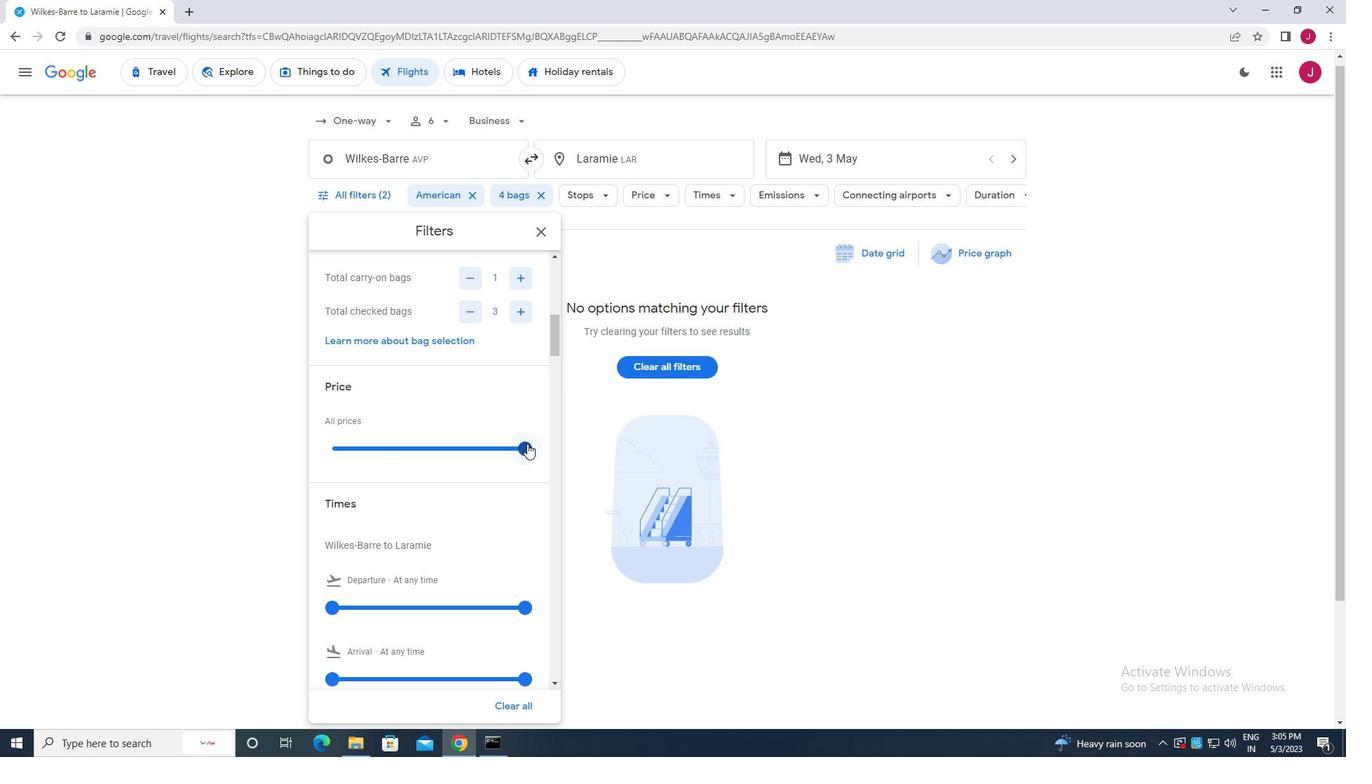 
Action: Mouse moved to (387, 413)
Screenshot: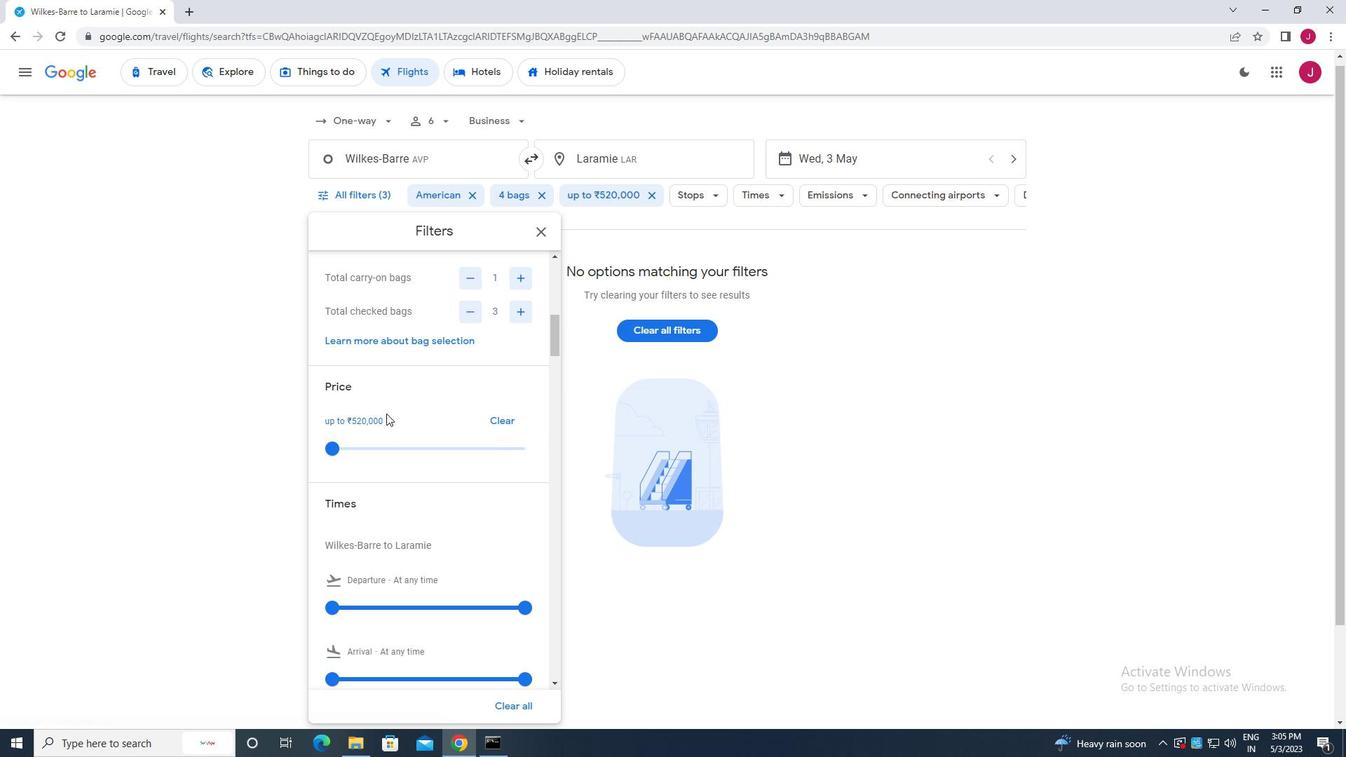 
Action: Mouse scrolled (387, 412) with delta (0, 0)
Screenshot: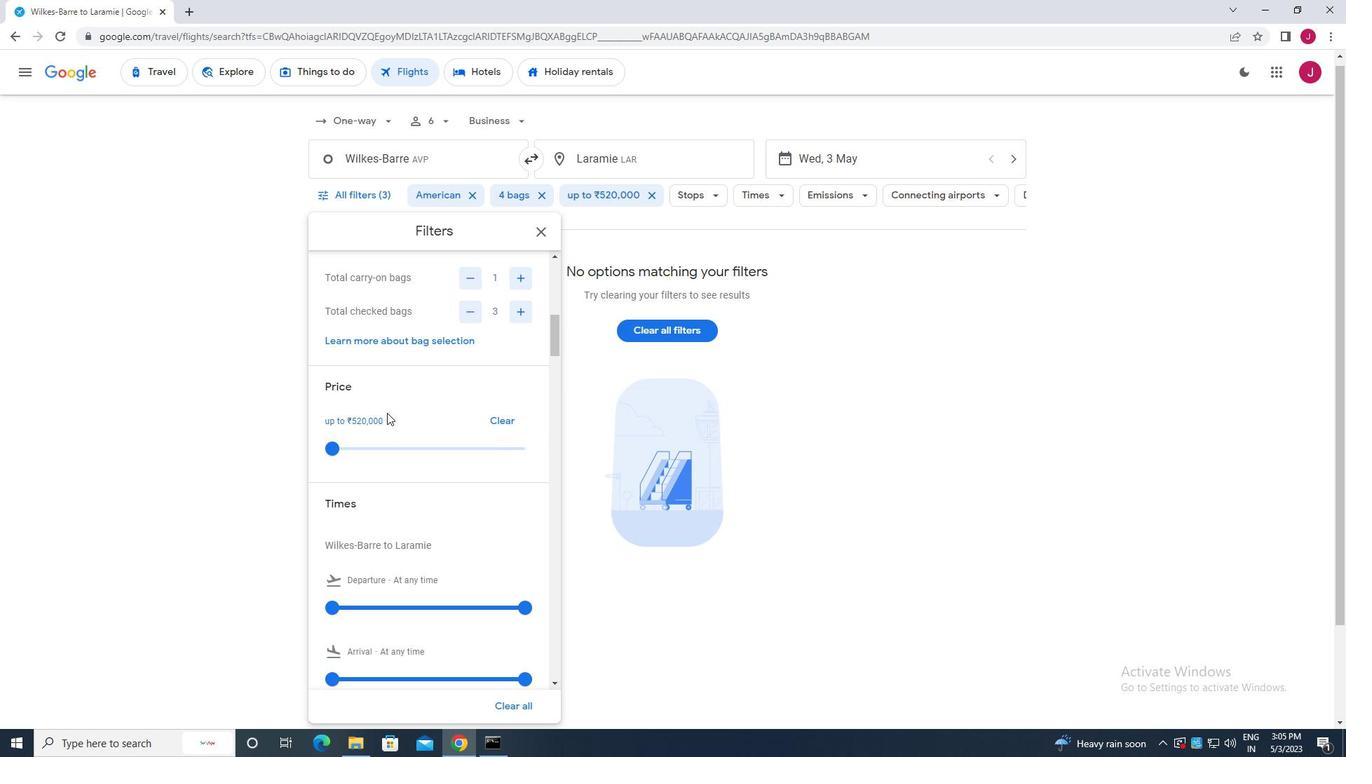 
Action: Mouse moved to (389, 413)
Screenshot: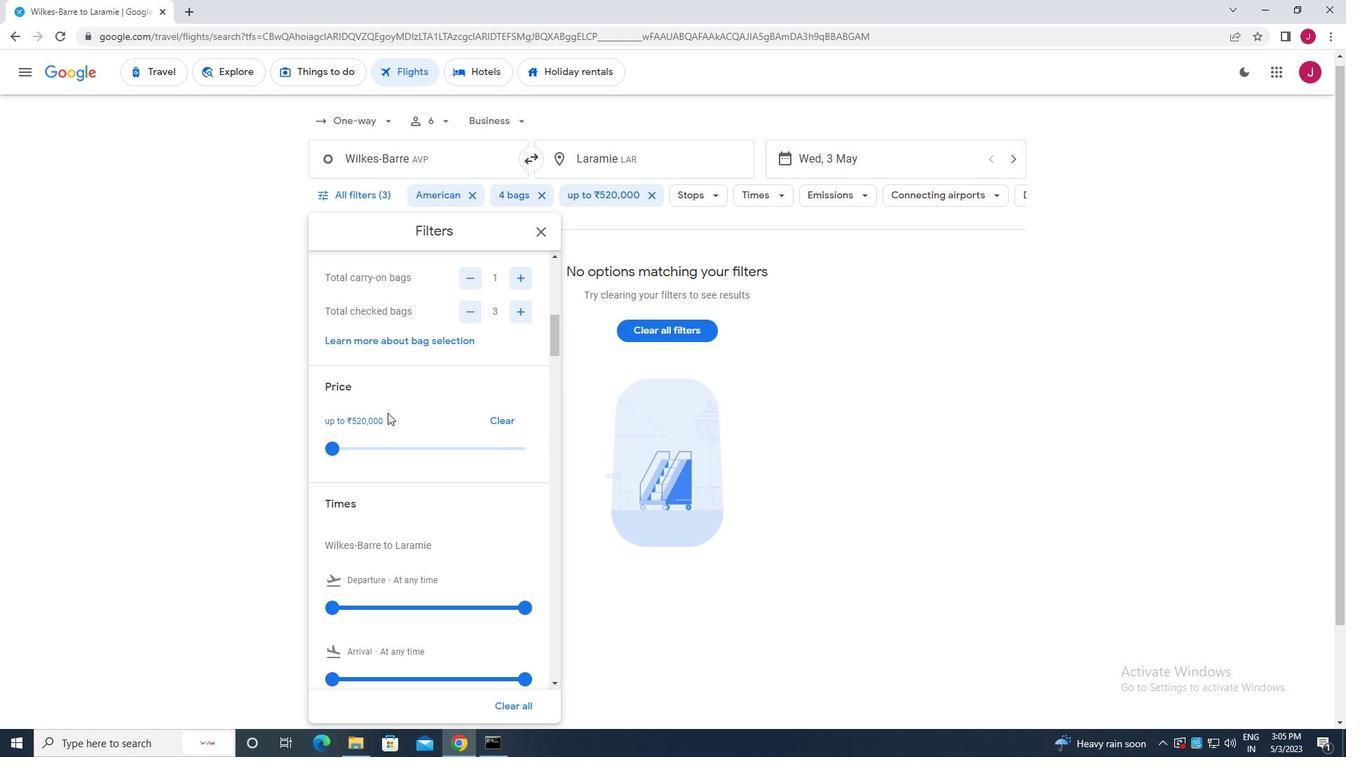 
Action: Mouse scrolled (389, 412) with delta (0, 0)
Screenshot: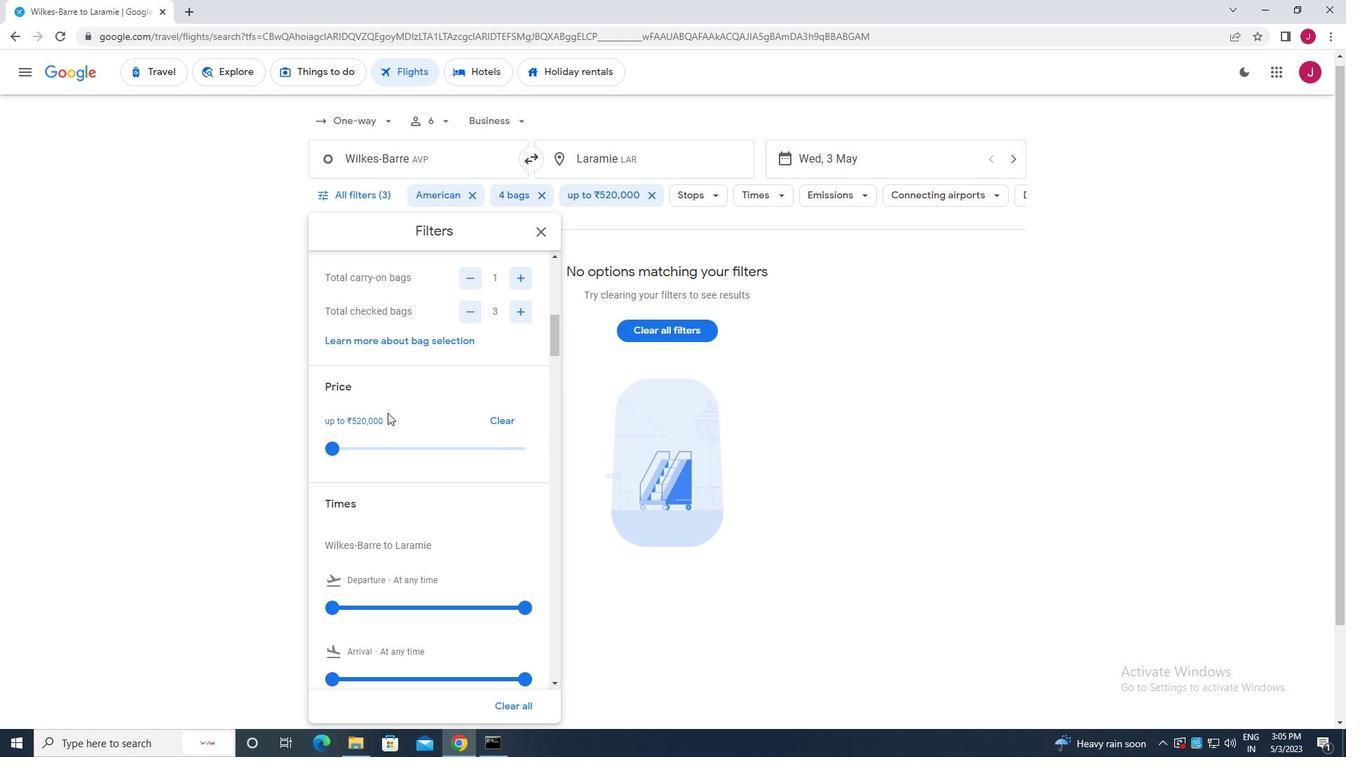 
Action: Mouse moved to (336, 463)
Screenshot: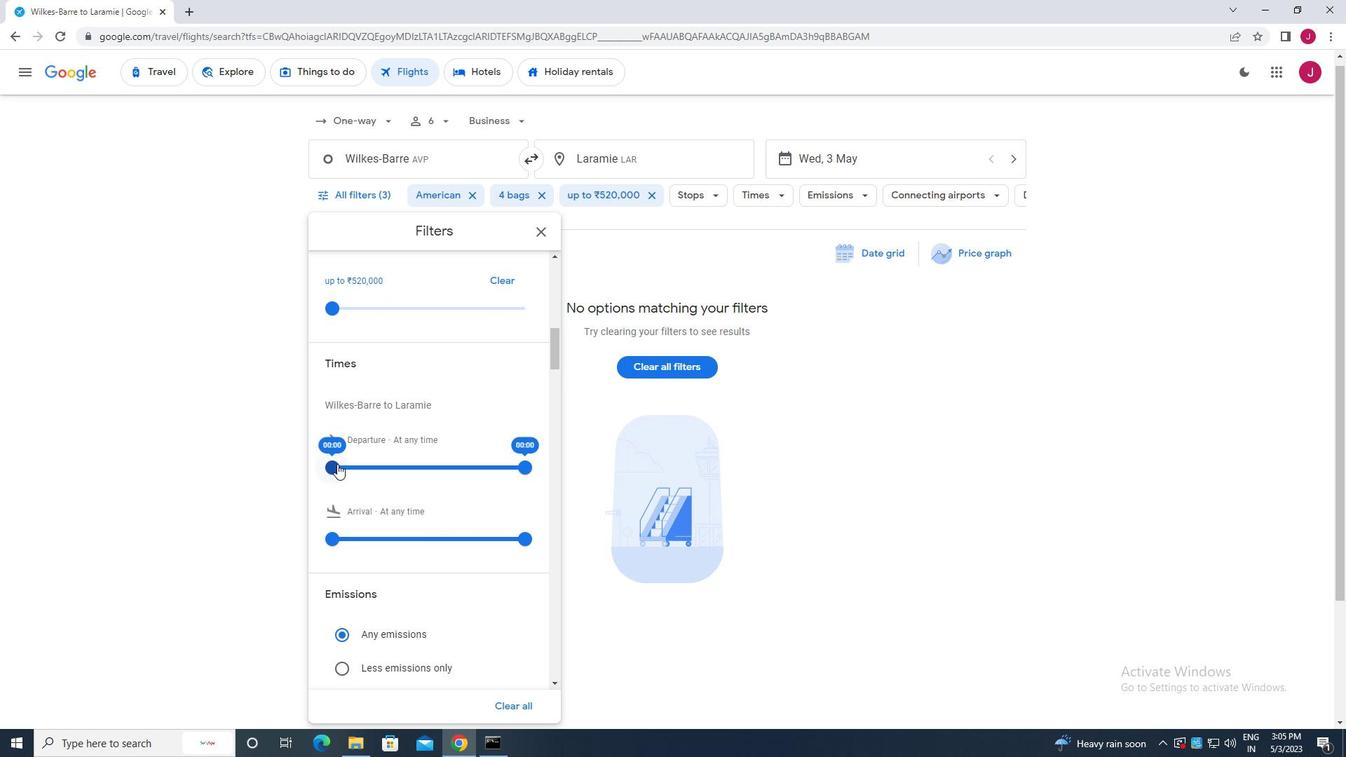 
Action: Mouse pressed left at (336, 463)
Screenshot: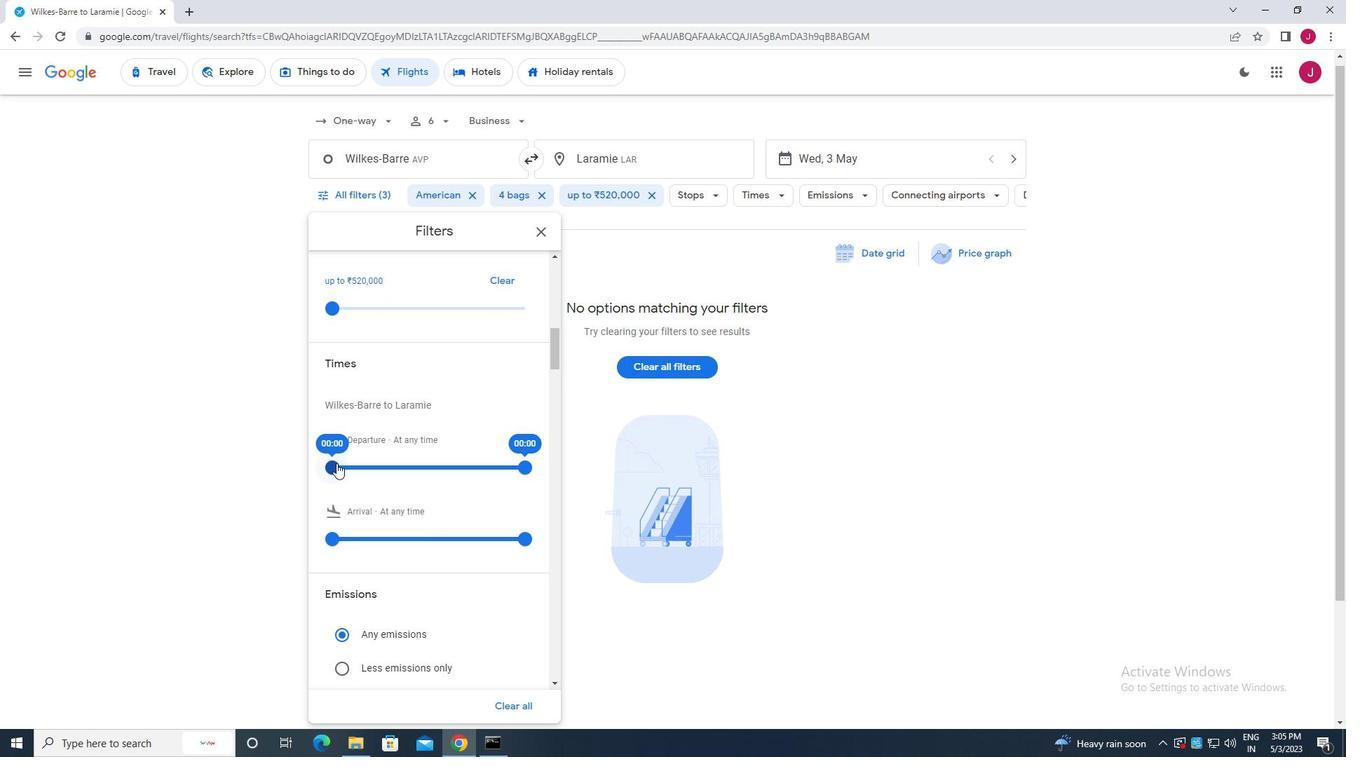 
Action: Mouse moved to (523, 468)
Screenshot: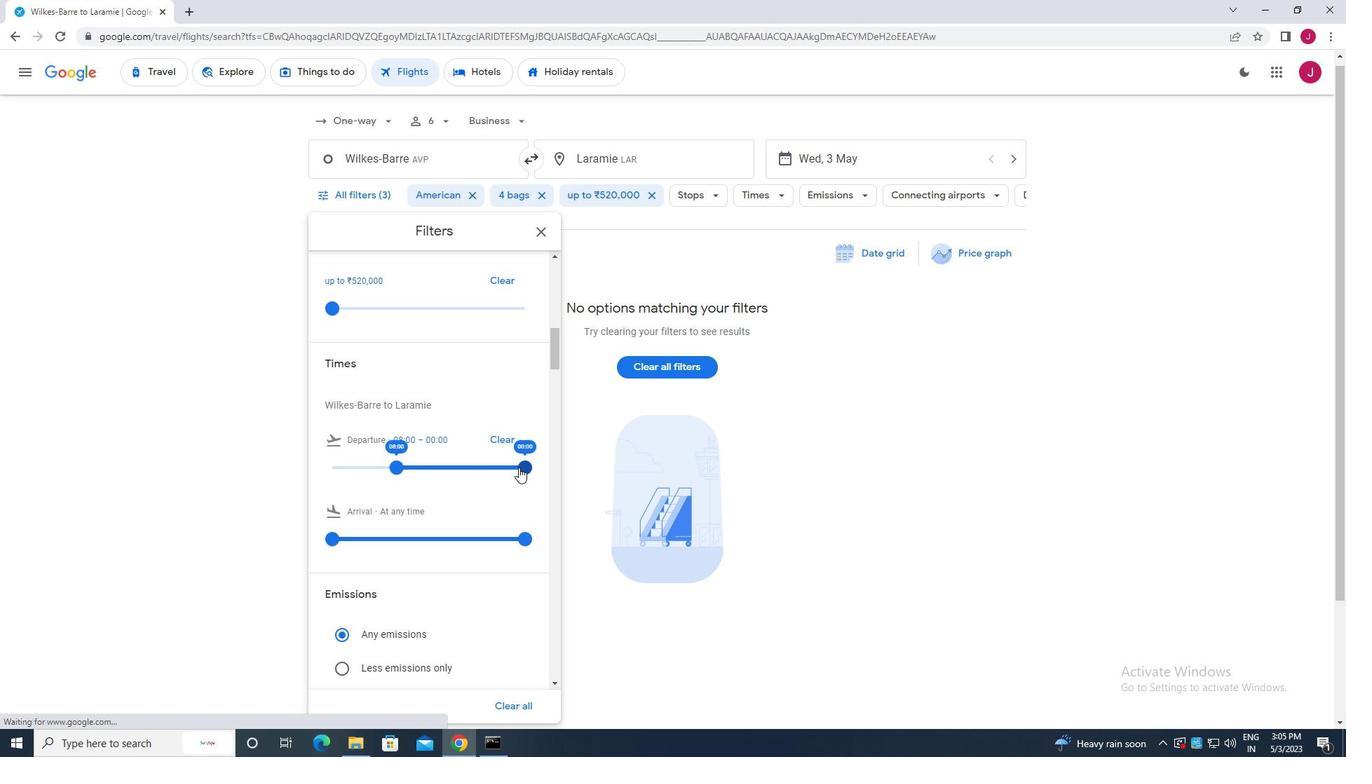 
Action: Mouse pressed left at (523, 468)
Screenshot: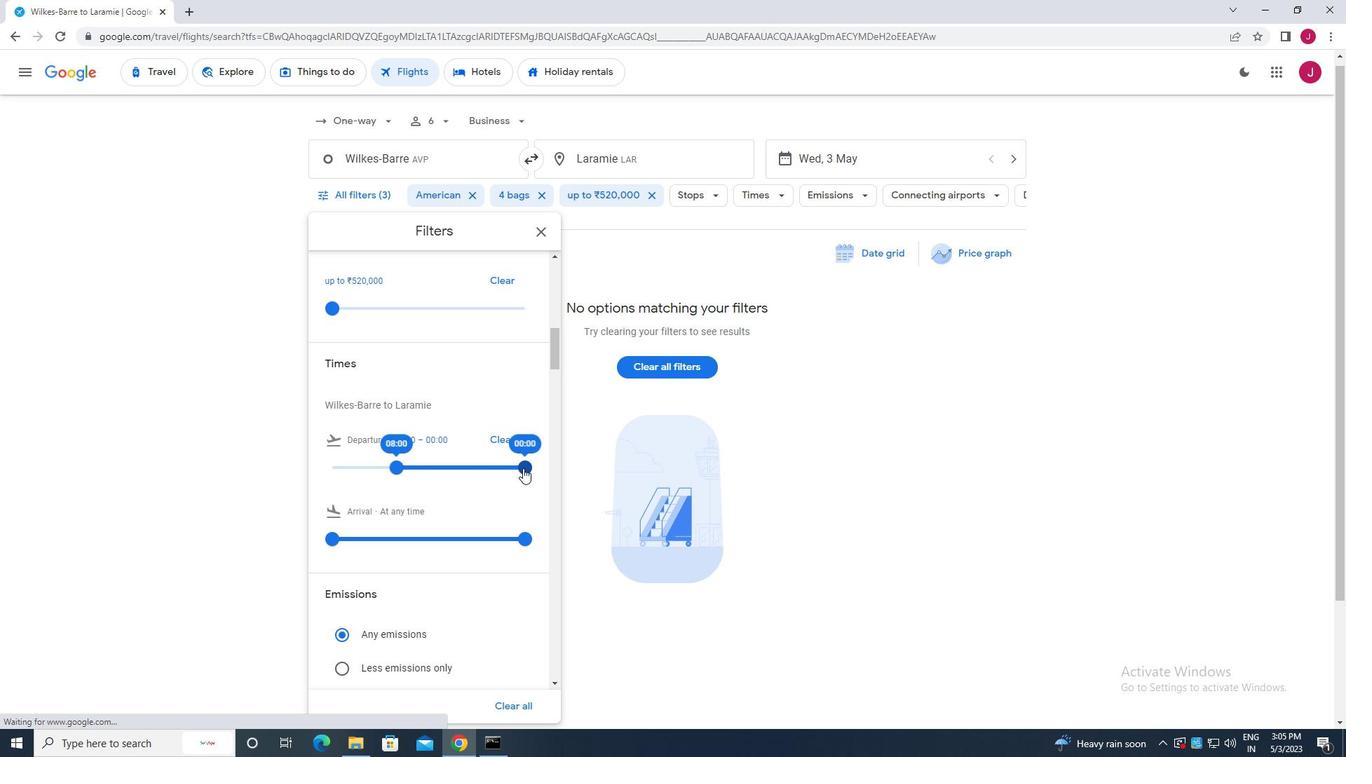 
Action: Mouse moved to (538, 233)
Screenshot: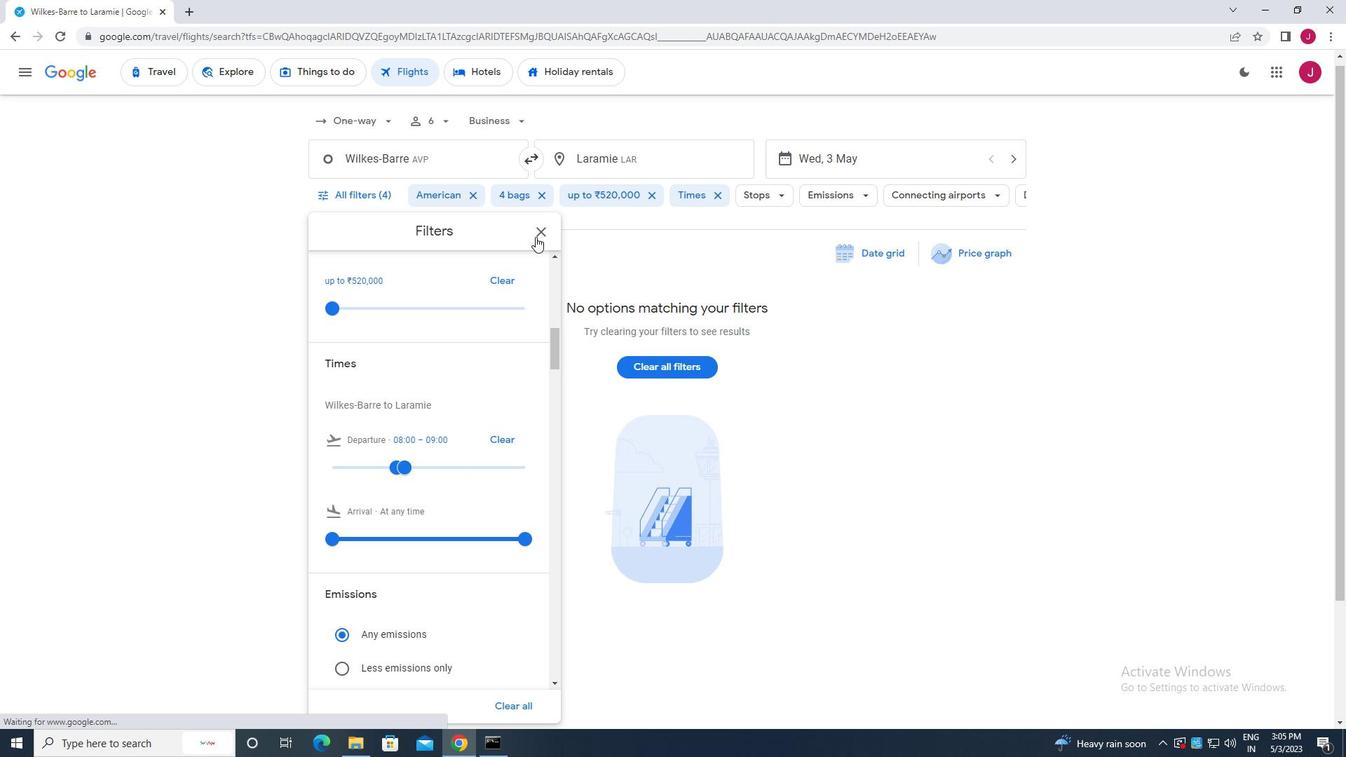 
Action: Mouse pressed left at (538, 233)
Screenshot: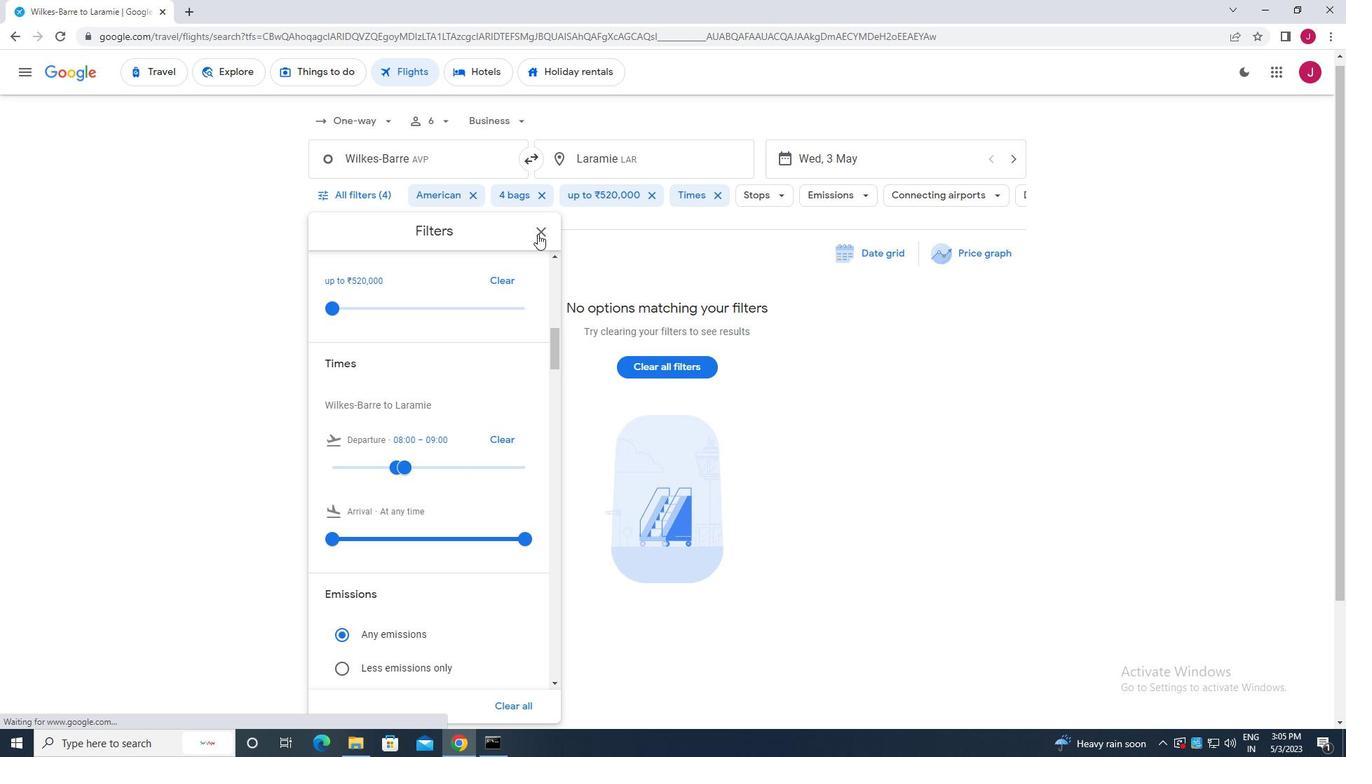 
Action: Mouse moved to (538, 233)
Screenshot: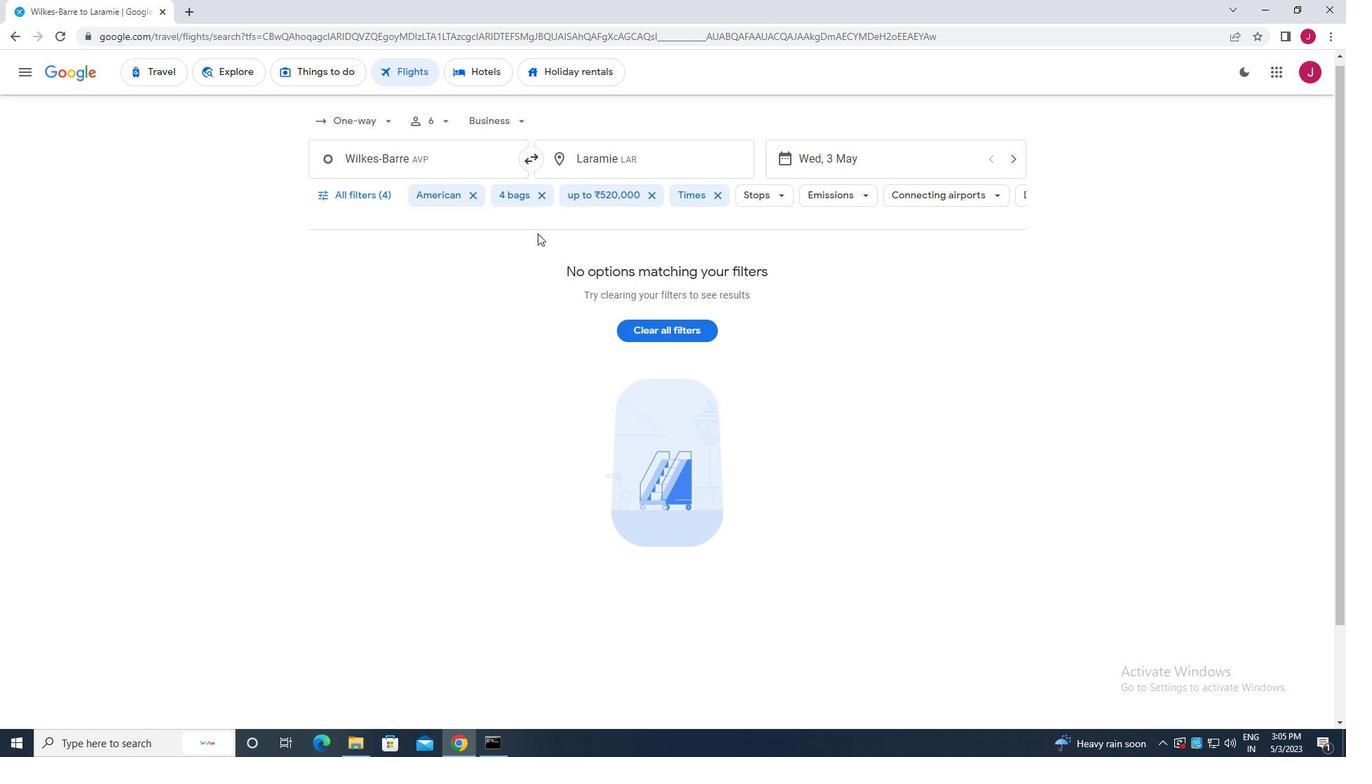 
